 Task: In the Contact  Julia_Wilson@autoliv.com, Create email and send with subject: 'Welcome to a New Paradigm: Introducing Our Visionary Solution', and with mail content 'Good Morning!_x000D_
Ignite your passion for success. Our groundbreaking solution will unleash your potential and open doors to endless opportunities in your industry._x000D_
Best Regards', attach the document: Terms_and_conditions.doc and insert image: visitingcard.jpg. Below Best Regards, write Wechat and insert the URL: 'www.wechat.com'. Mark checkbox to create task to follow up : Tomorrow. Logged in from softage.5@softage.net
Action: Mouse moved to (109, 68)
Screenshot: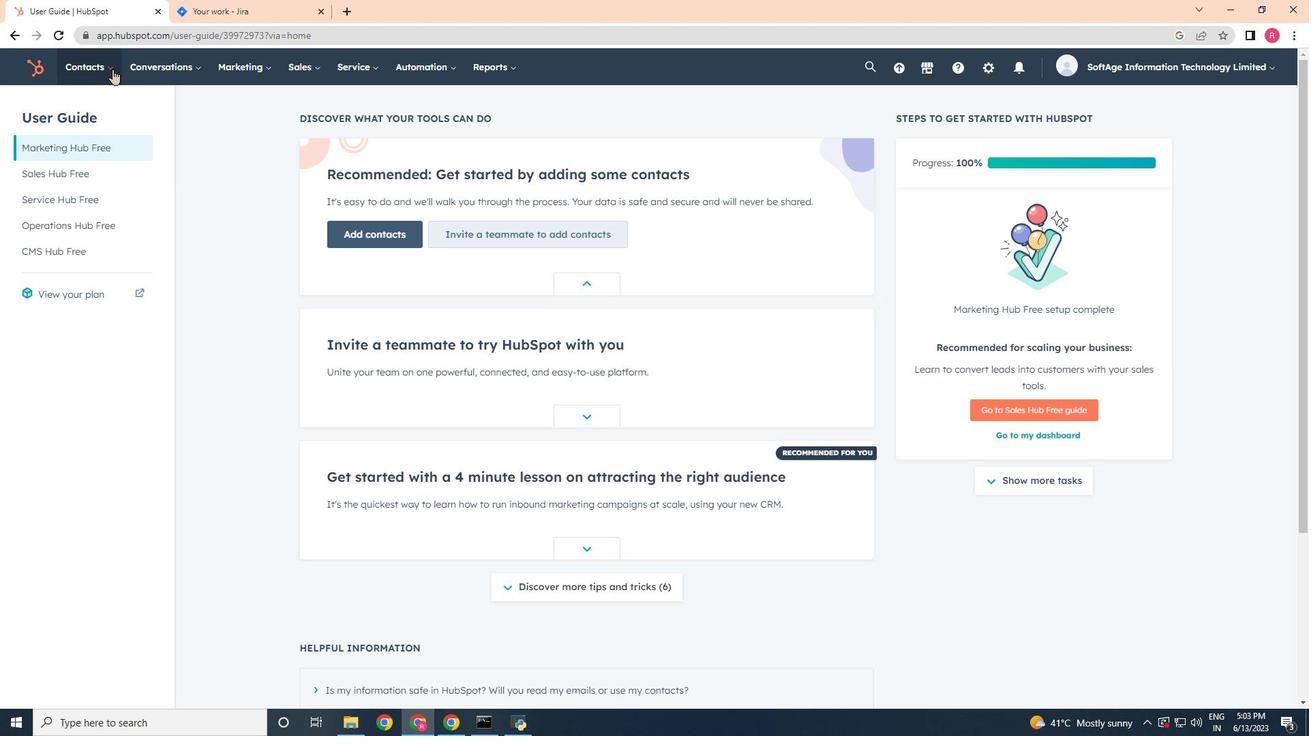 
Action: Mouse pressed left at (109, 68)
Screenshot: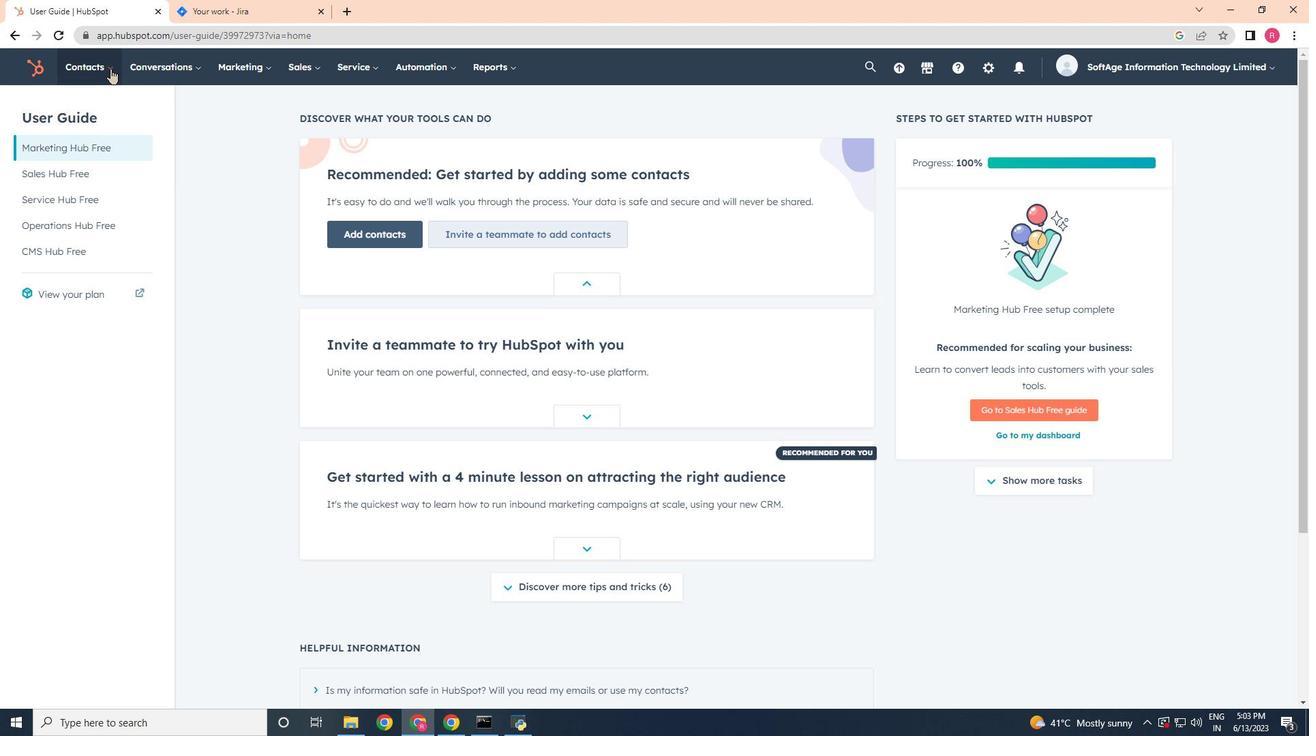 
Action: Mouse moved to (111, 103)
Screenshot: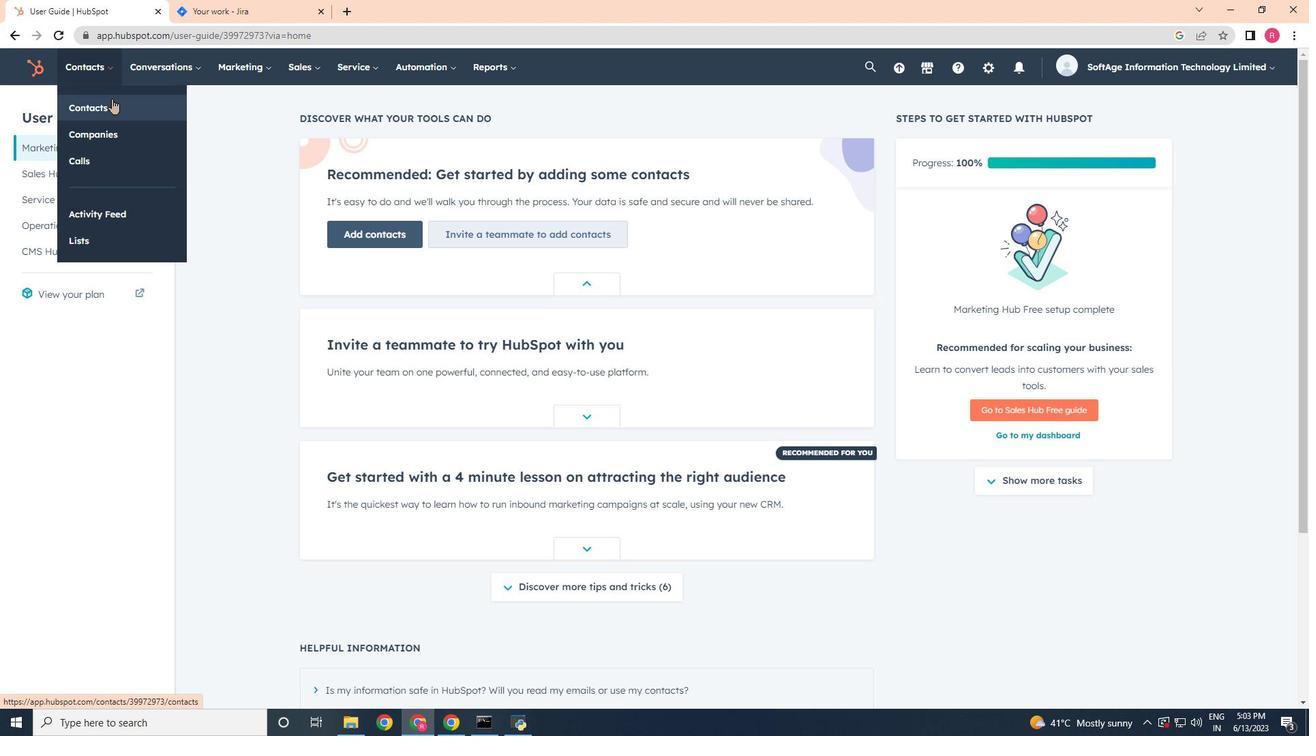 
Action: Mouse pressed left at (111, 103)
Screenshot: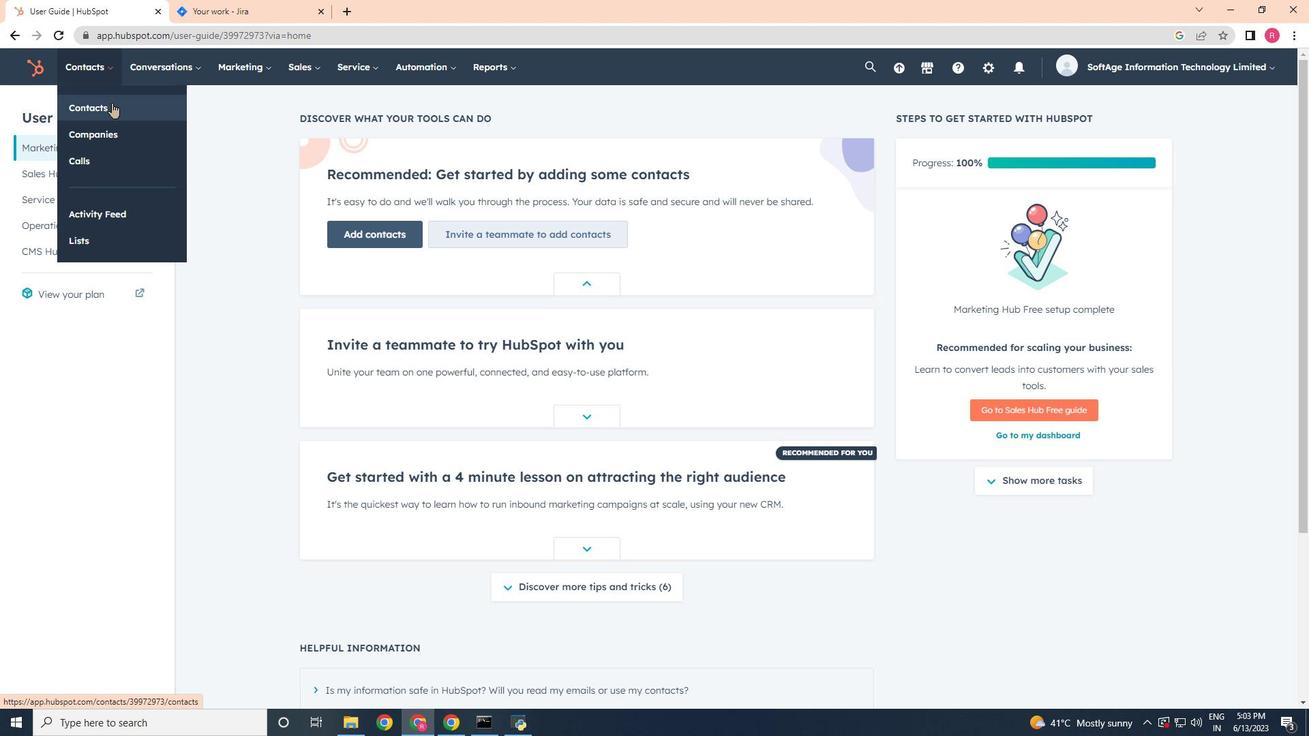 
Action: Mouse moved to (118, 217)
Screenshot: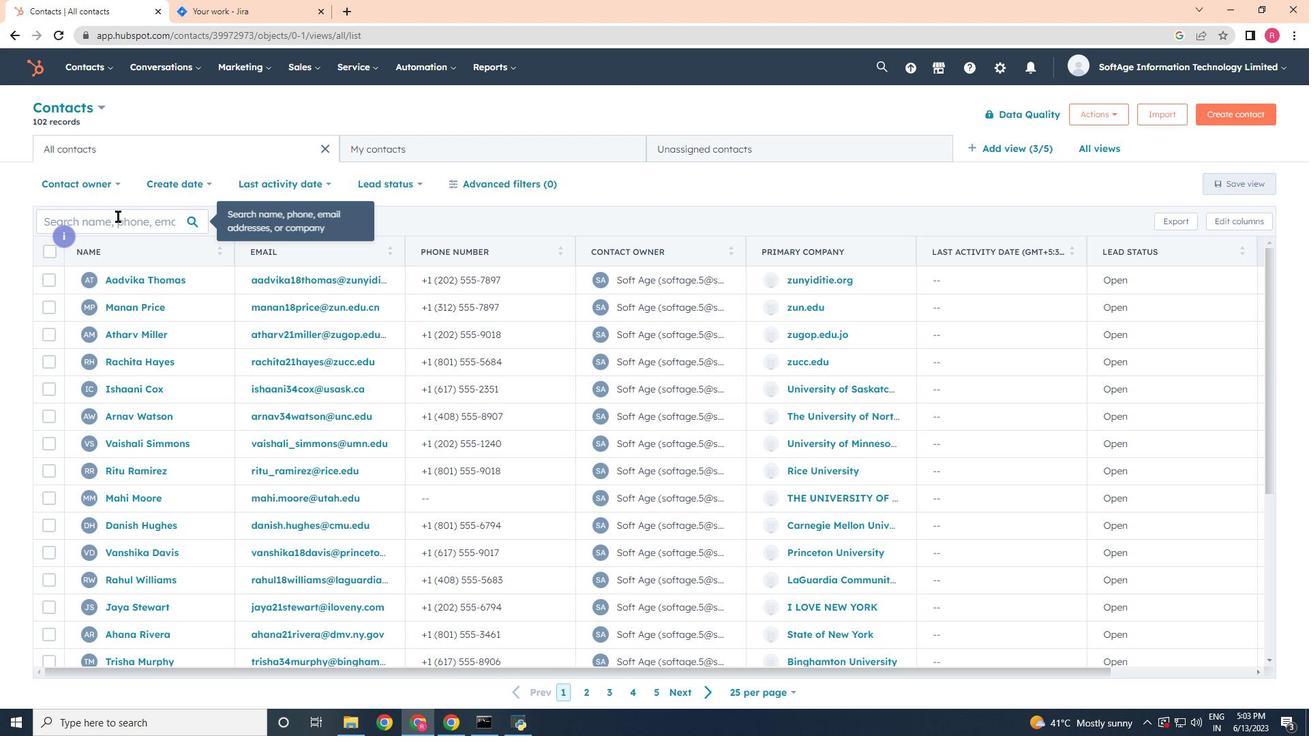 
Action: Mouse pressed left at (118, 217)
Screenshot: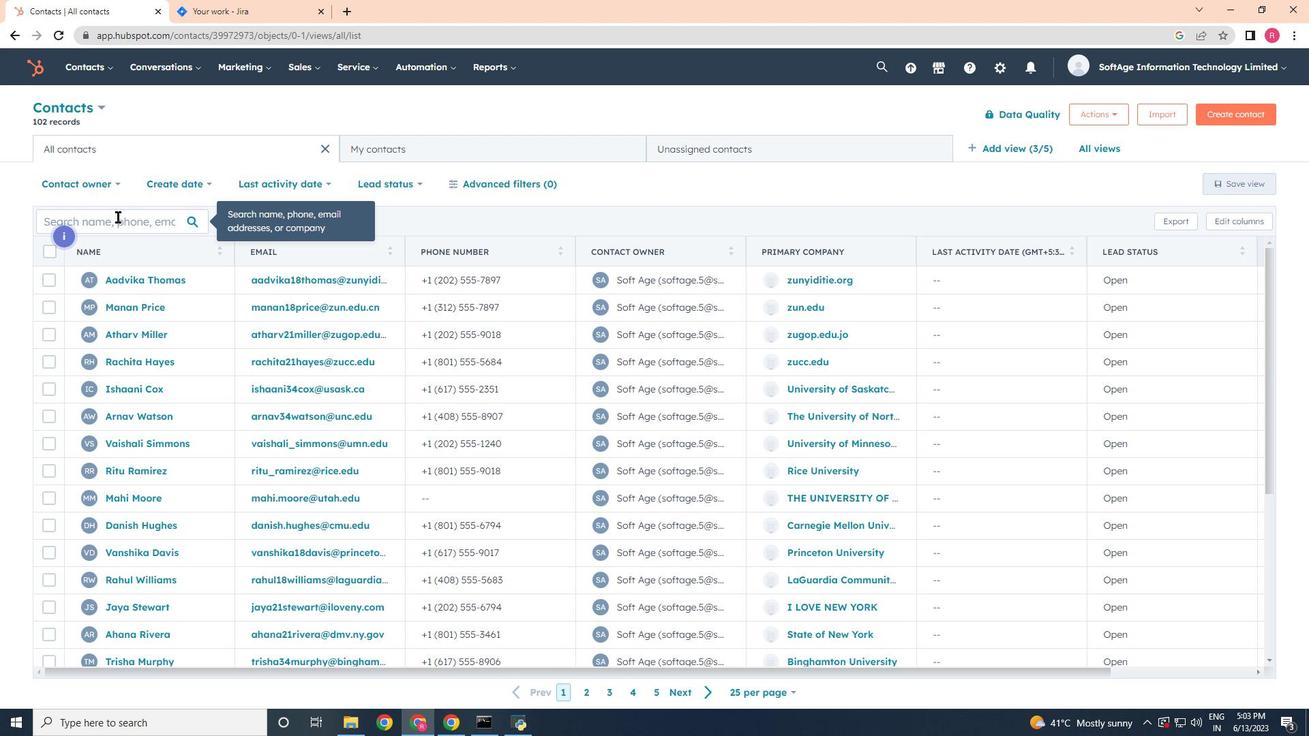 
Action: Mouse moved to (127, 229)
Screenshot: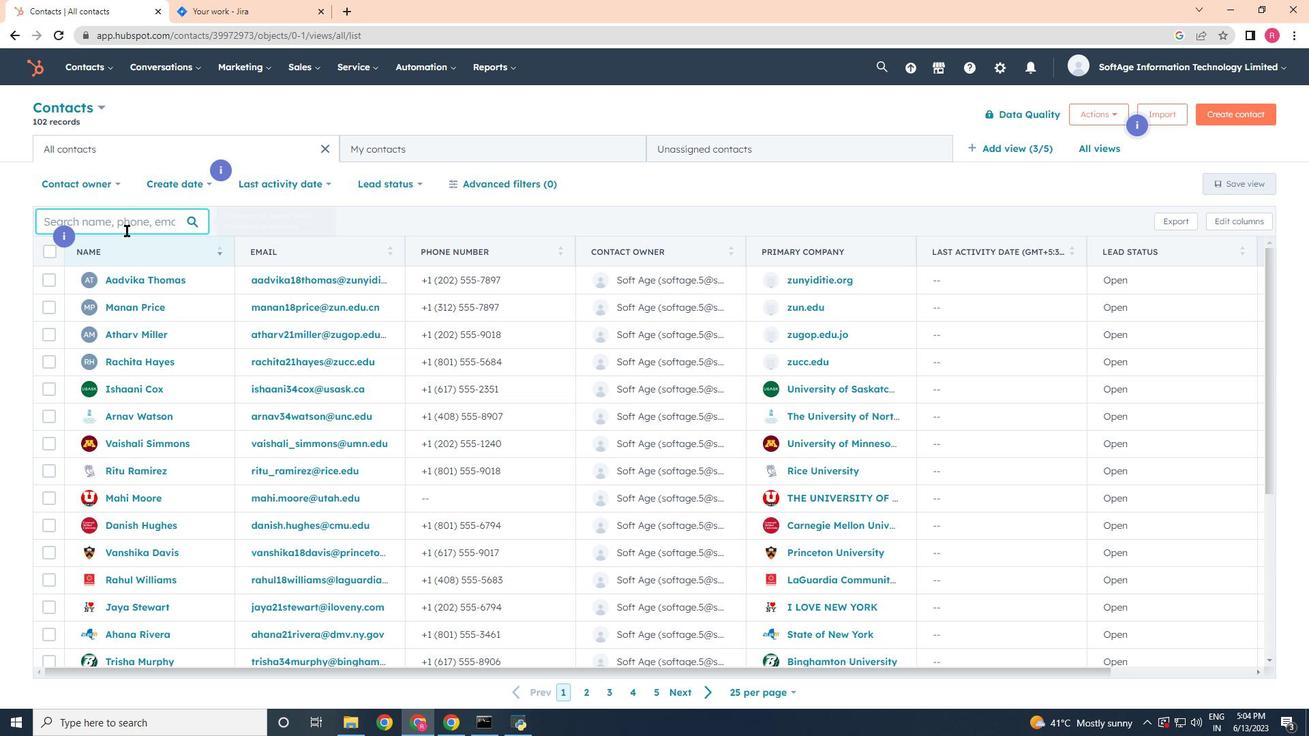 
Action: Key pressed <Key.shift>Julia<Key.shift>_<Key.shift>Wilson
Screenshot: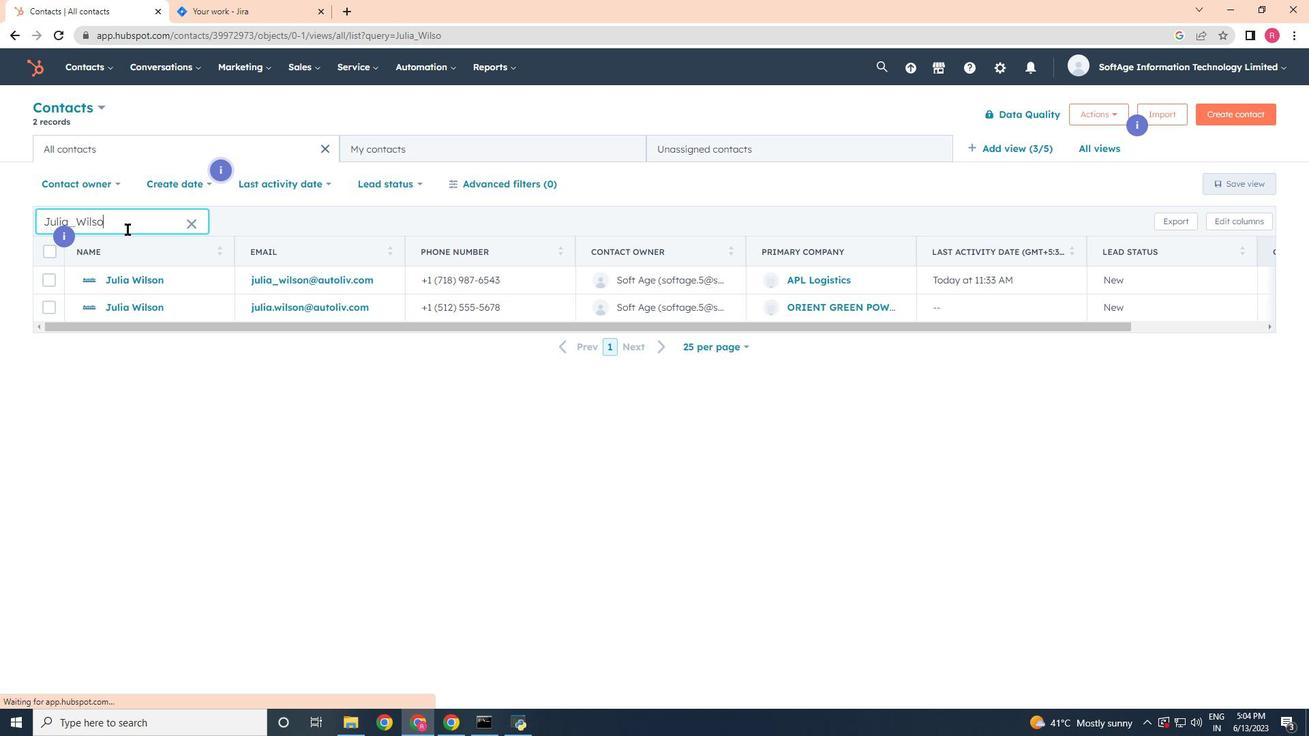 
Action: Mouse moved to (139, 276)
Screenshot: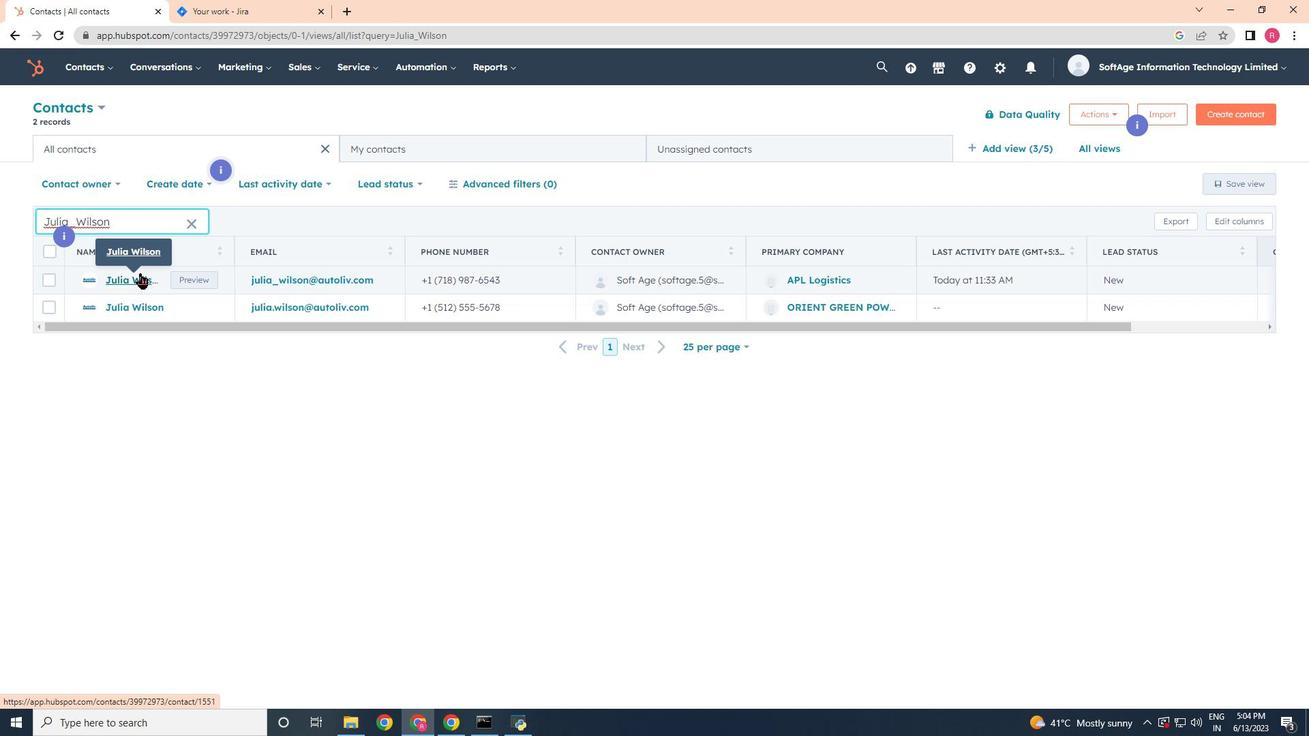 
Action: Mouse pressed left at (139, 276)
Screenshot: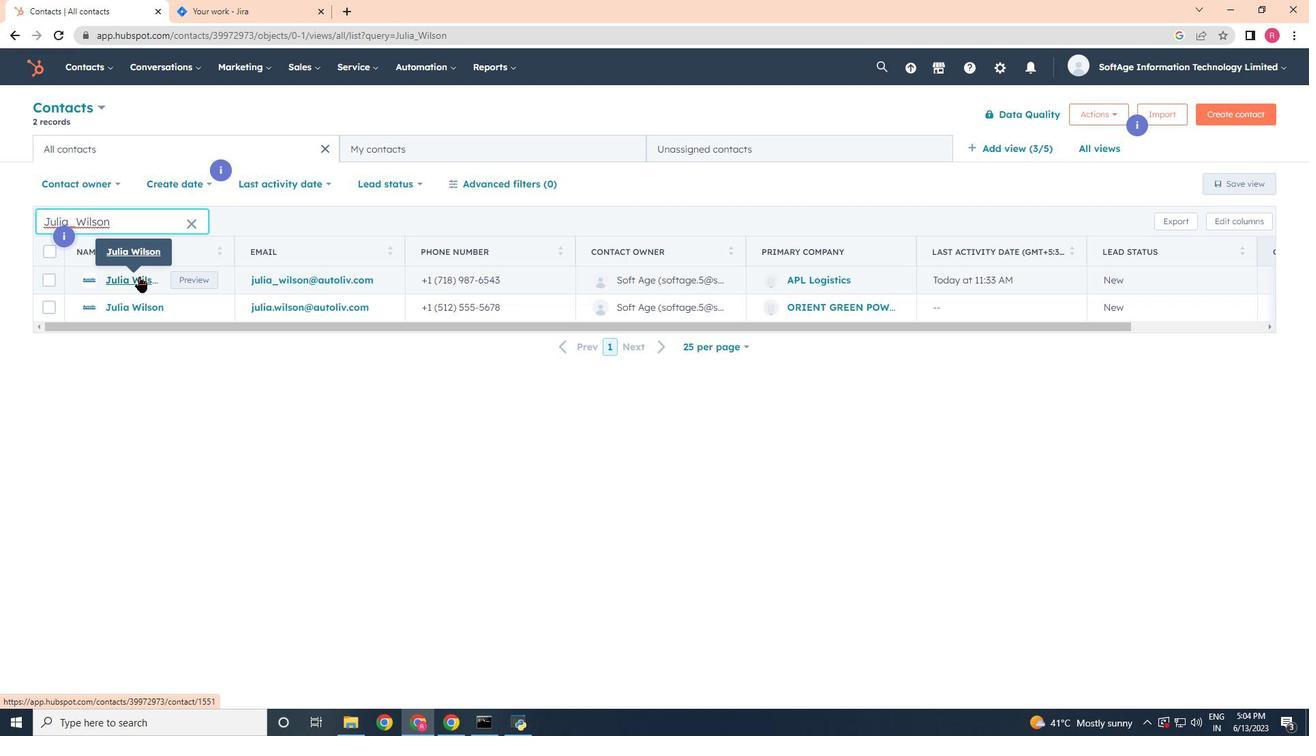 
Action: Mouse moved to (94, 230)
Screenshot: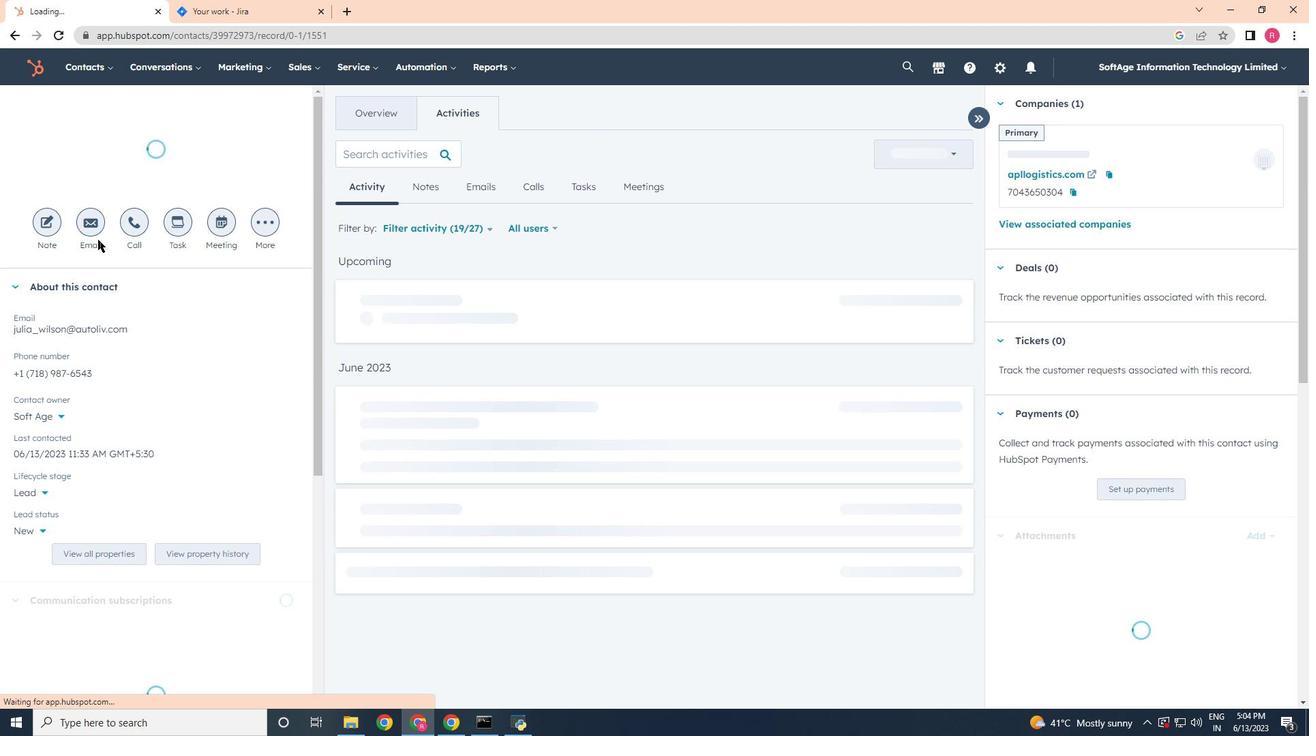 
Action: Mouse pressed left at (94, 230)
Screenshot: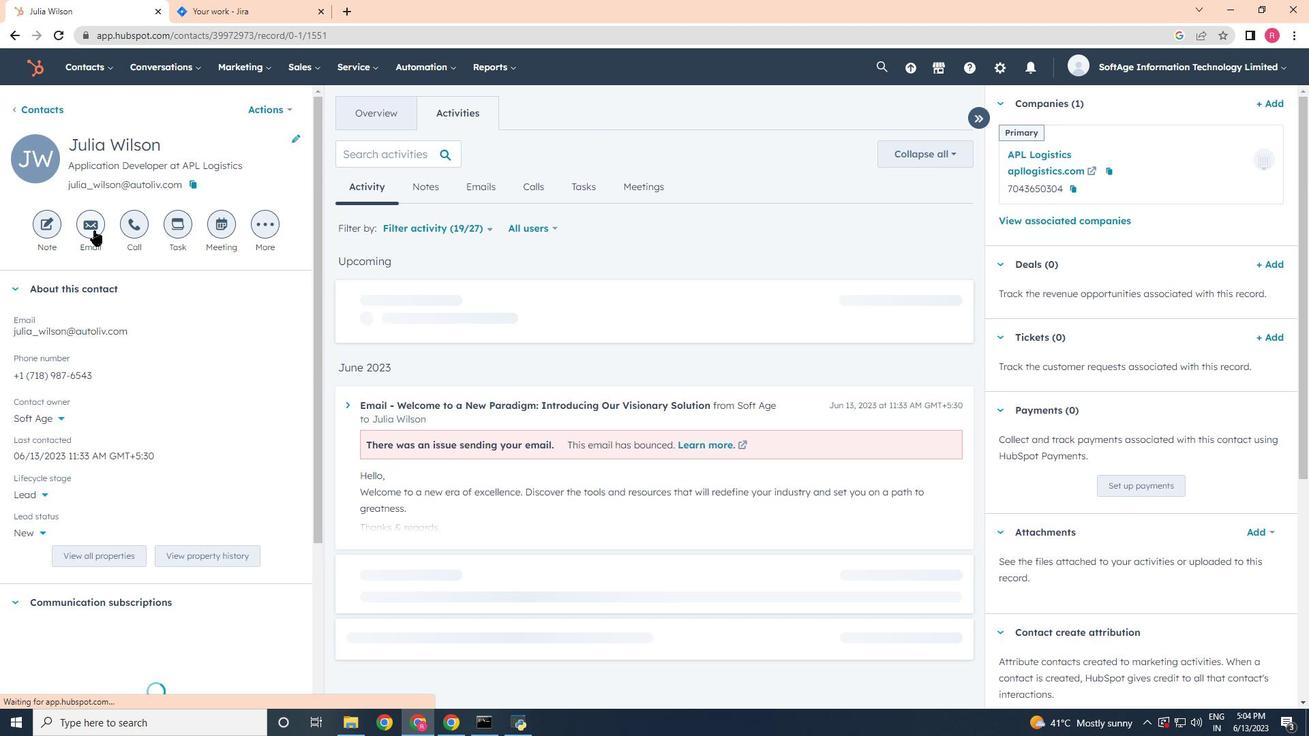 
Action: Mouse moved to (1155, 347)
Screenshot: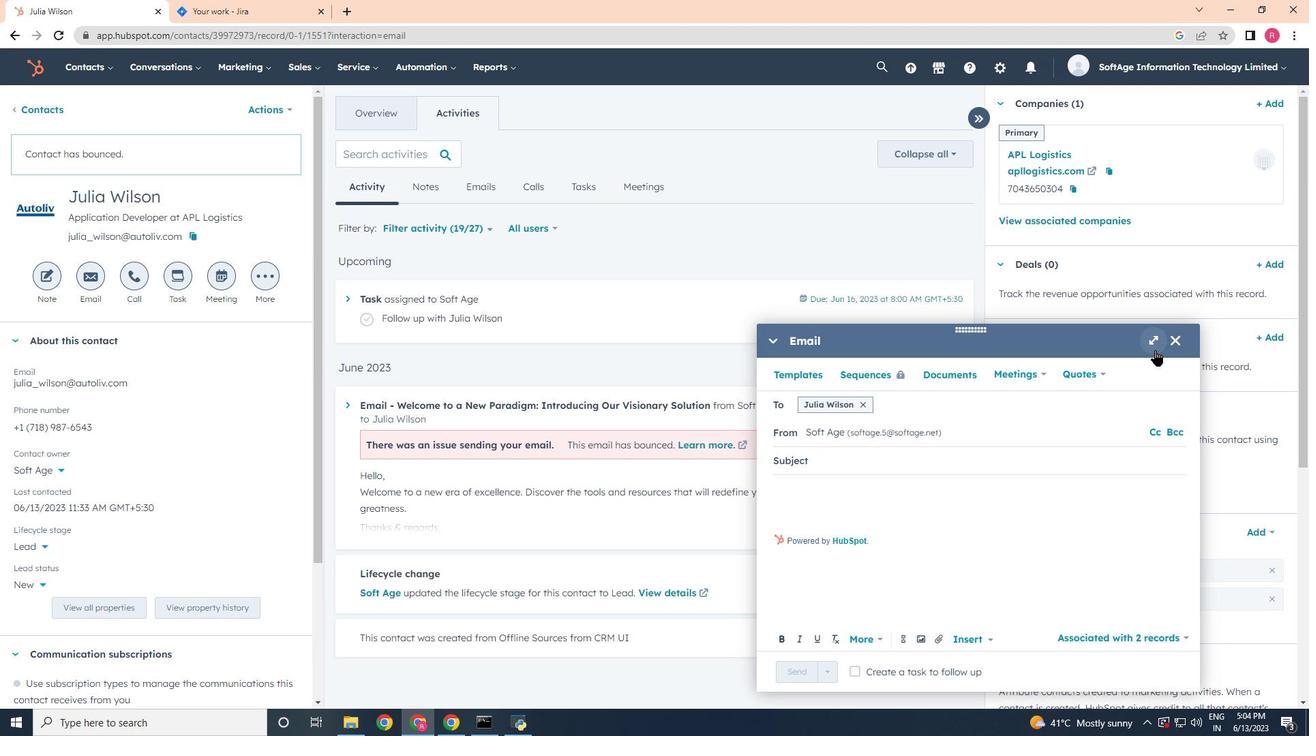 
Action: Mouse pressed left at (1155, 347)
Screenshot: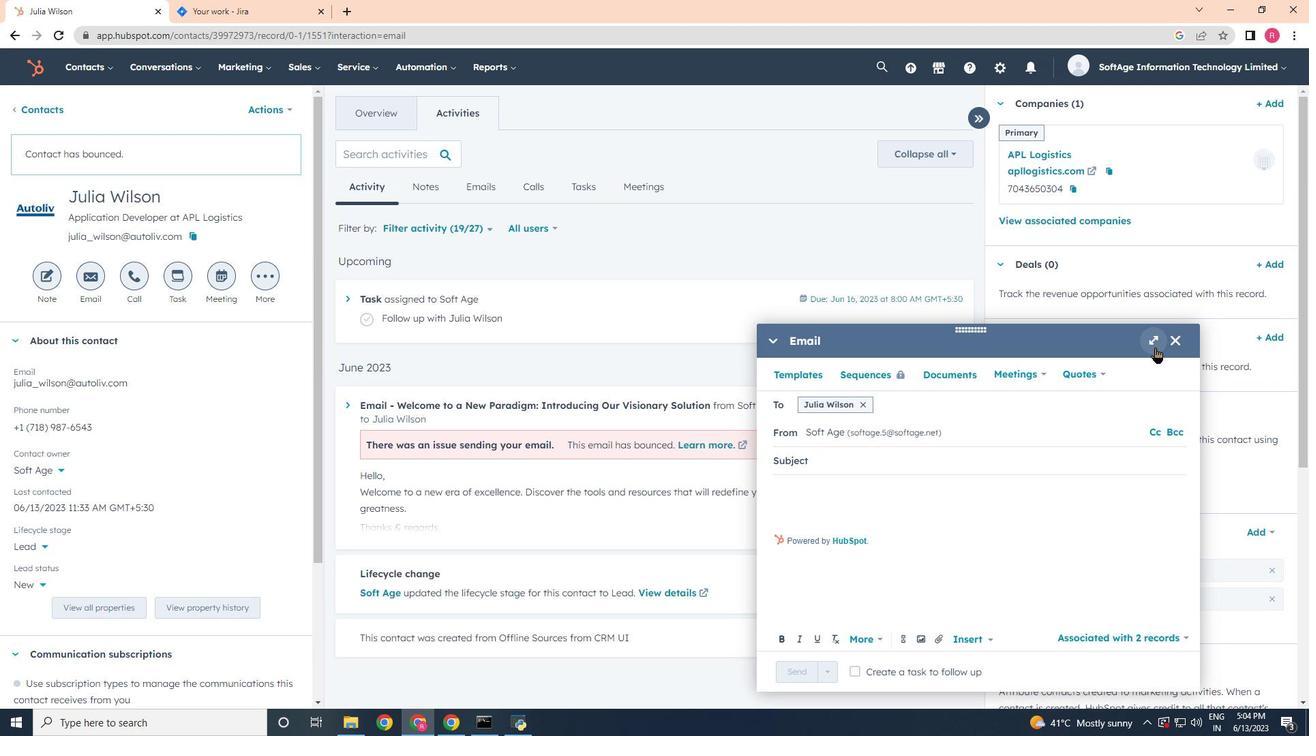 
Action: Mouse moved to (1112, 320)
Screenshot: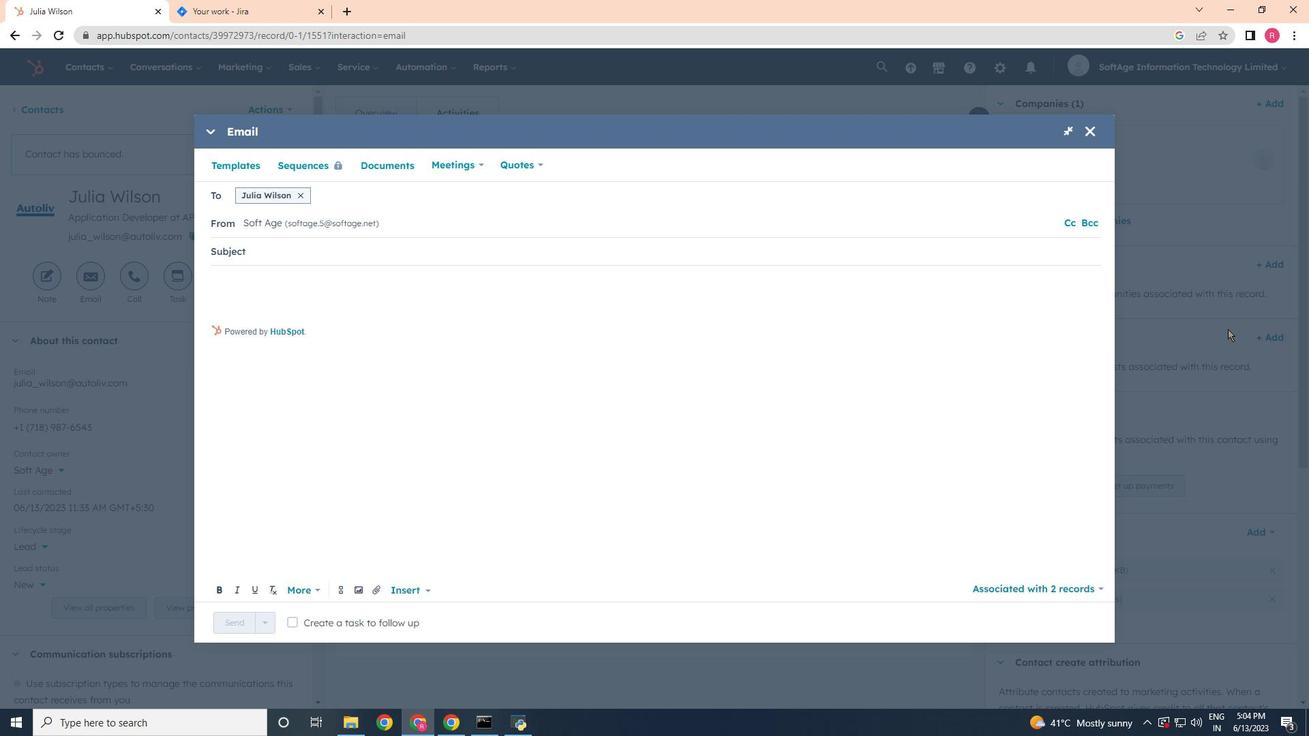 
Action: Key pressed <Key.shift>Welocme<Key.space><Key.backspace><Key.backspace><Key.backspace><Key.backspace><Key.backspace>come<Key.space>to<Key.space>a<Key.space><Key.shift>New<Key.space><Key.shift>Paradigm<Key.shift_r>:<Key.space><Key.shift>Introducing<Key.space><Key.shift>Our<Key.space><Key.shift>Visionary<Key.space><Key.shift>Solution<Key.space>
Screenshot: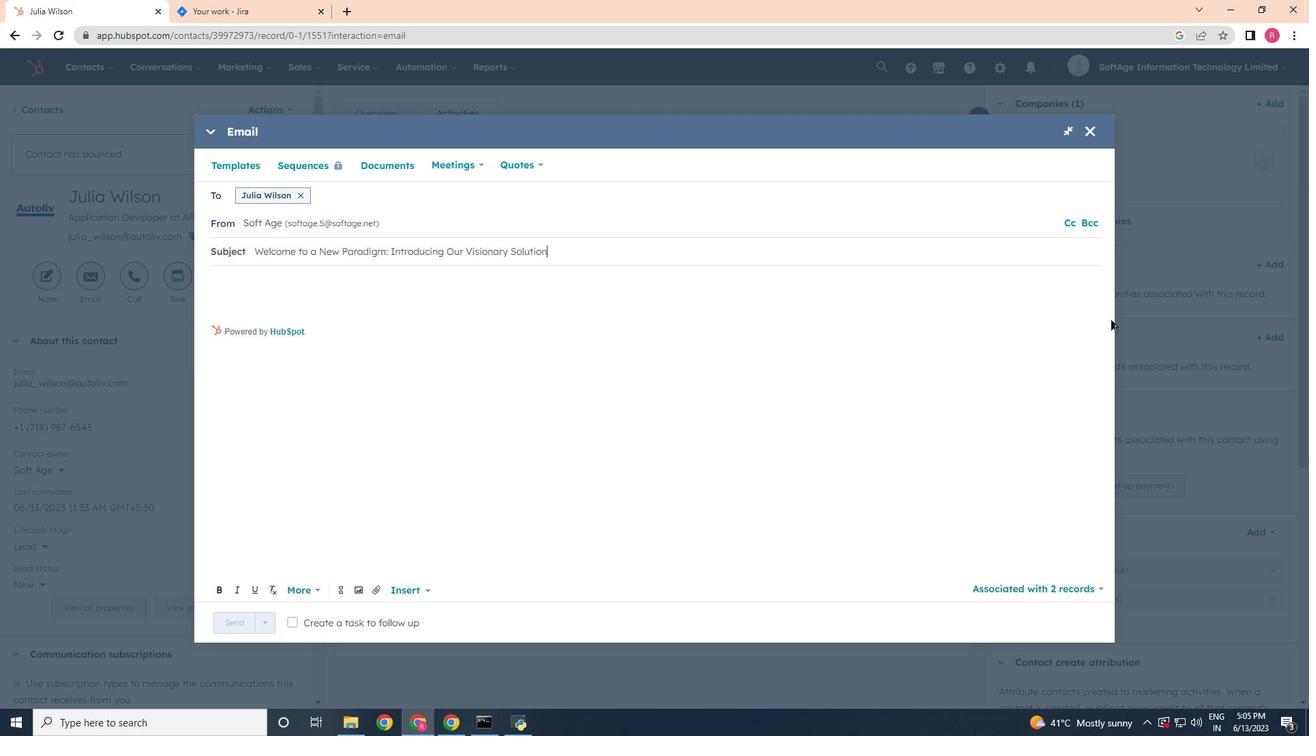 
Action: Mouse moved to (306, 281)
Screenshot: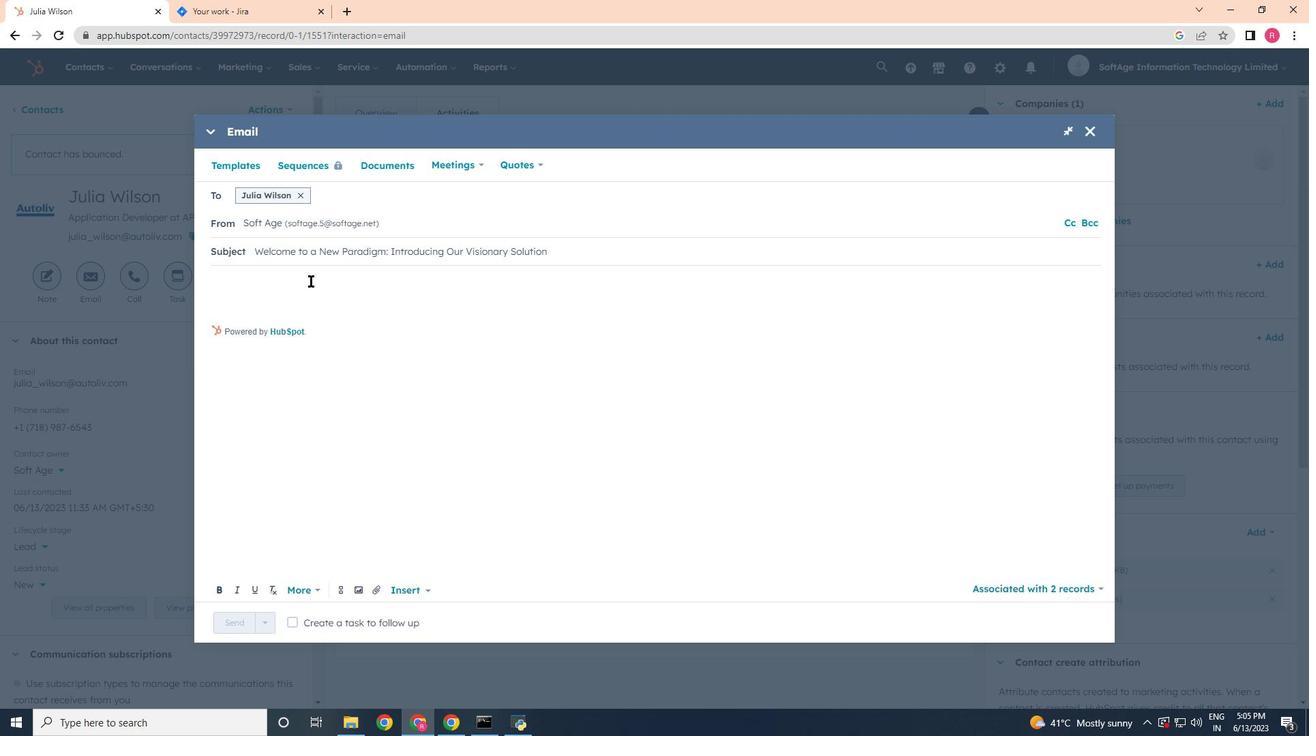 
Action: Mouse pressed left at (306, 281)
Screenshot: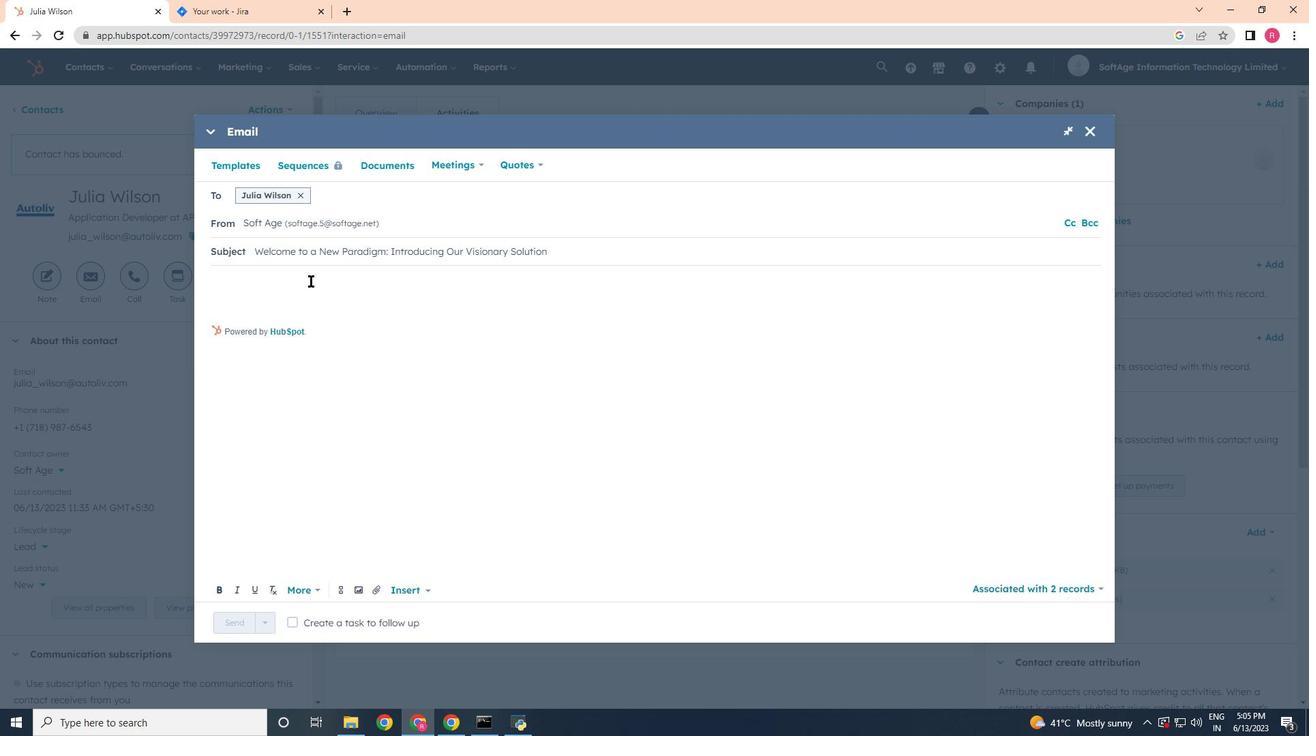 
Action: Mouse moved to (305, 281)
Screenshot: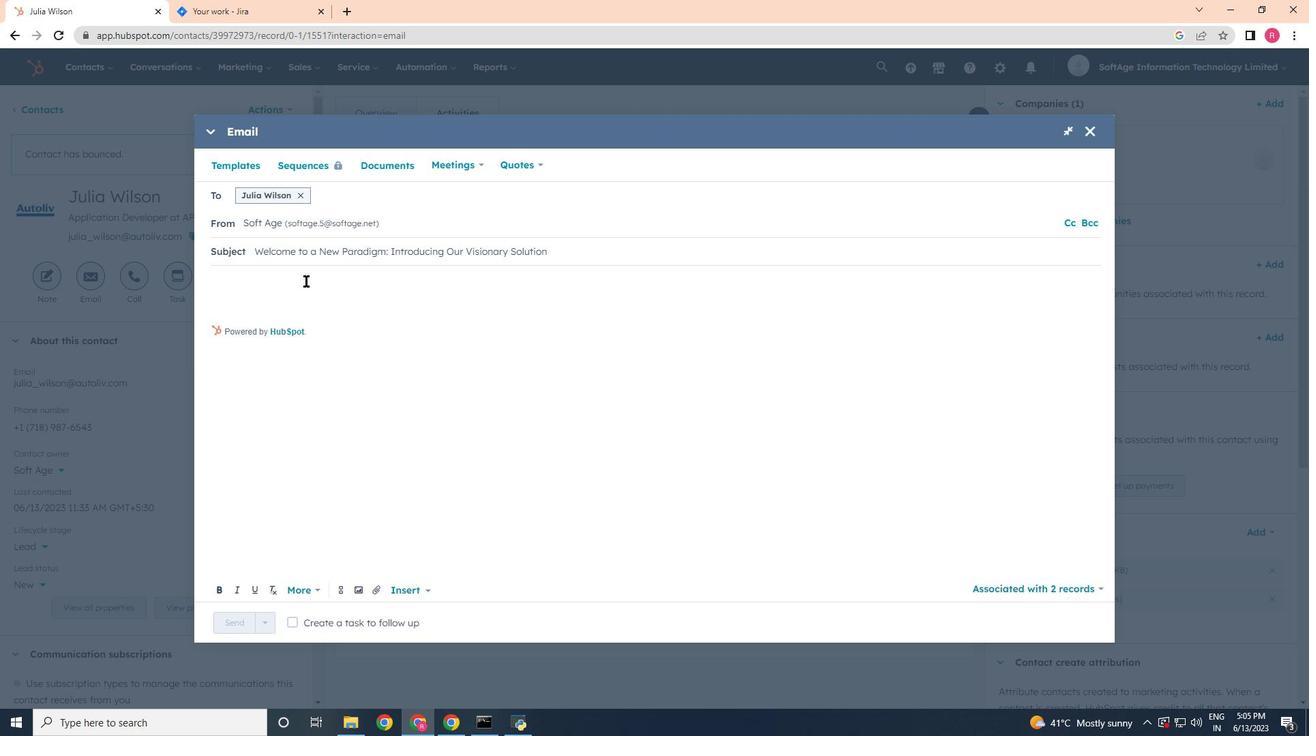 
Action: Key pressed <Key.backspace><Key.backspace><Key.shift>Good<Key.space><Key.shift>Morning<Key.shift>!<Key.enter><Key.enter><Key.shift>Ignite<Key.space><Key.backspace>e<Key.backspace><Key.backspace><Key.backspace>te<Key.space>your<Key.space><Key.space><Key.shift>Pa<Key.backspace><Key.backspace><Key.backspace>passij<Key.space><Key.backspace><Key.backspace>on<Key.space>for<Key.space>sucess.<Key.space><Key.shift>Our<Key.space><Key.shift>groundbreaking<Key.space>
Screenshot: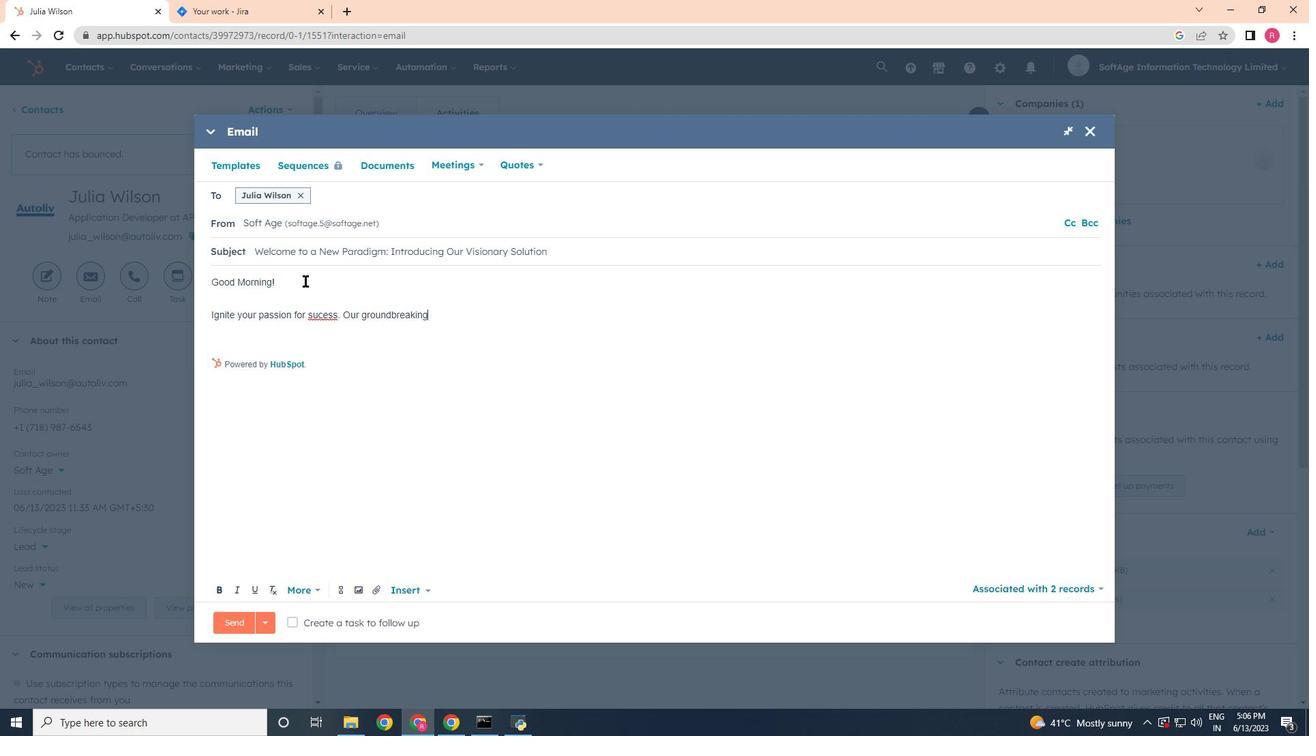 
Action: Mouse moved to (327, 291)
Screenshot: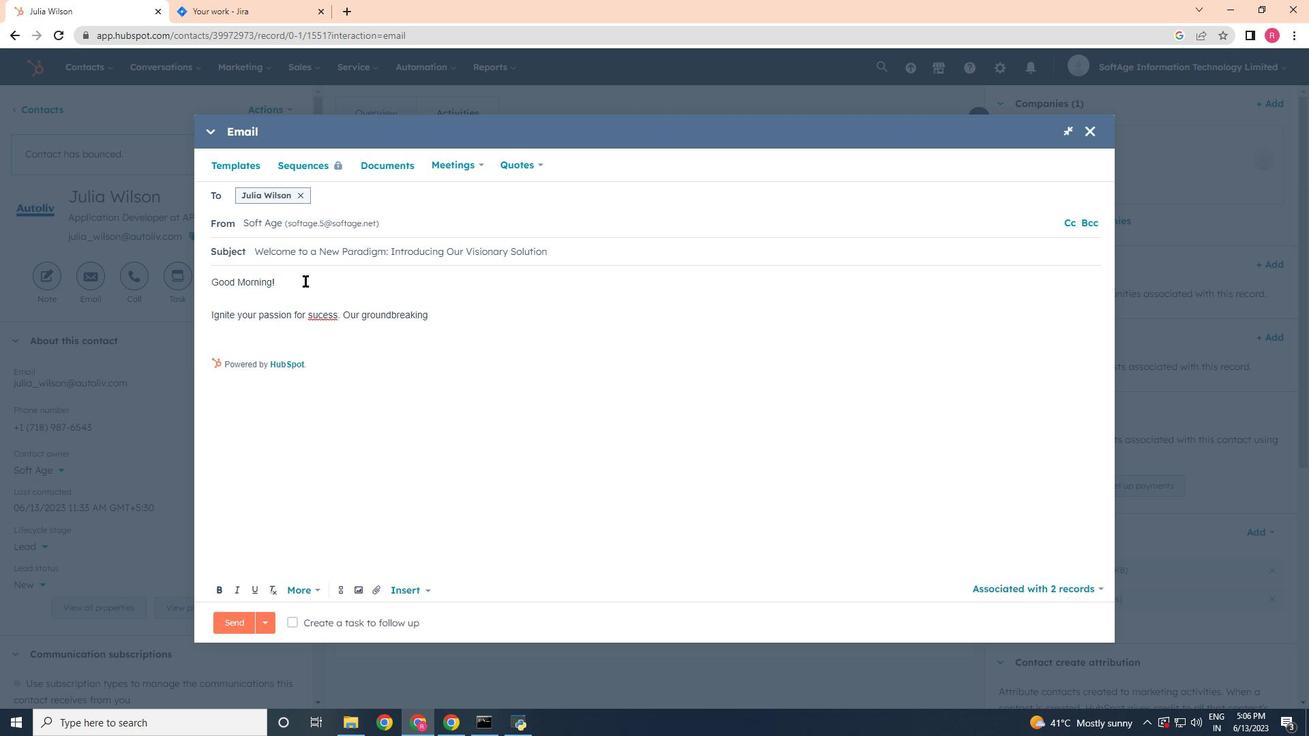 
Action: Mouse scrolled (327, 290) with delta (0, 0)
Screenshot: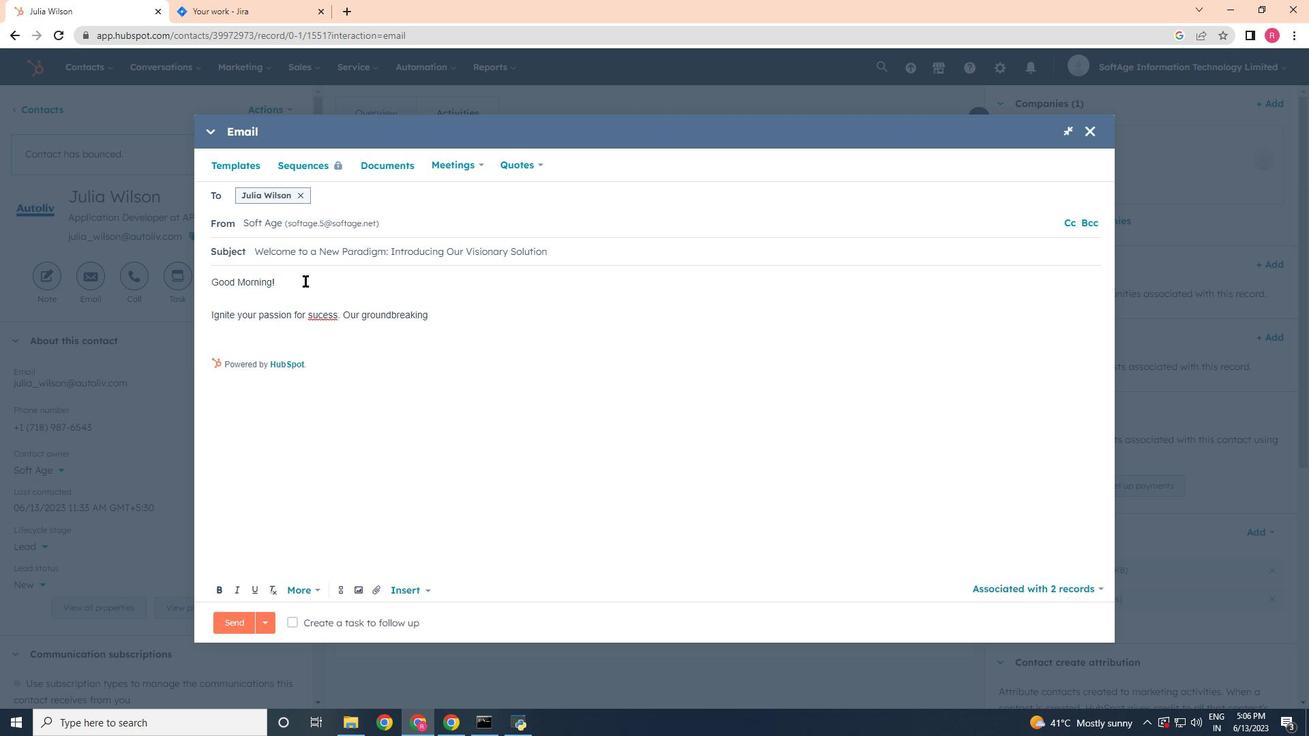 
Action: Mouse moved to (321, 319)
Screenshot: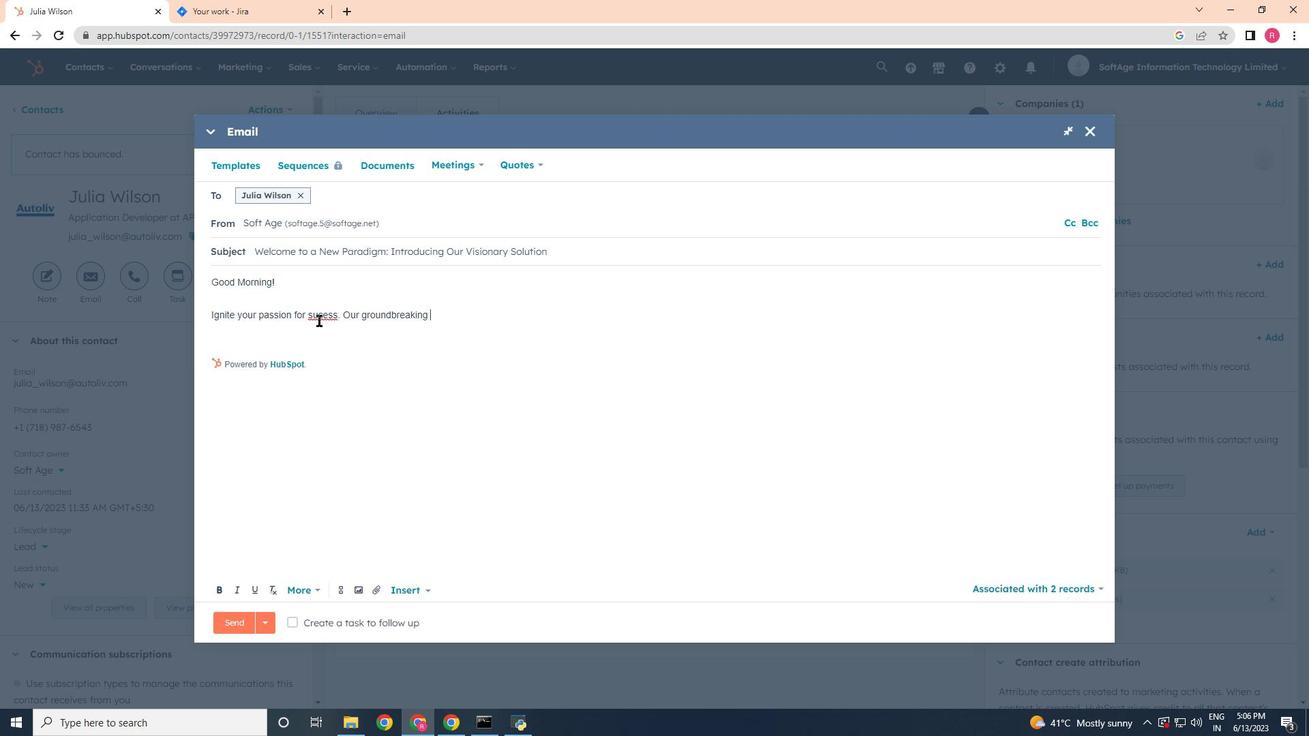 
Action: Mouse pressed left at (321, 319)
Screenshot: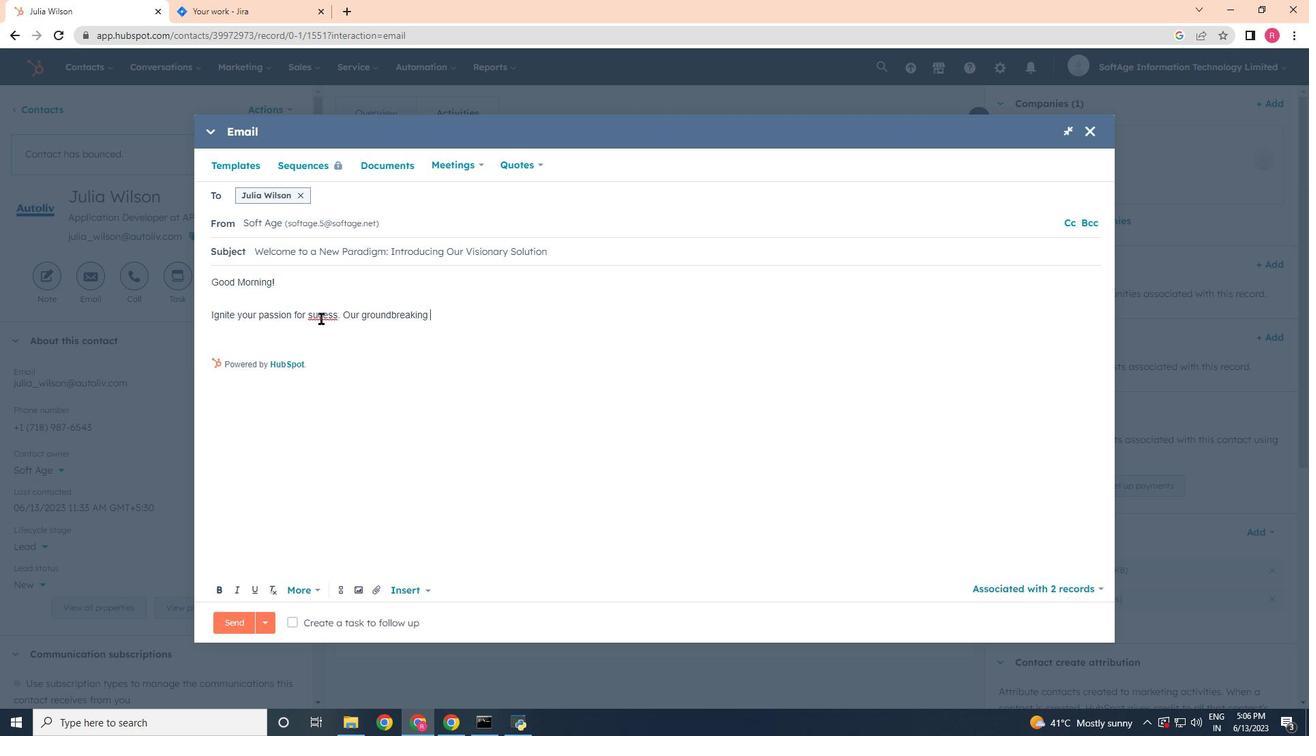 
Action: Mouse moved to (331, 317)
Screenshot: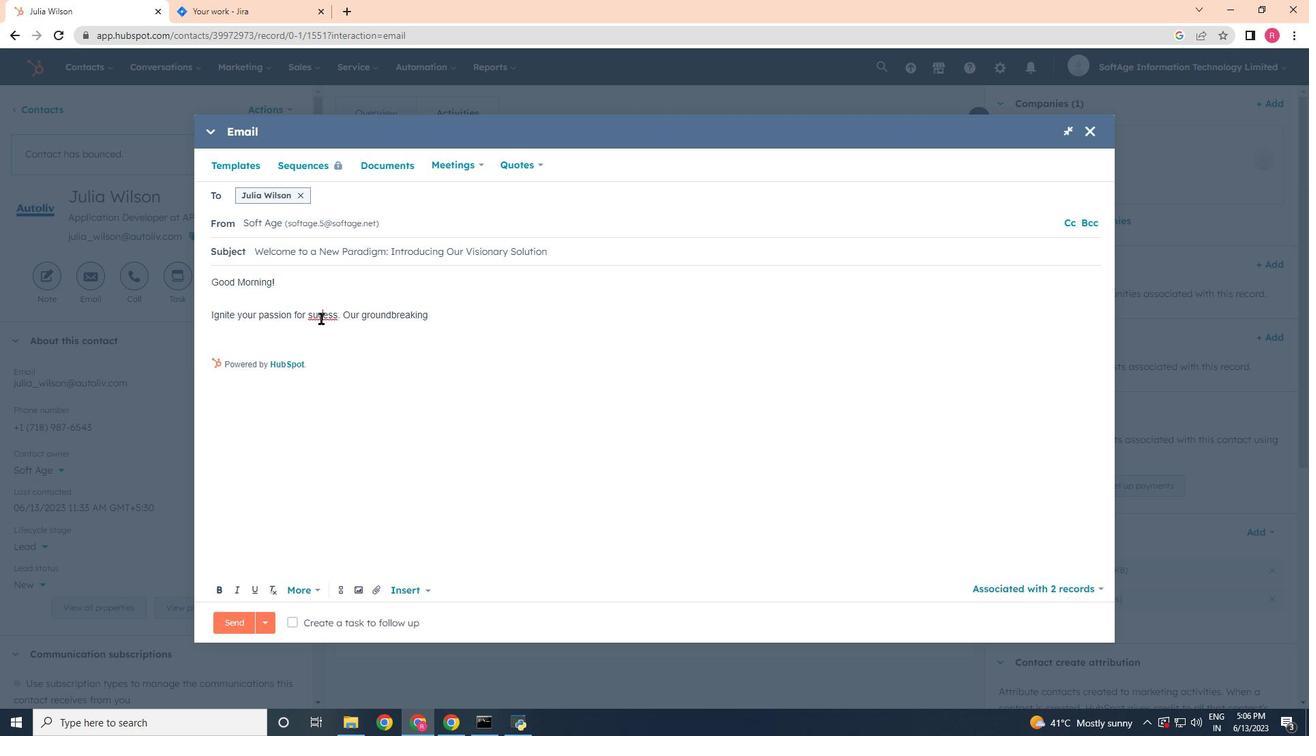 
Action: Key pressed c
Screenshot: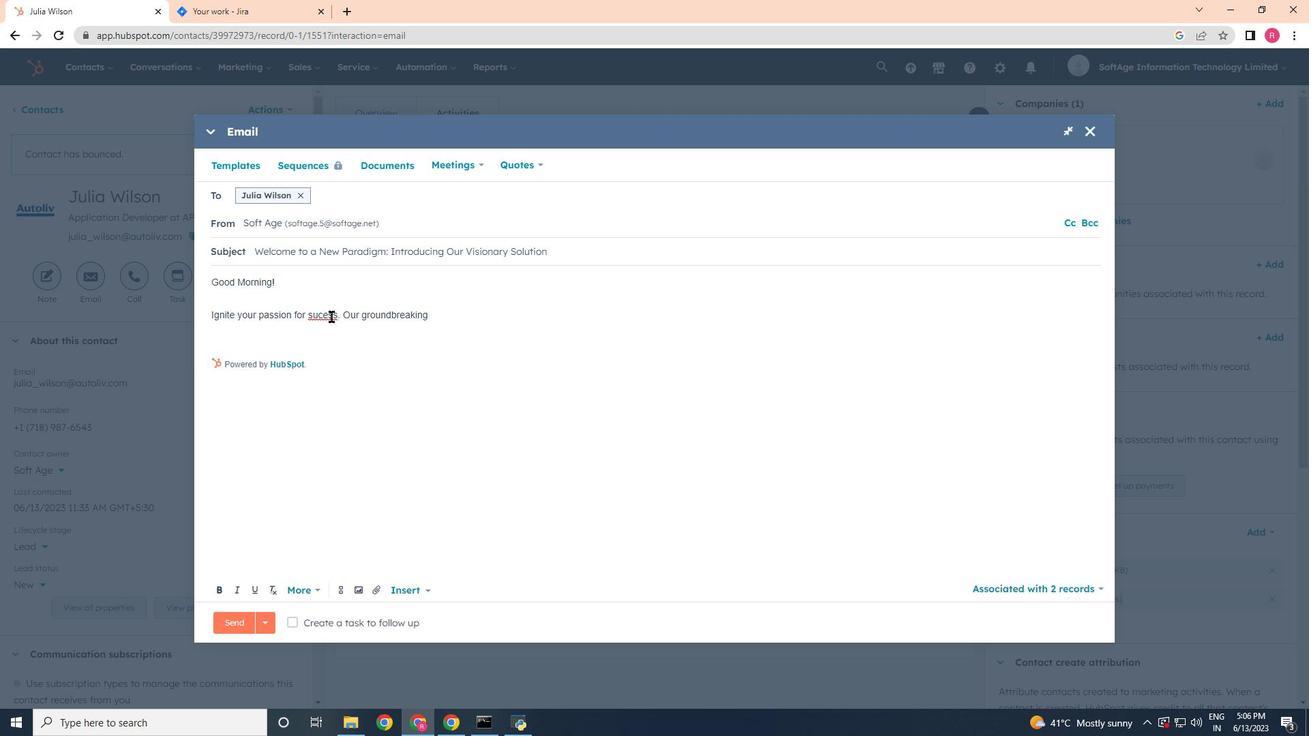 
Action: Mouse moved to (463, 316)
Screenshot: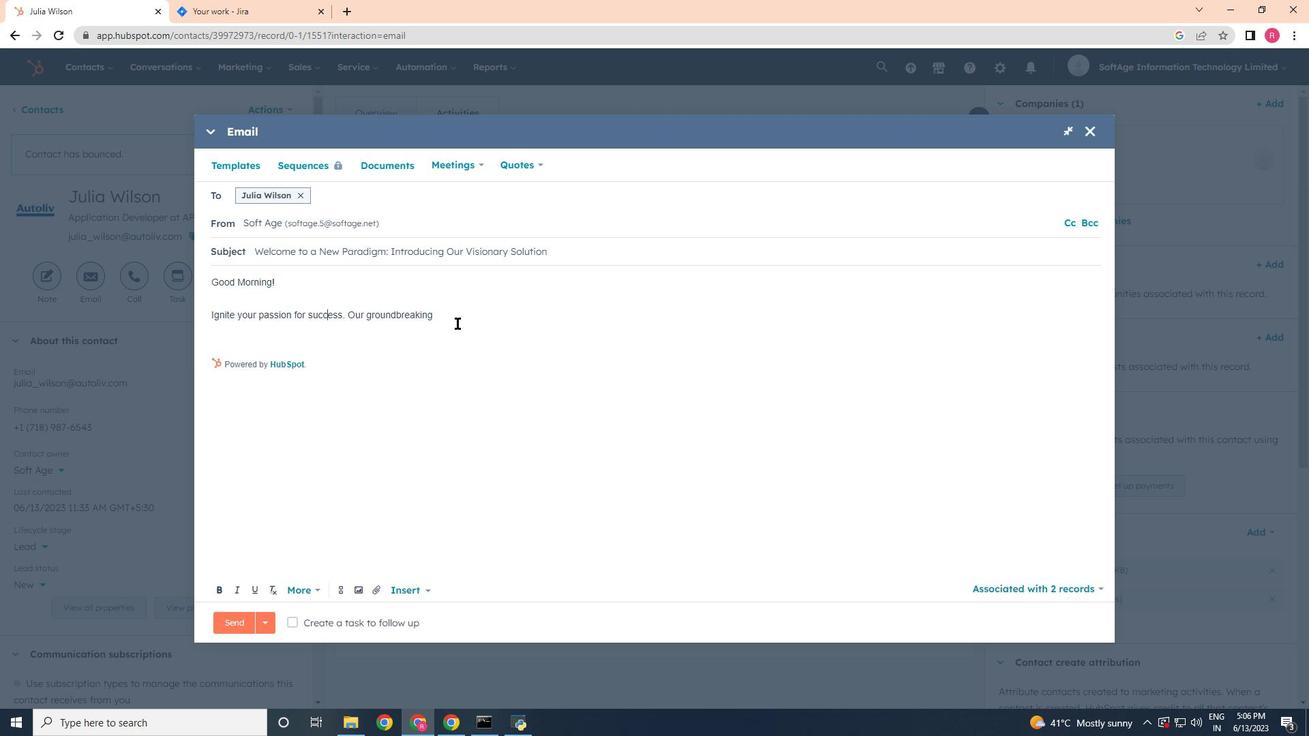 
Action: Mouse pressed left at (463, 316)
Screenshot: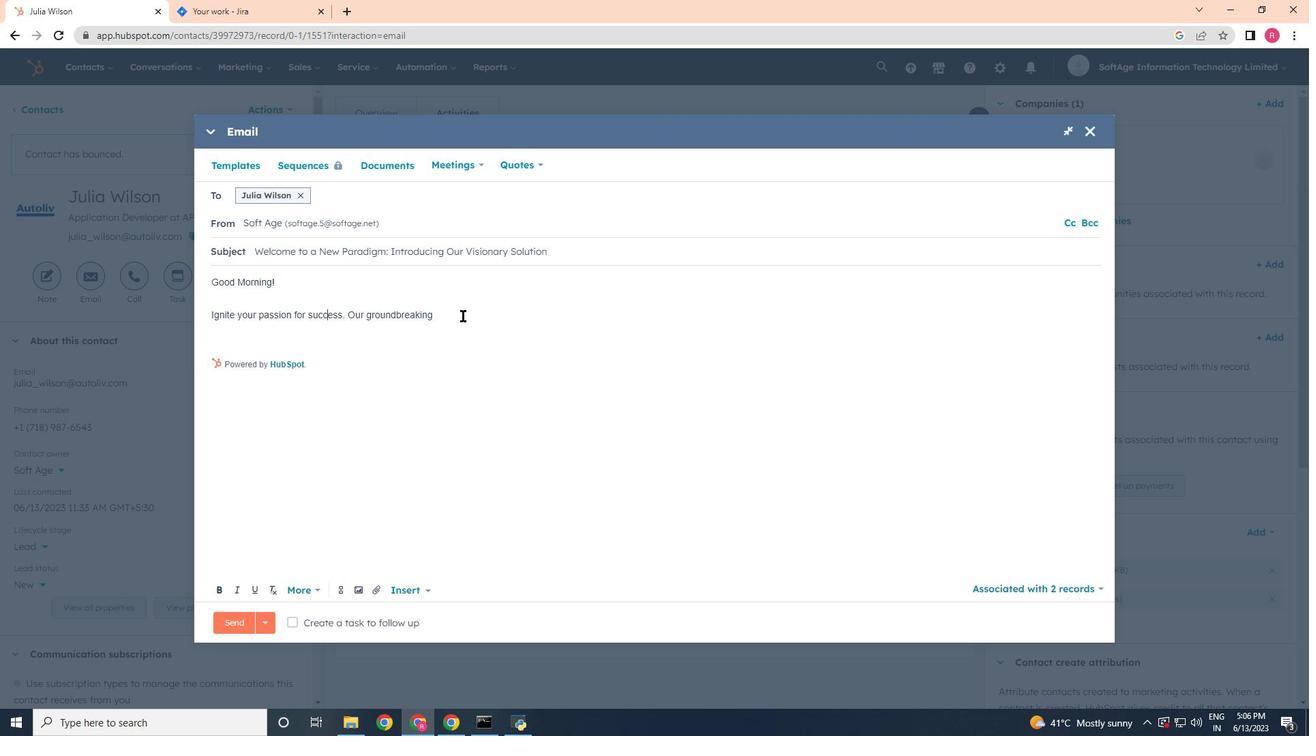 
Action: Key pressed solution<Key.space>will<Key.space>unless<Key.backspace><Key.backspace><Key.backspace>eash<Key.space>your<Key.space>potention<Key.space><Key.backspace><Key.backspace><Key.backspace><Key.backspace><Key.backspace><Key.backspace><Key.backspace><Key.backspace>tential<Key.space><Key.space>and<Key.space>doors<Key.space>to<Key.space>endless<Key.space>opportunities<Key.space>in<Key.space>your<Key.space>industo<Key.backspace>ry.<Key.enter><Key.enter><Key.shift>Best<Key.space><Key.shift><Key.shift><Key.shift><Key.shift>Regards<Key.backspace><Key.backspace><Key.backspace>rda<Key.backspace>s,<Key.enter>
Screenshot: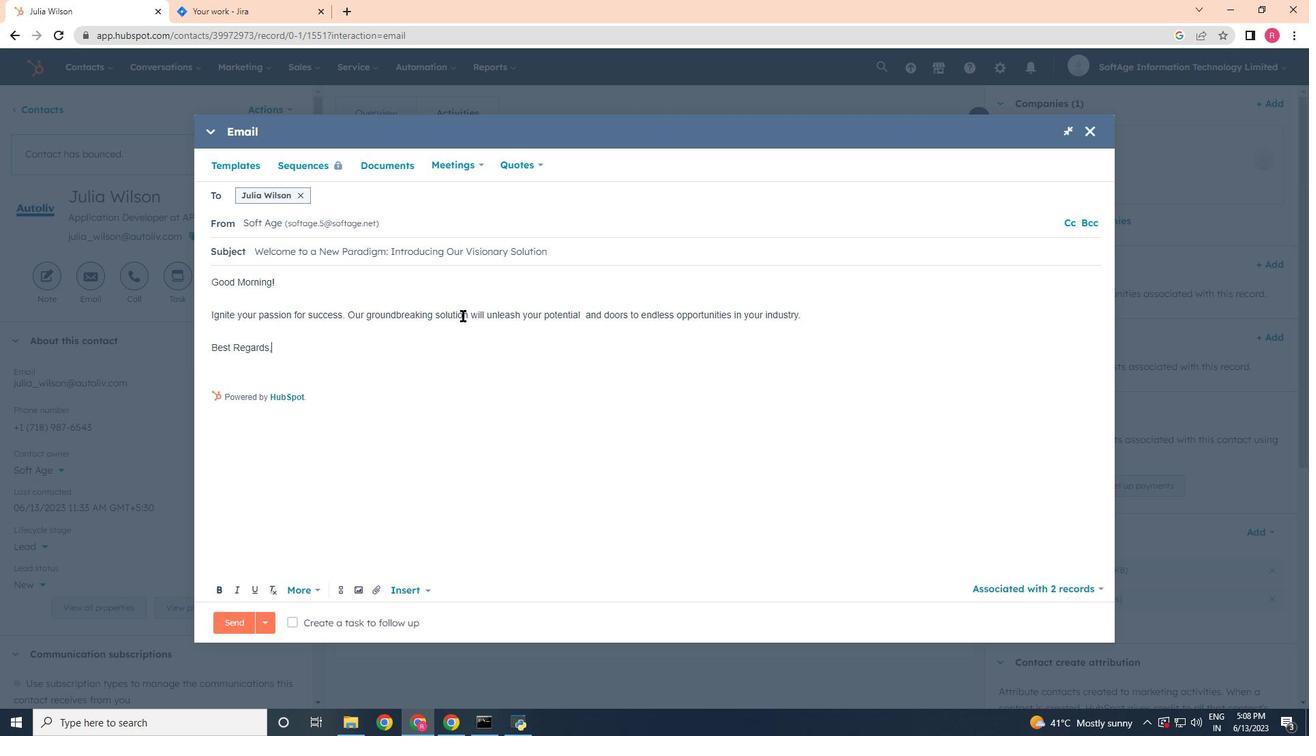 
Action: Mouse moved to (374, 591)
Screenshot: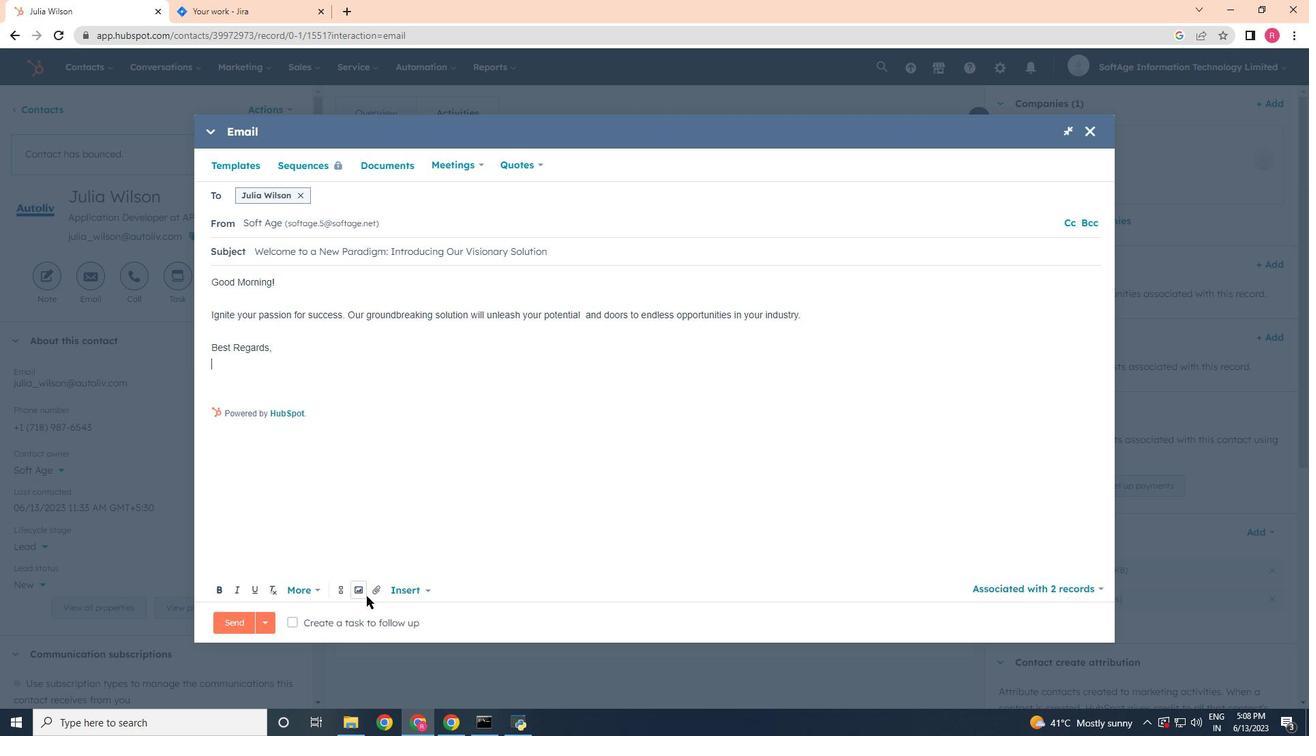 
Action: Mouse pressed left at (374, 591)
Screenshot: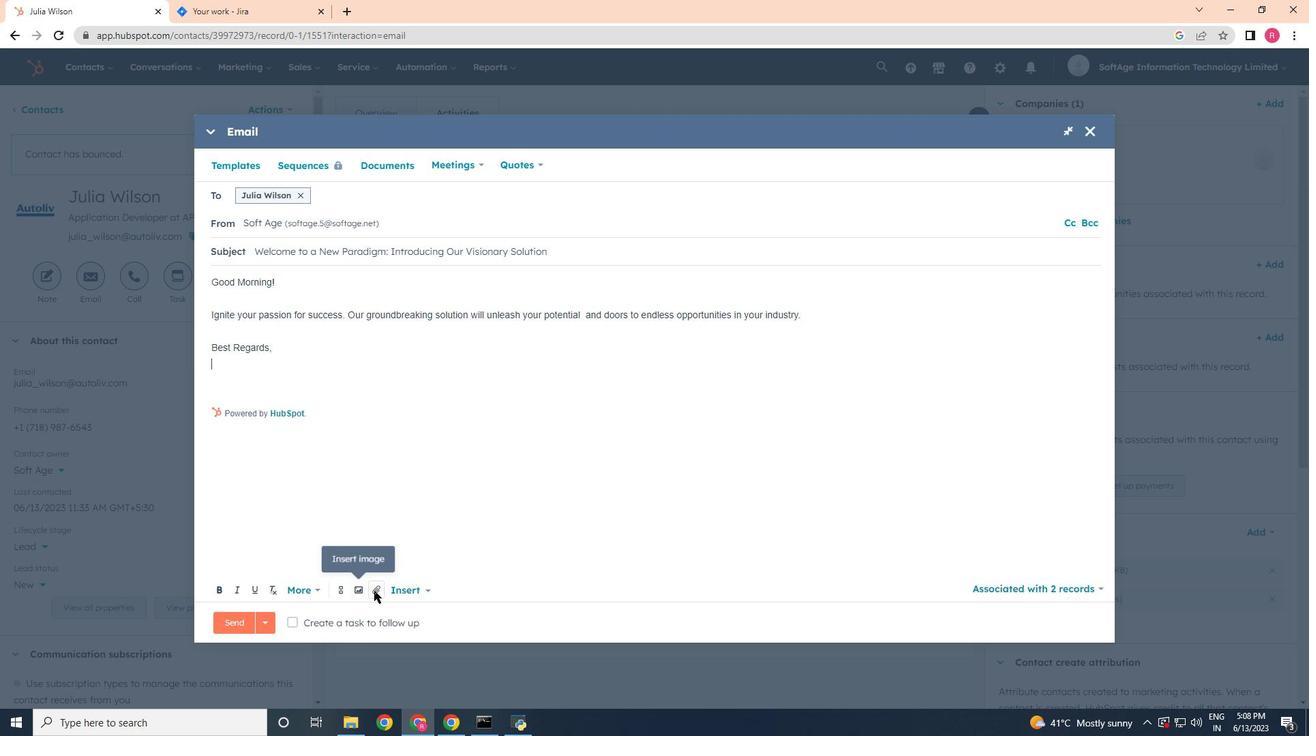 
Action: Mouse moved to (434, 560)
Screenshot: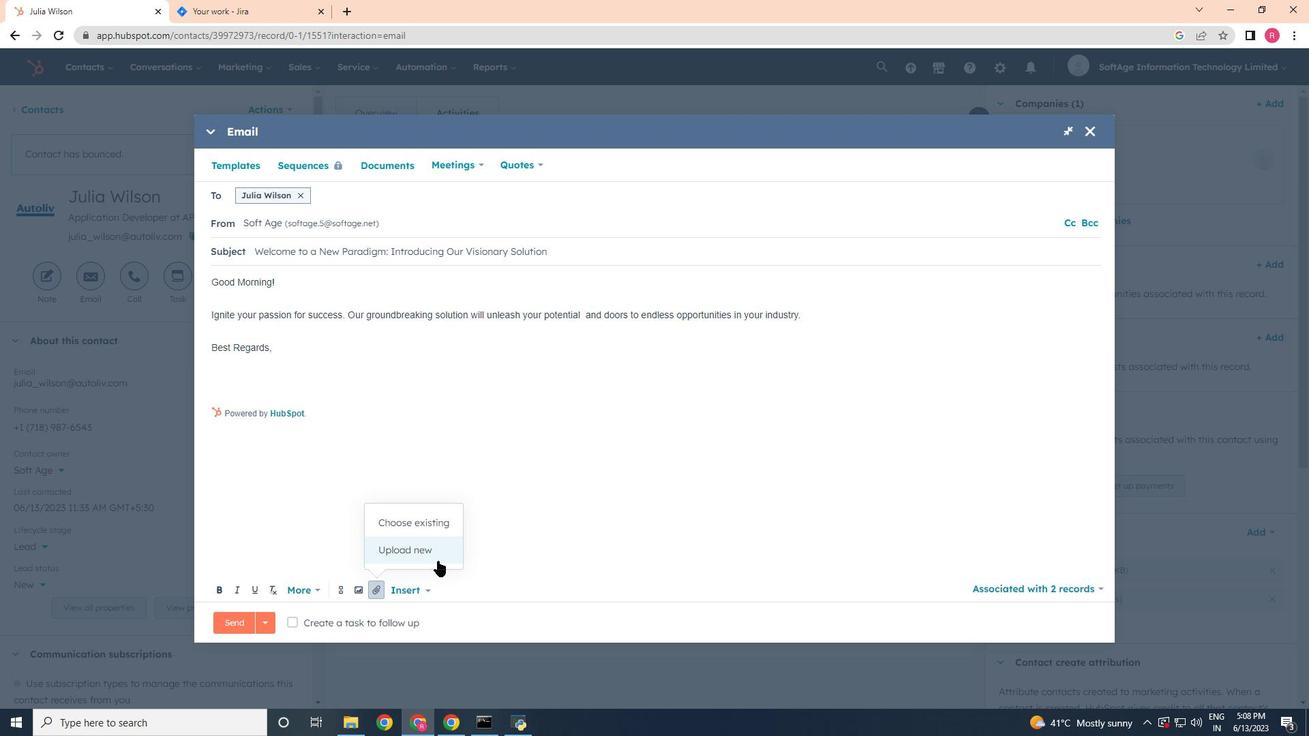 
Action: Mouse pressed left at (434, 560)
Screenshot: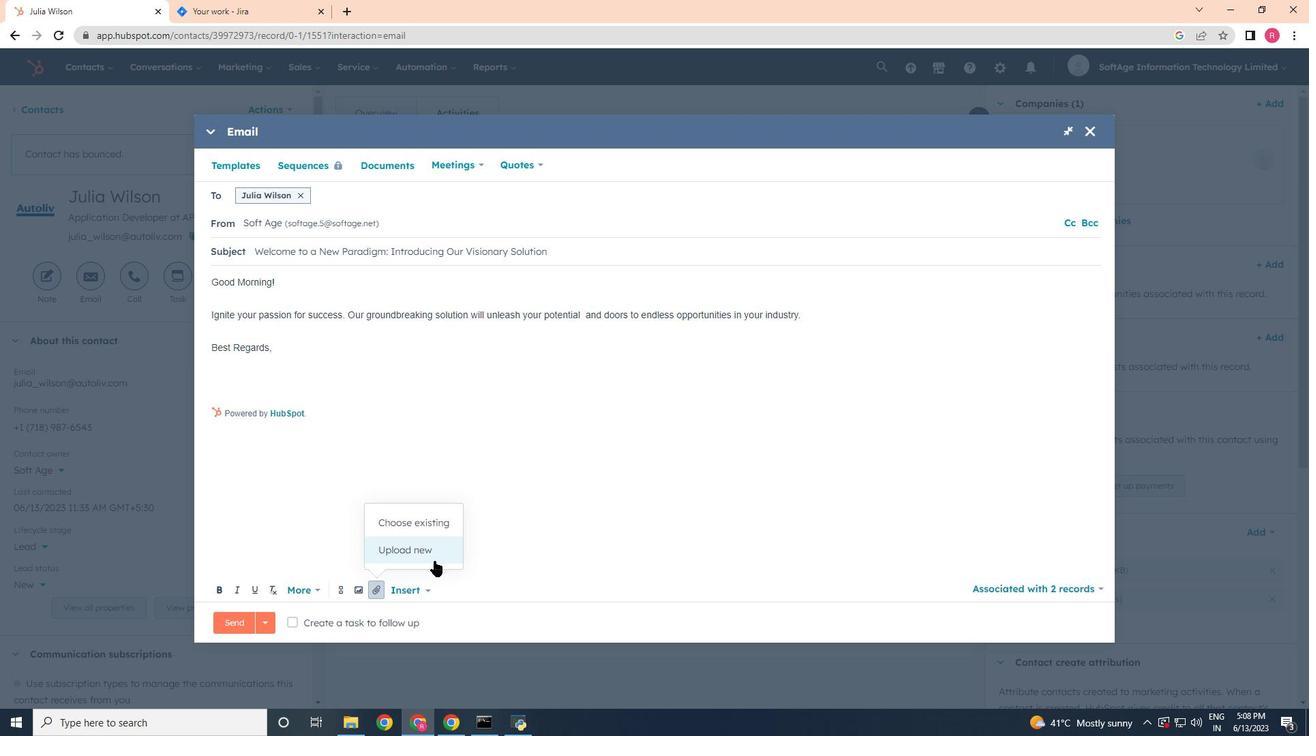 
Action: Mouse moved to (249, 139)
Screenshot: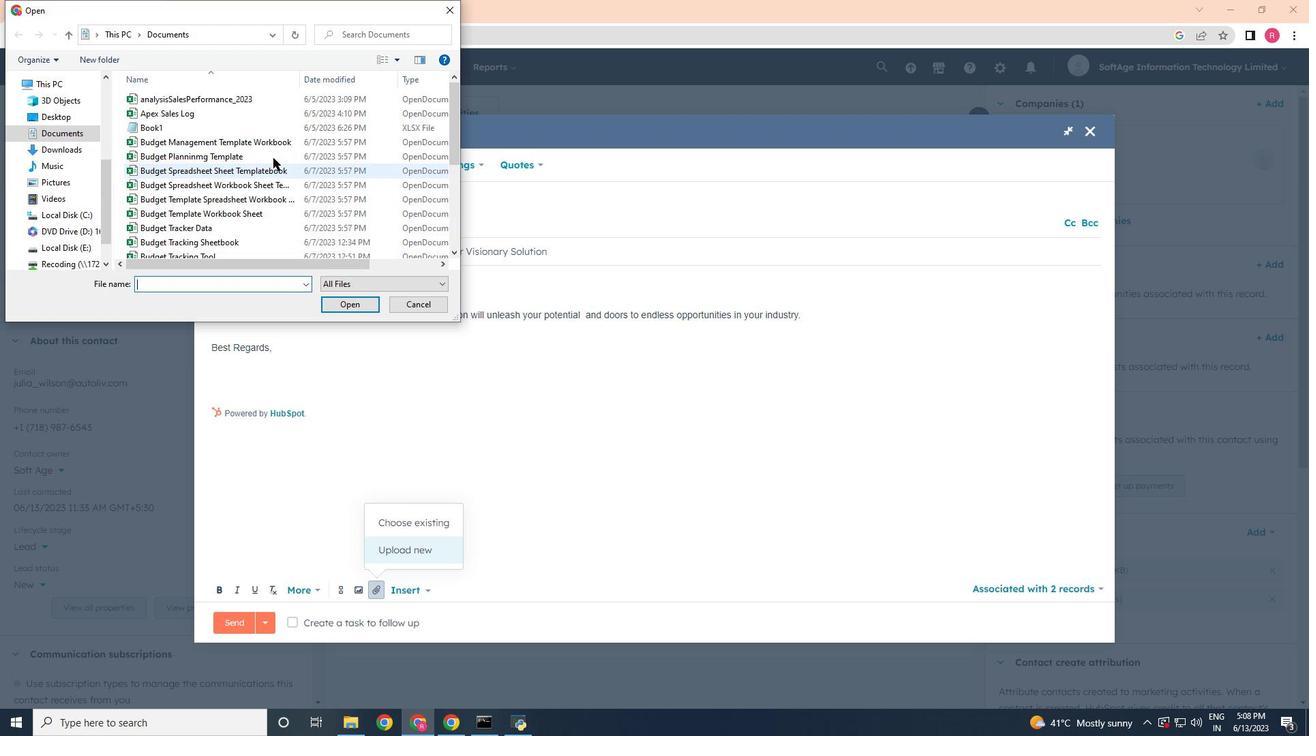 
Action: Mouse scrolled (249, 138) with delta (0, 0)
Screenshot: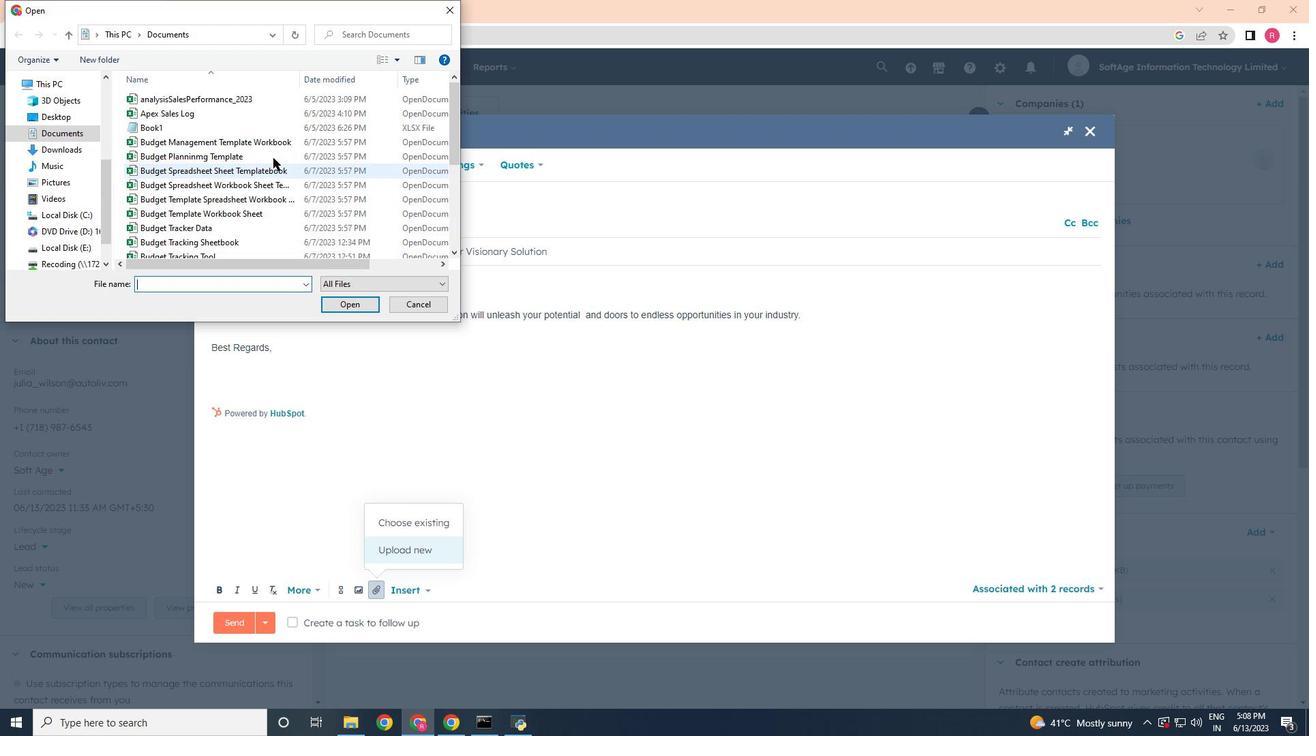 
Action: Mouse moved to (248, 142)
Screenshot: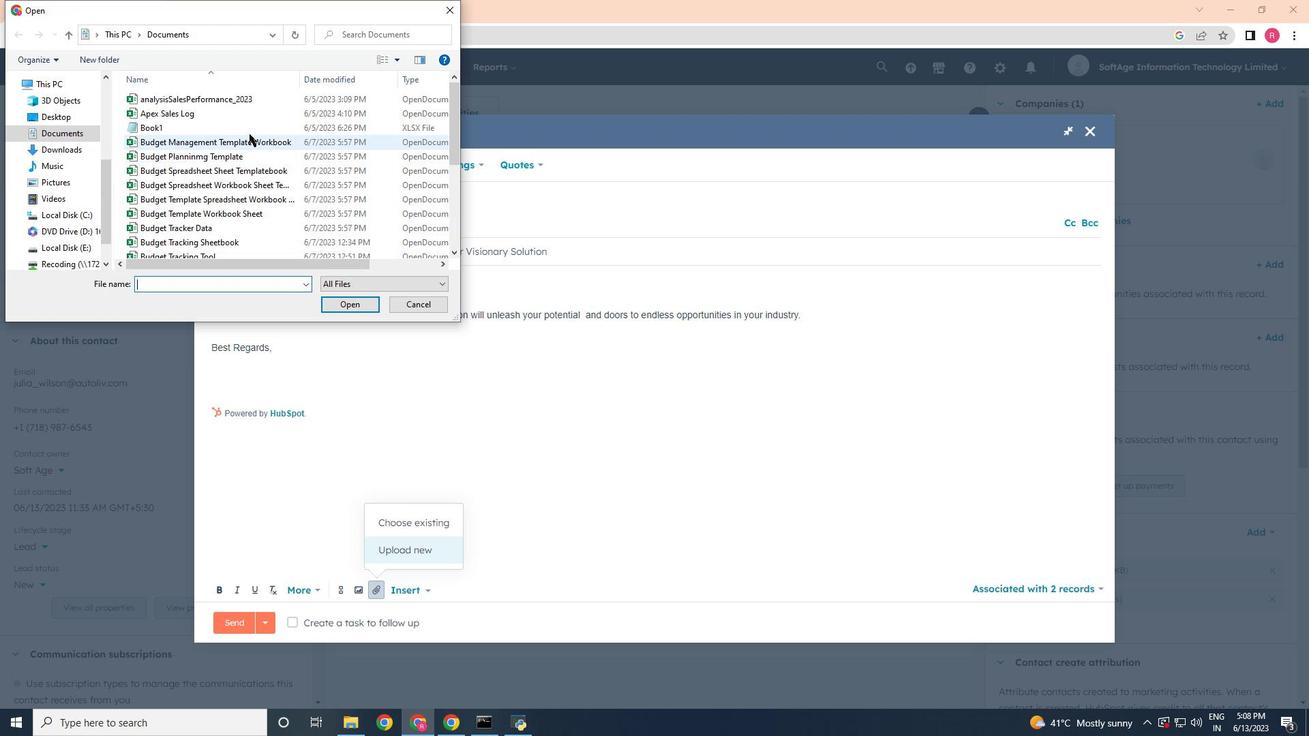 
Action: Mouse scrolled (248, 141) with delta (0, 0)
Screenshot: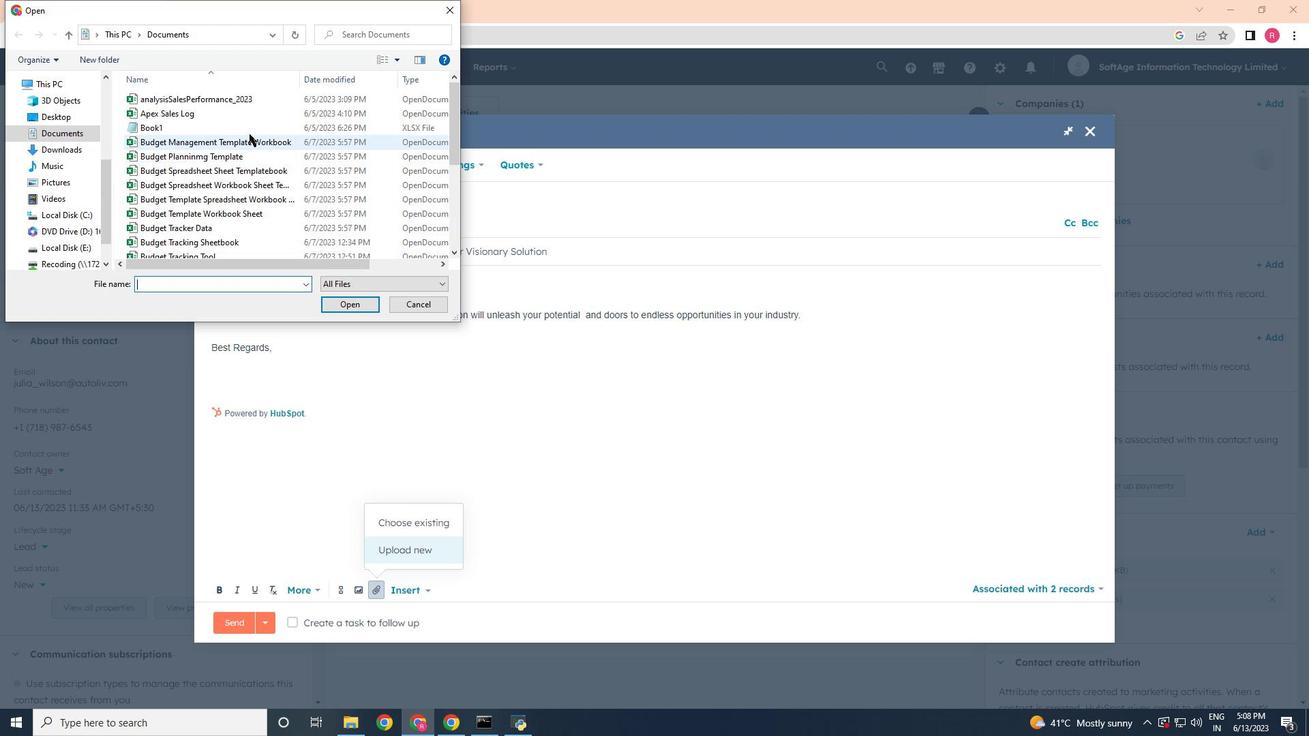 
Action: Mouse moved to (247, 143)
Screenshot: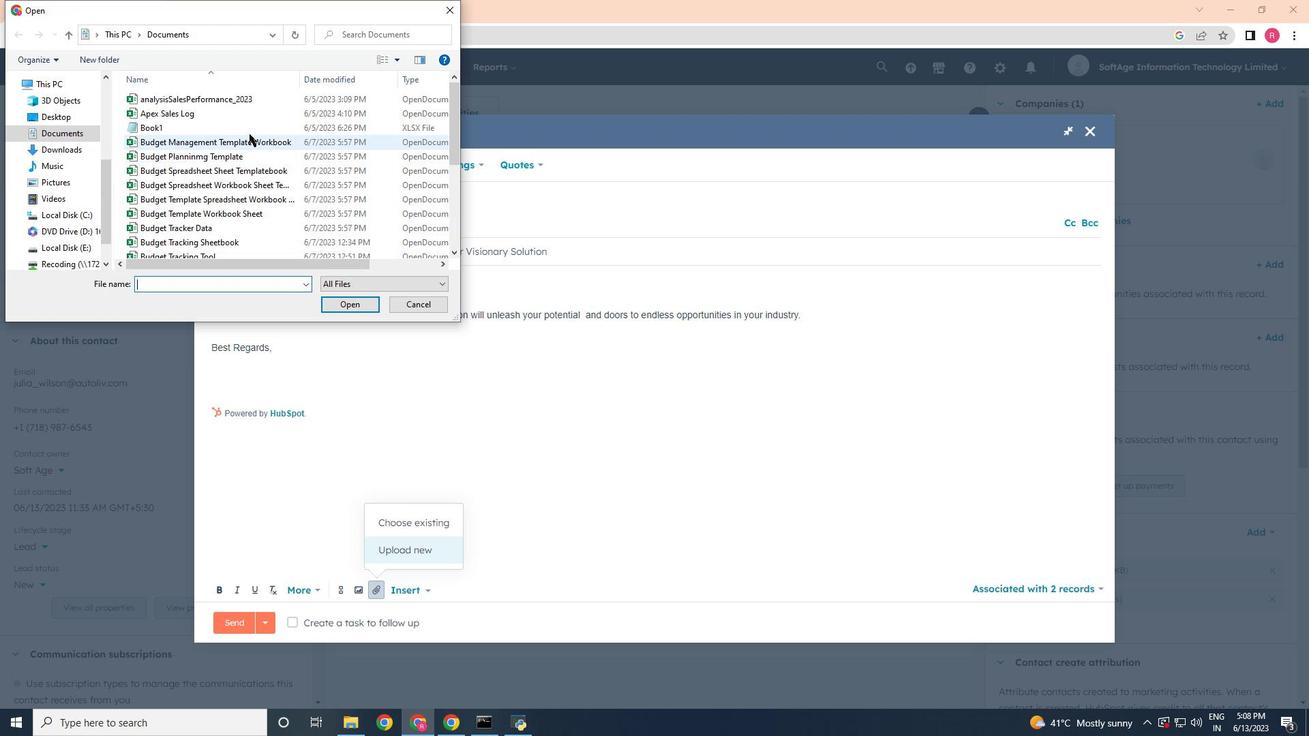 
Action: Mouse scrolled (247, 142) with delta (0, 0)
Screenshot: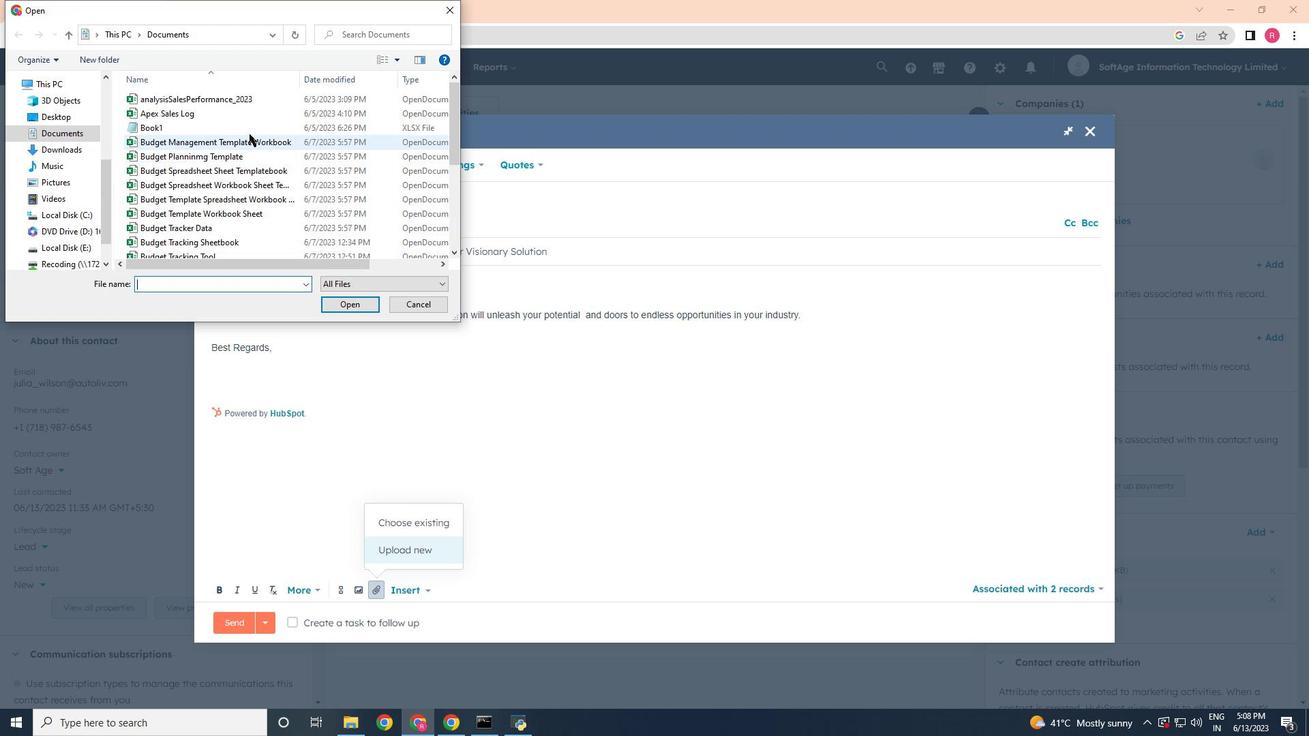 
Action: Mouse moved to (247, 143)
Screenshot: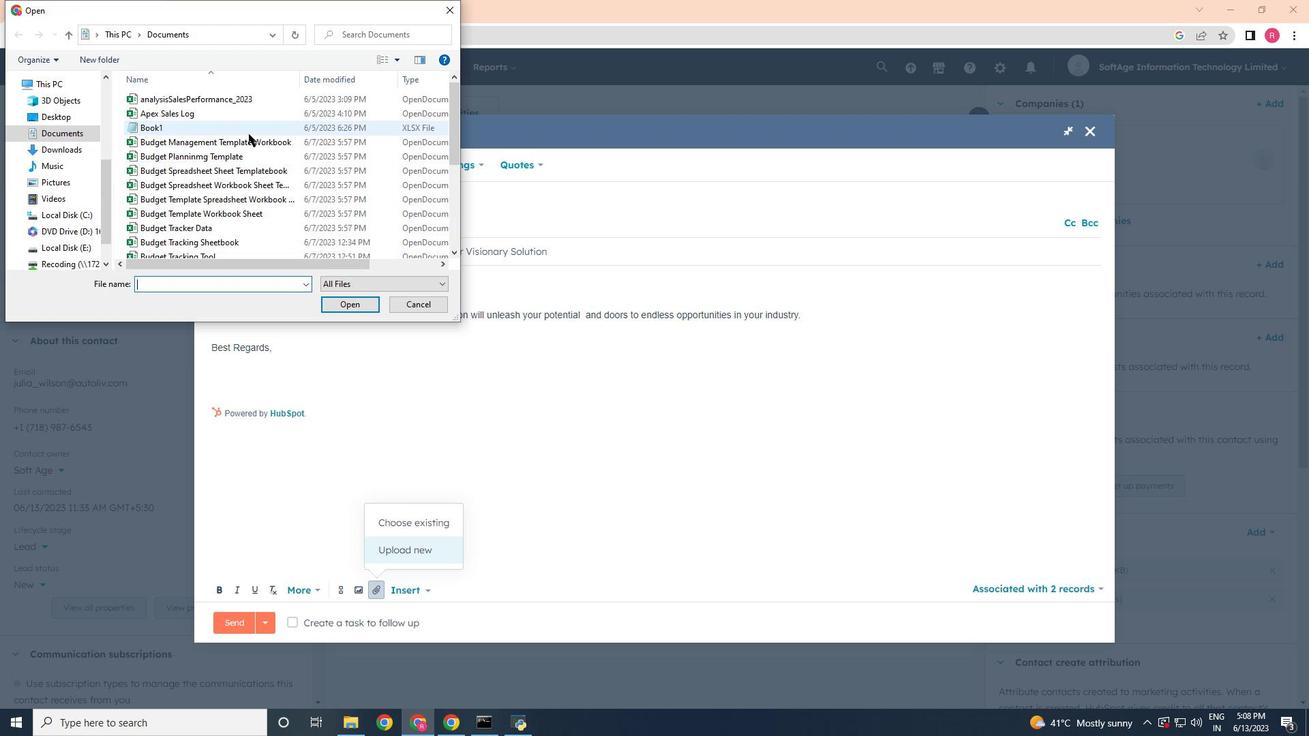 
Action: Mouse scrolled (247, 143) with delta (0, 0)
Screenshot: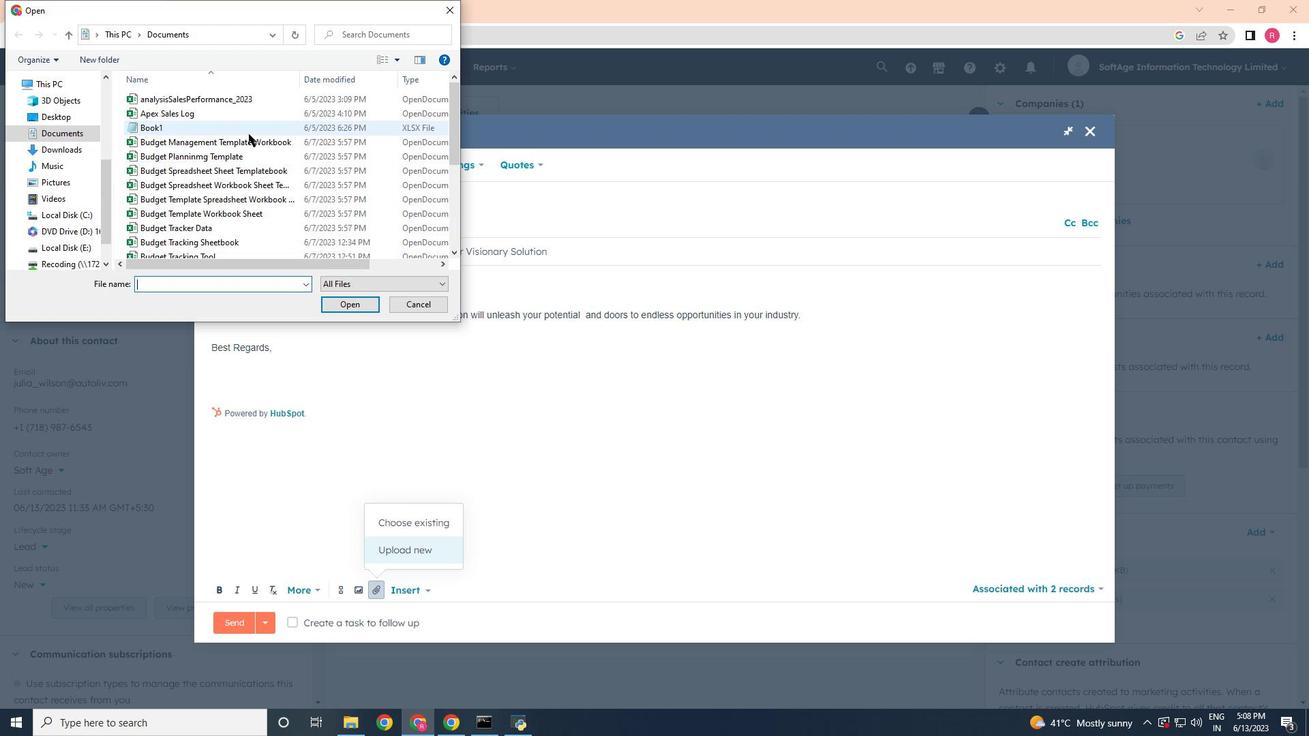 
Action: Mouse moved to (247, 145)
Screenshot: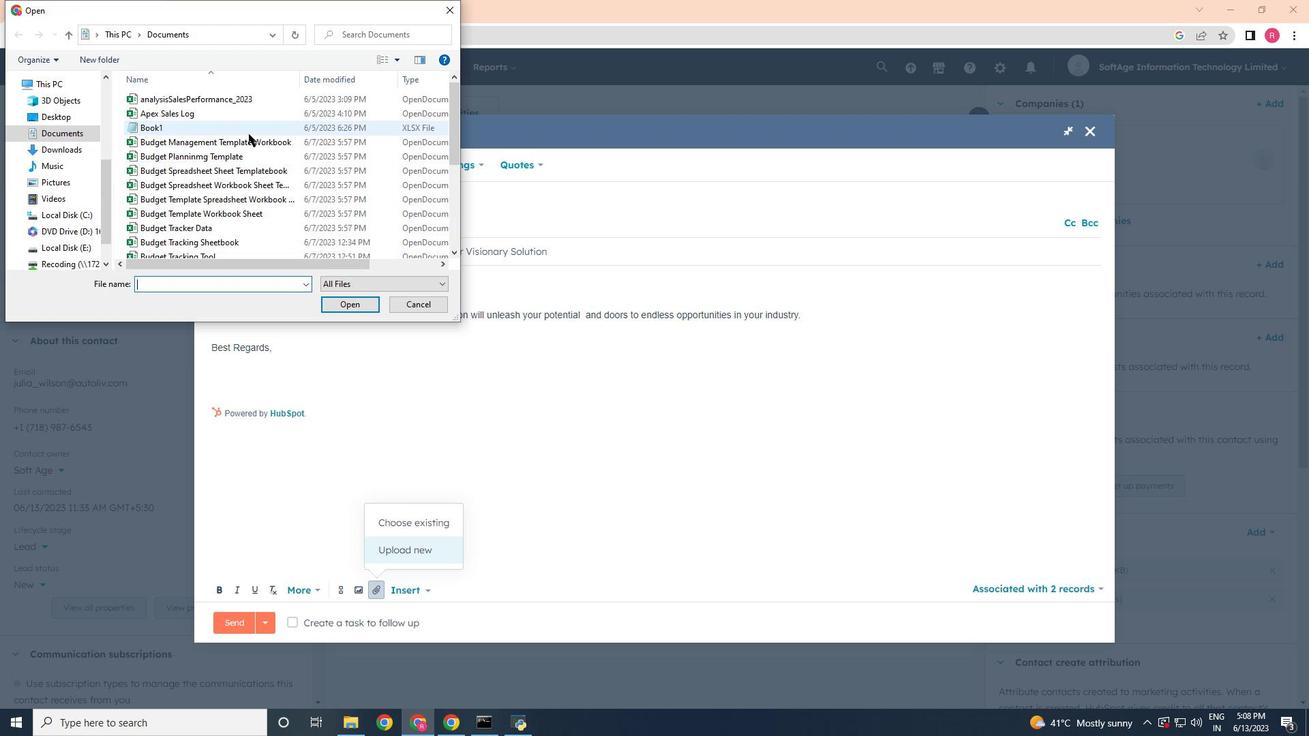 
Action: Mouse scrolled (247, 144) with delta (0, 0)
Screenshot: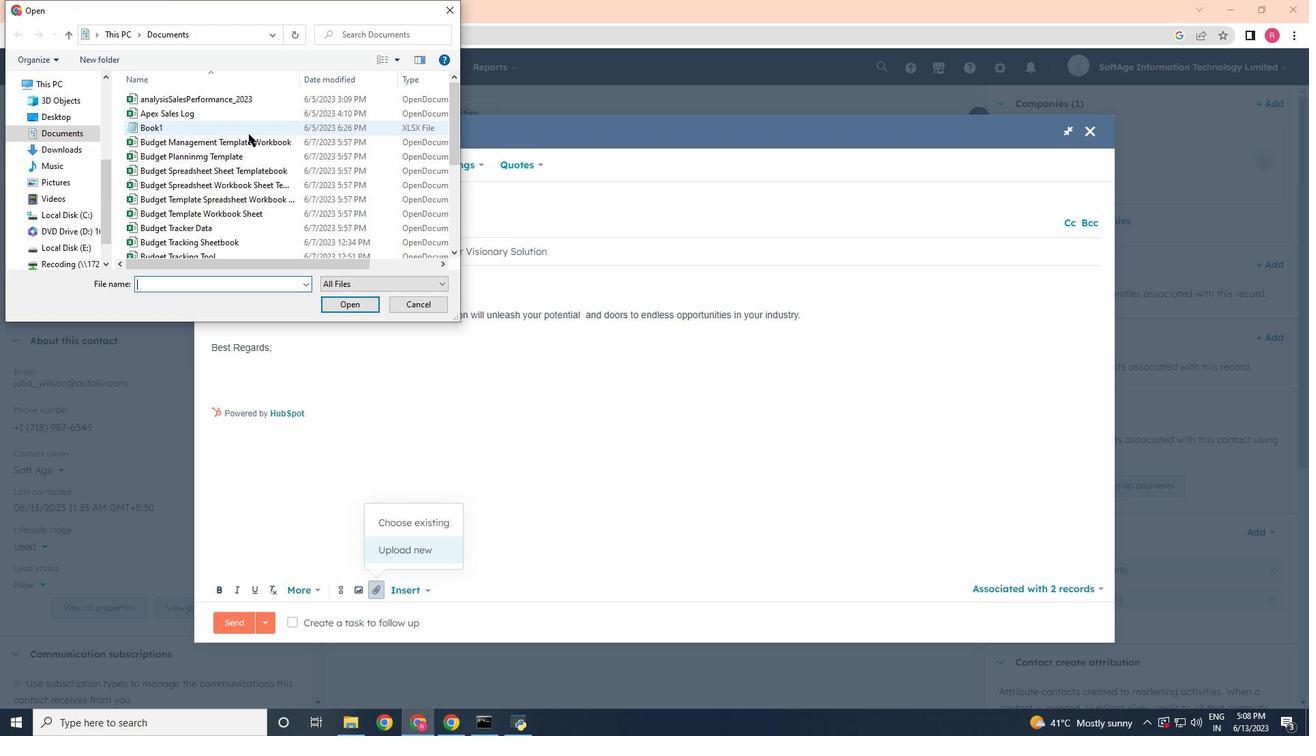 
Action: Mouse moved to (247, 145)
Screenshot: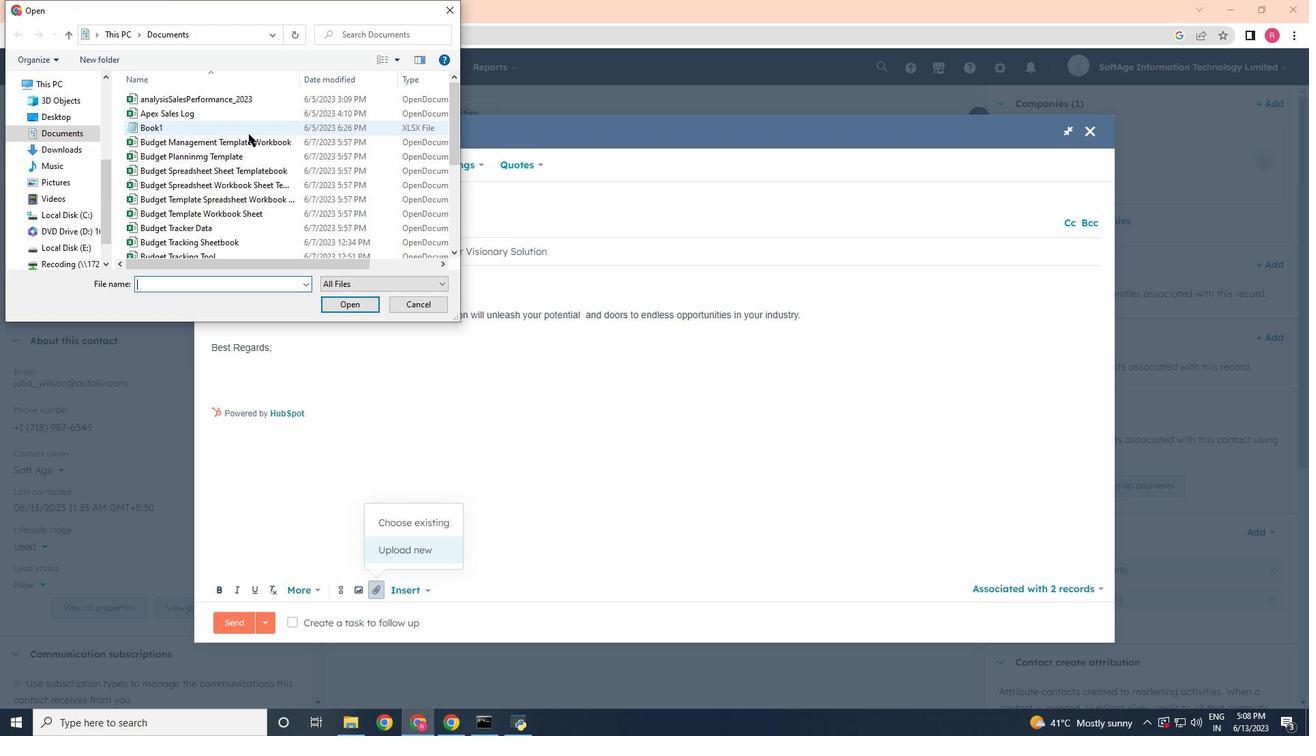
Action: Mouse scrolled (247, 144) with delta (0, 0)
Screenshot: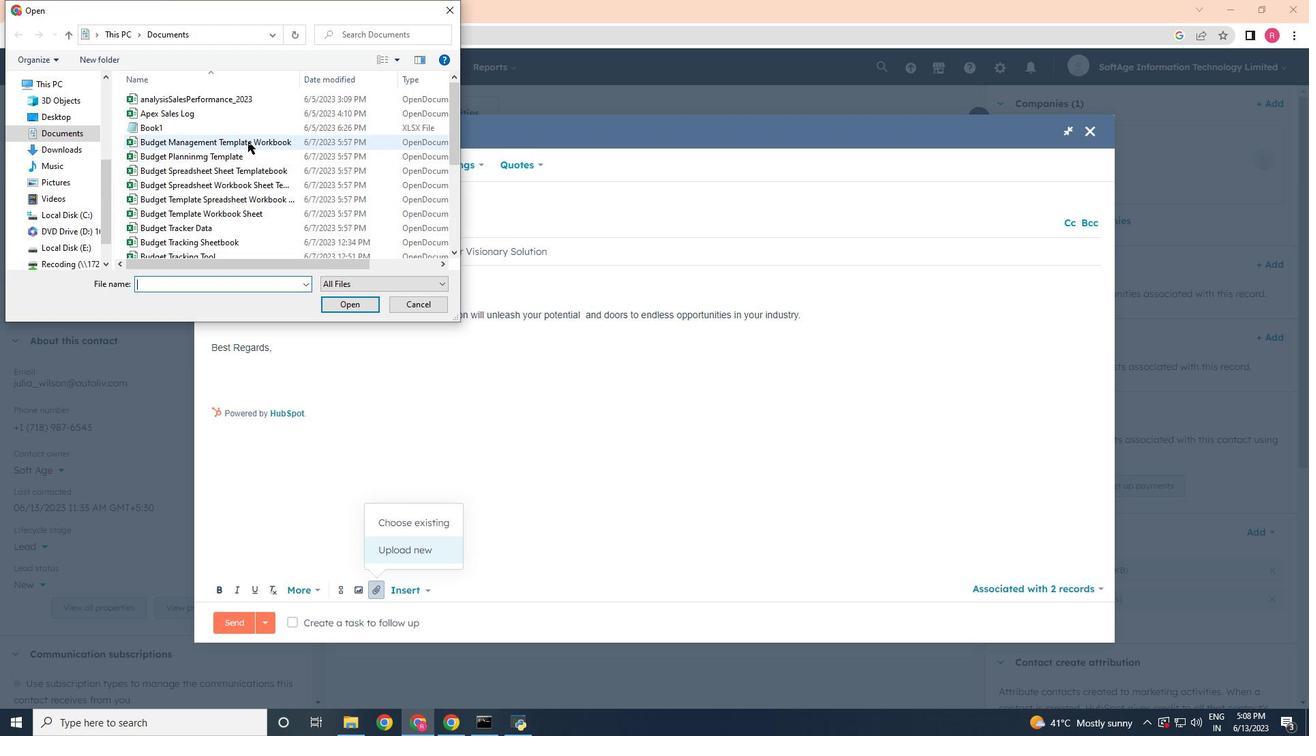 
Action: Mouse moved to (247, 148)
Screenshot: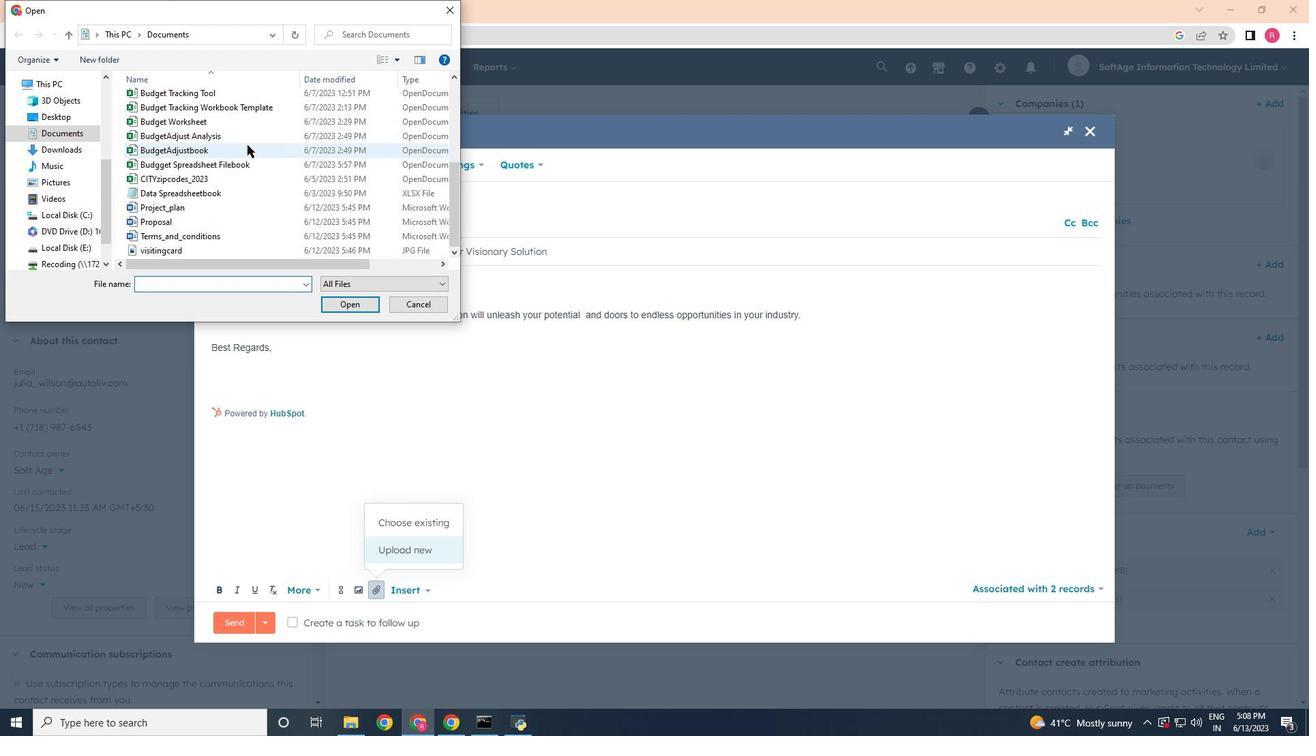 
Action: Mouse scrolled (247, 147) with delta (0, 0)
Screenshot: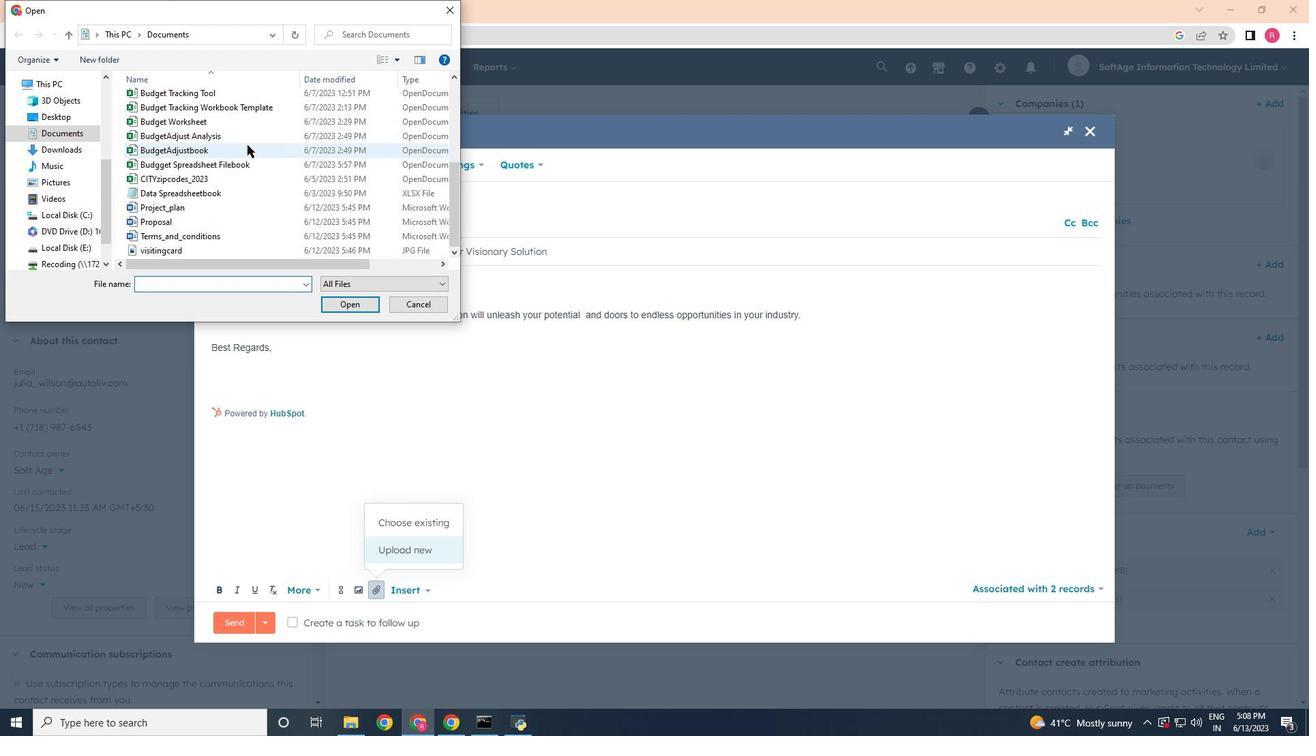 
Action: Mouse moved to (247, 156)
Screenshot: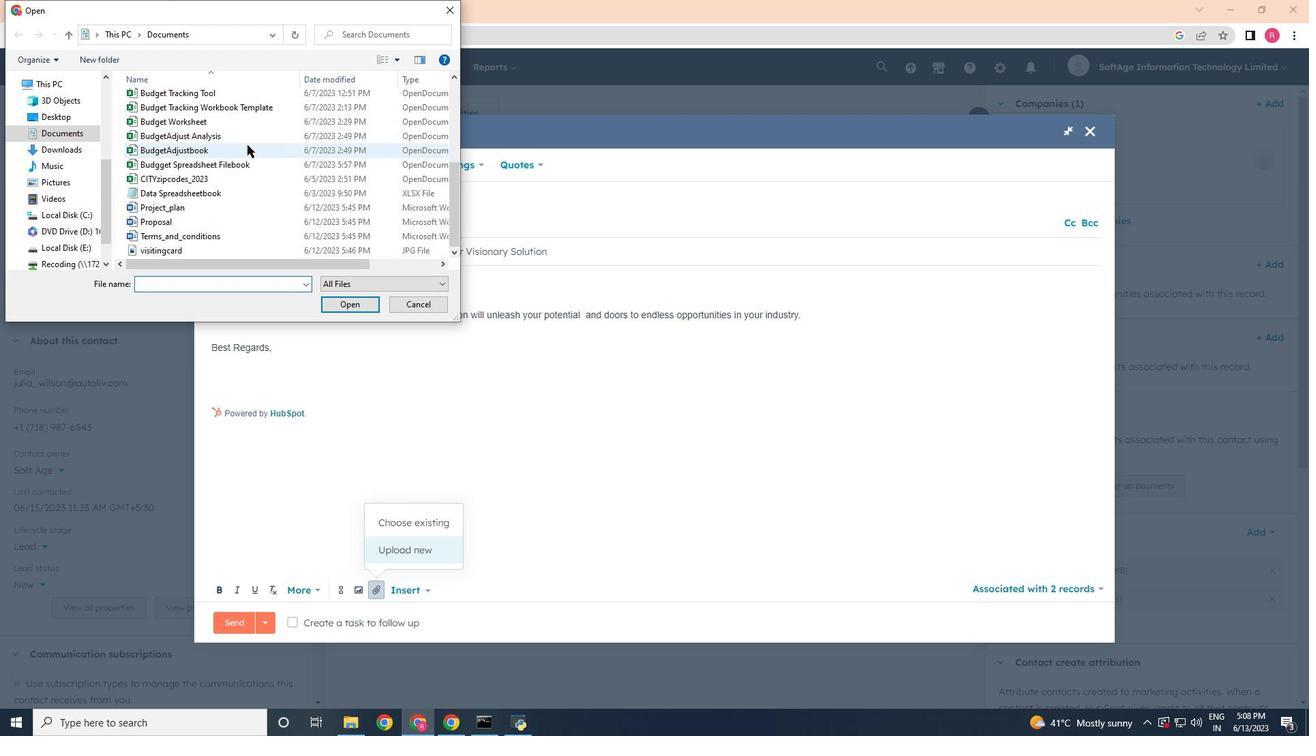 
Action: Mouse scrolled (247, 155) with delta (0, 0)
Screenshot: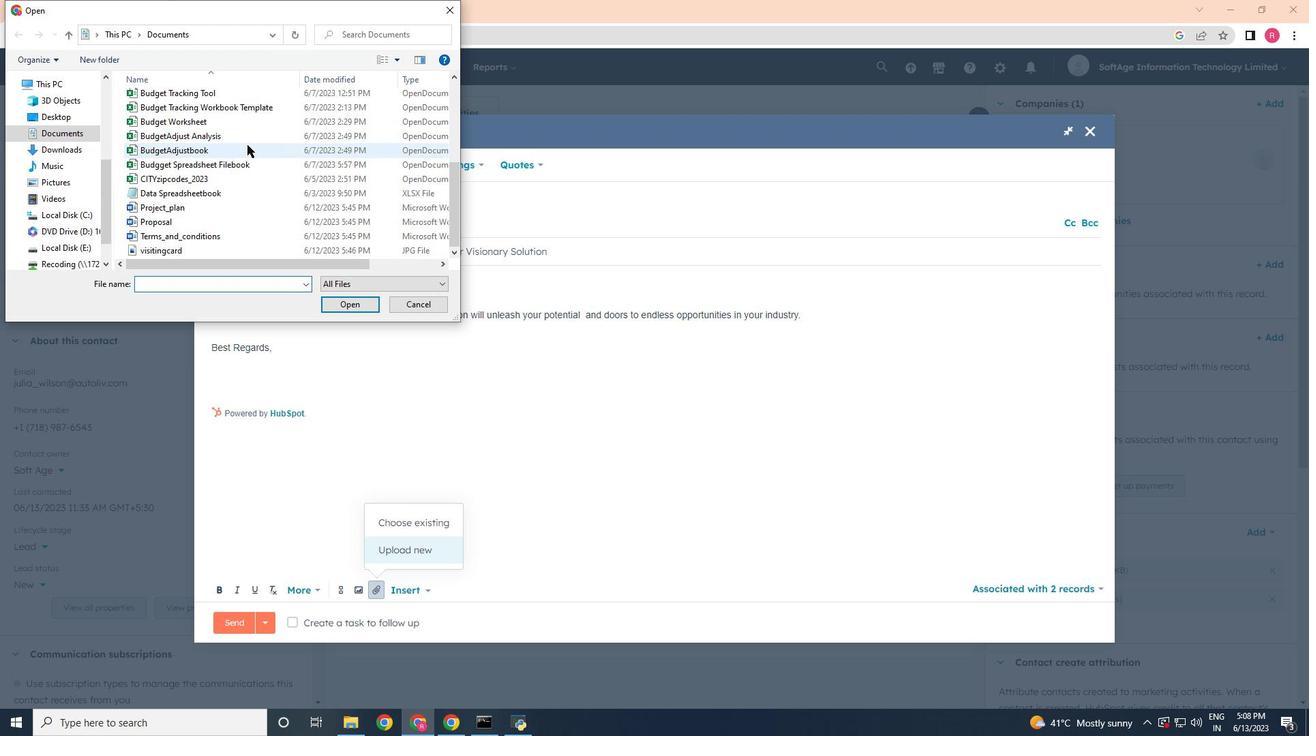 
Action: Mouse moved to (246, 165)
Screenshot: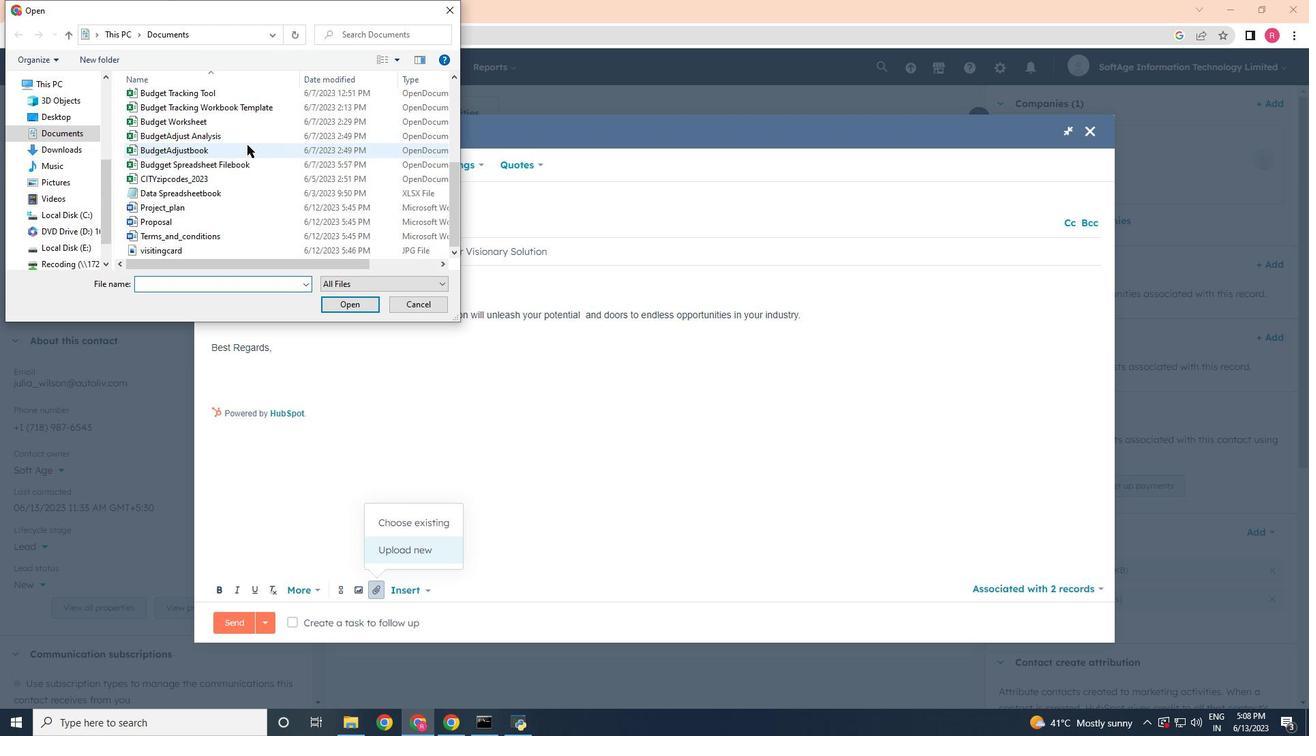 
Action: Mouse scrolled (246, 166) with delta (0, 0)
Screenshot: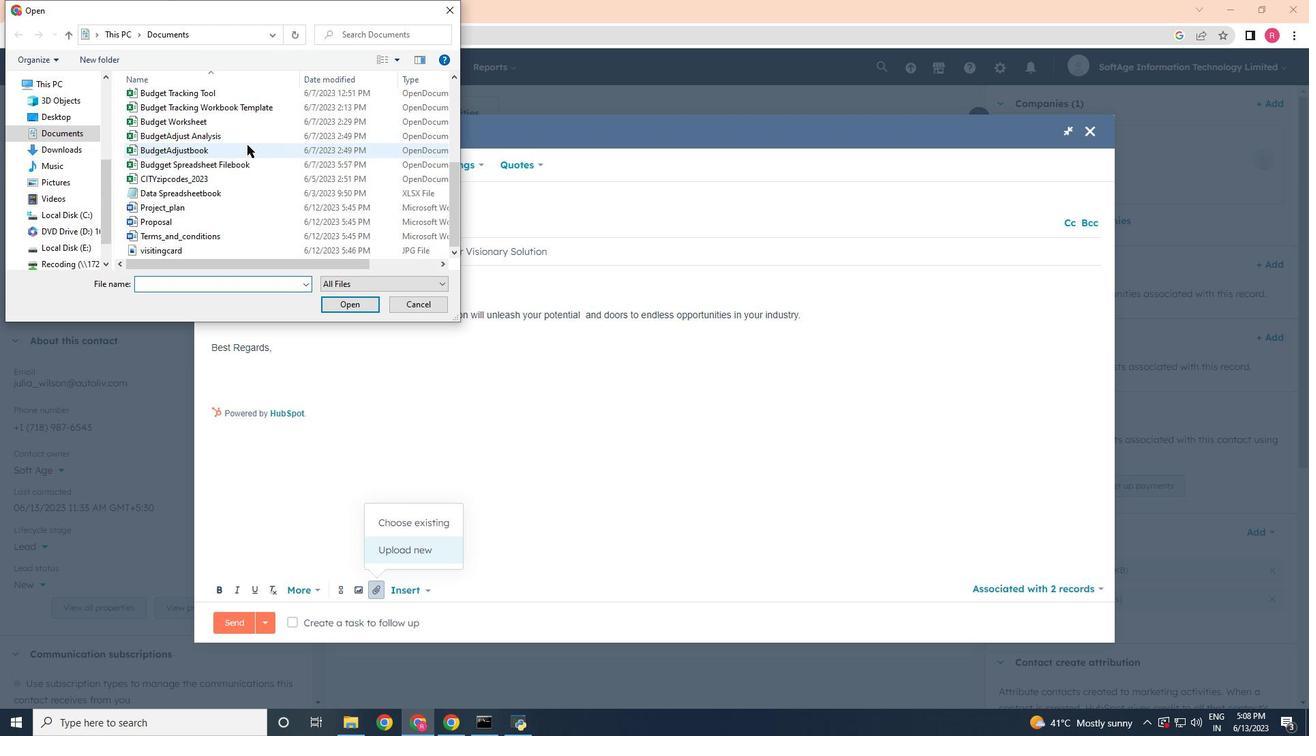 
Action: Mouse moved to (225, 251)
Screenshot: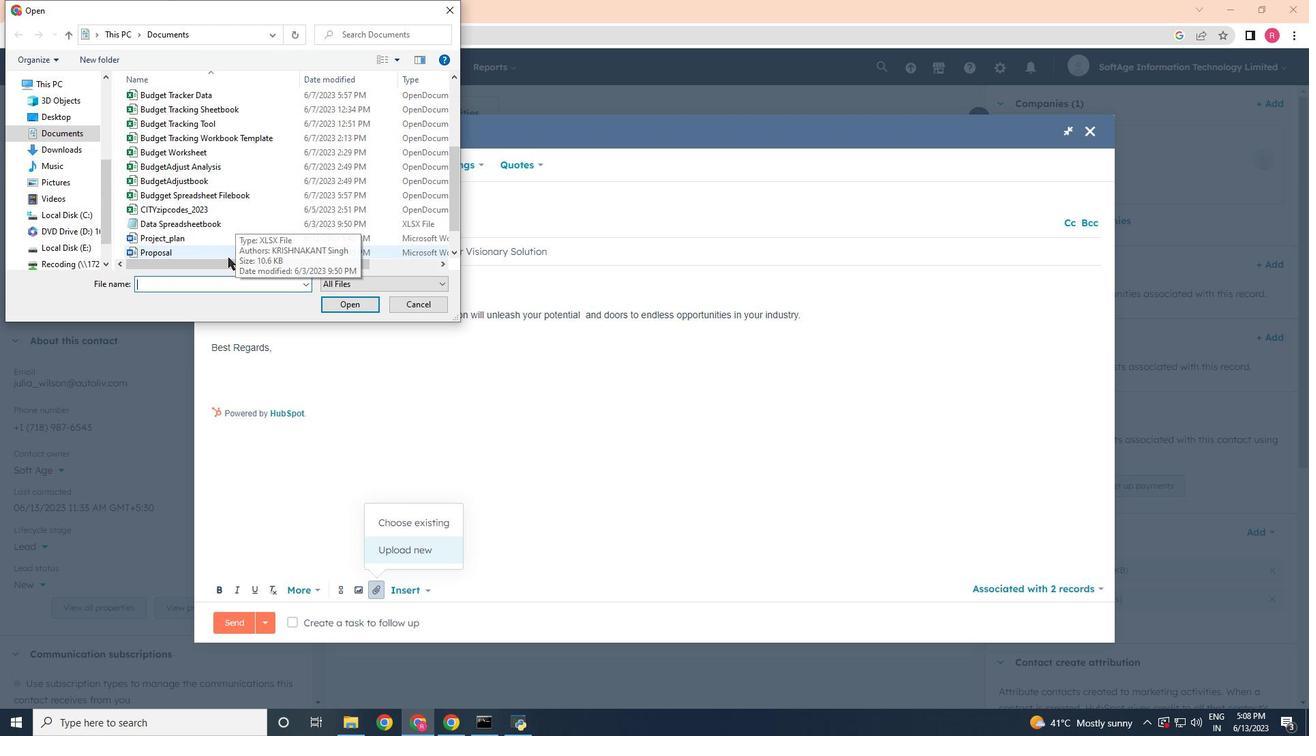 
Action: Mouse scrolled (225, 250) with delta (0, 0)
Screenshot: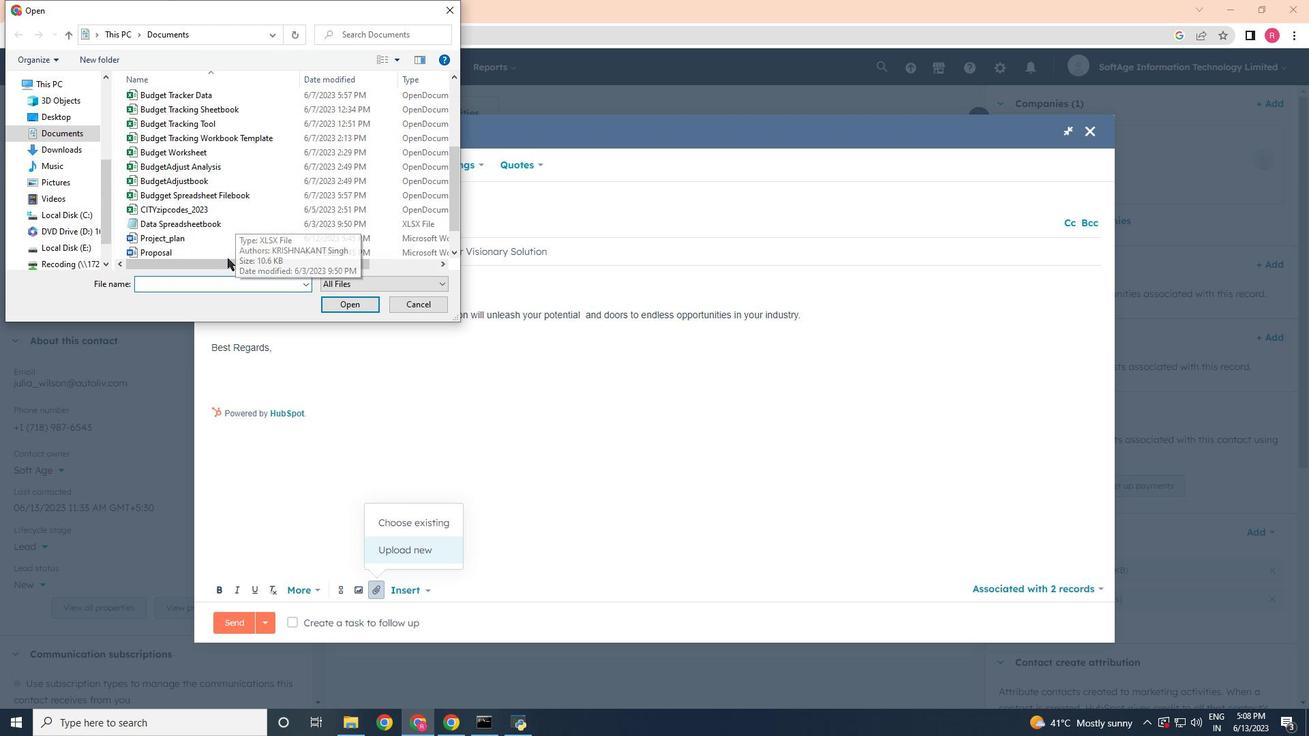 
Action: Mouse scrolled (225, 250) with delta (0, 0)
Screenshot: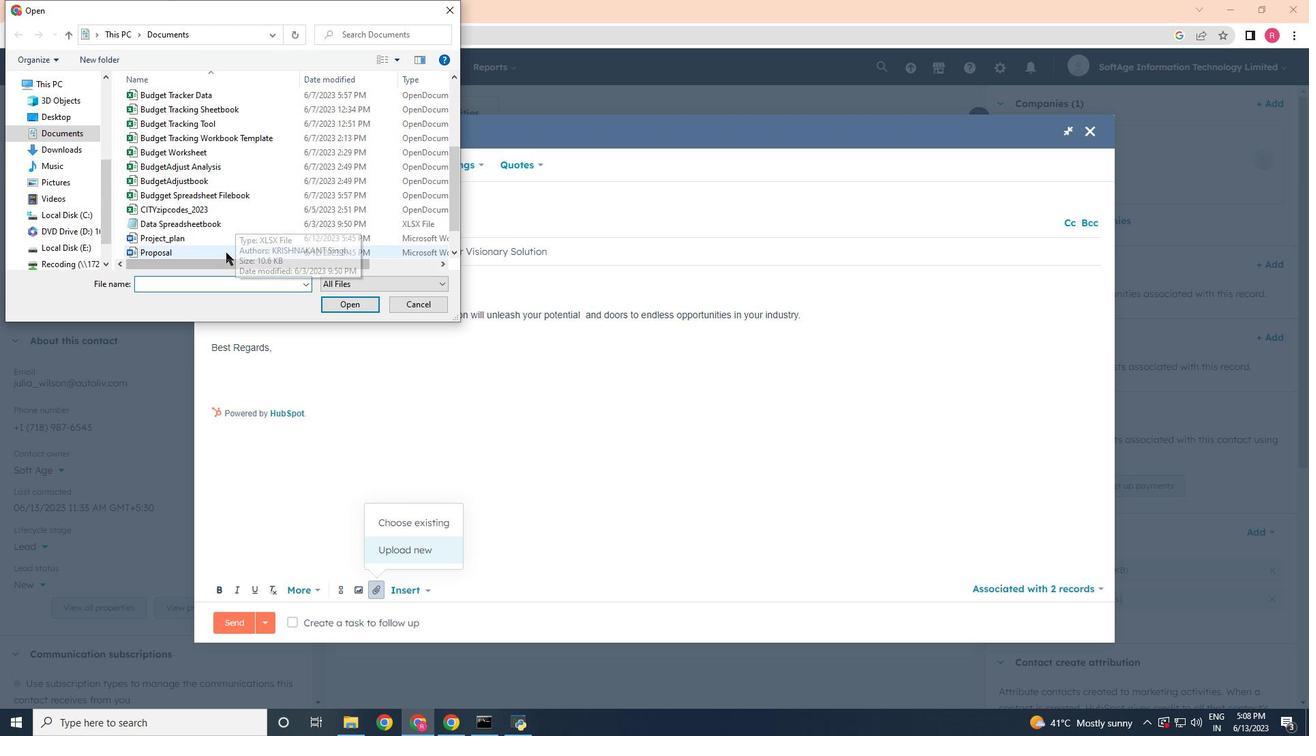 
Action: Mouse moved to (225, 251)
Screenshot: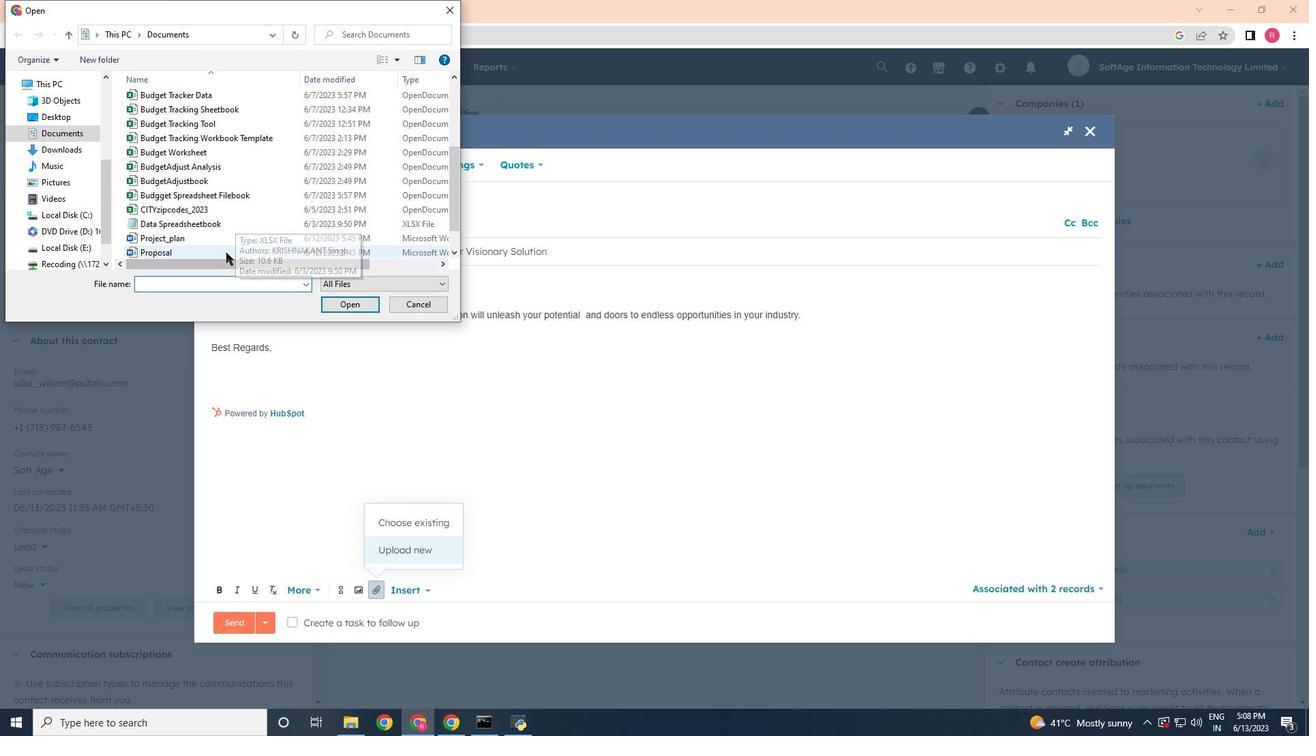 
Action: Mouse scrolled (225, 250) with delta (0, 0)
Screenshot: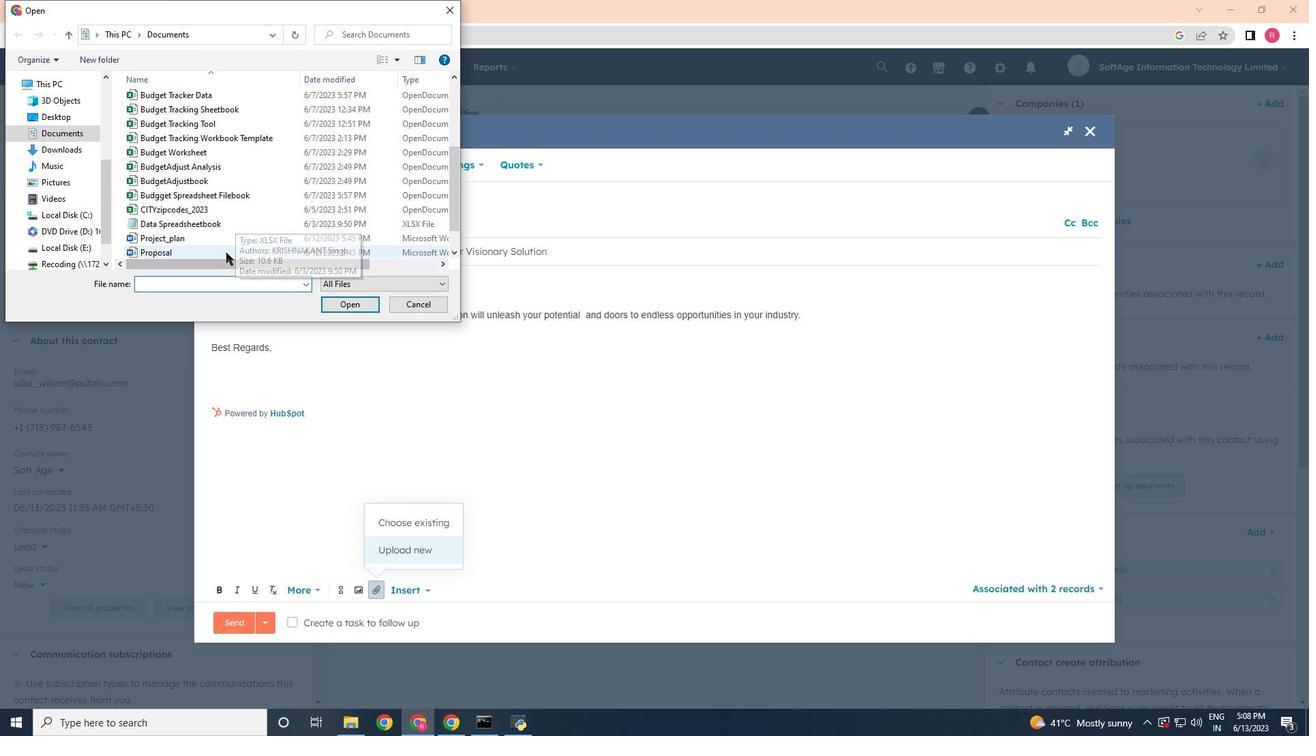 
Action: Mouse moved to (224, 250)
Screenshot: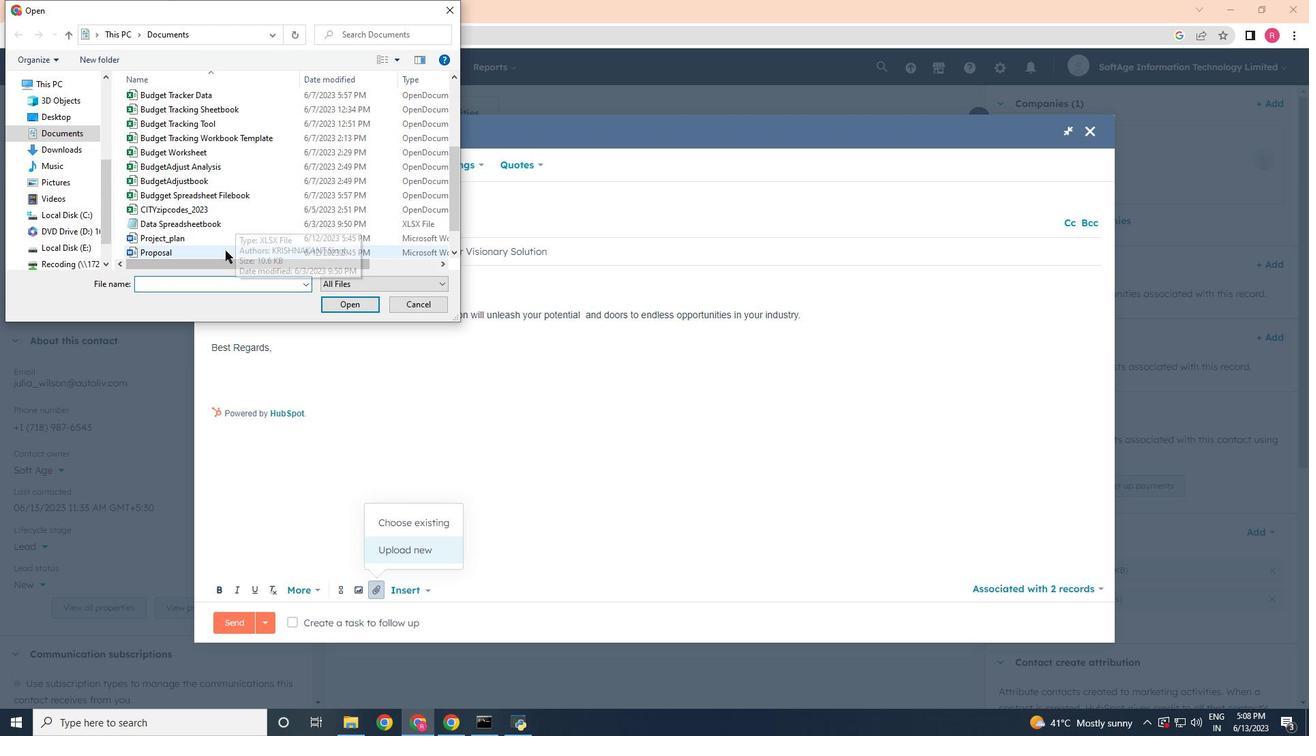 
Action: Mouse scrolled (224, 249) with delta (0, 0)
Screenshot: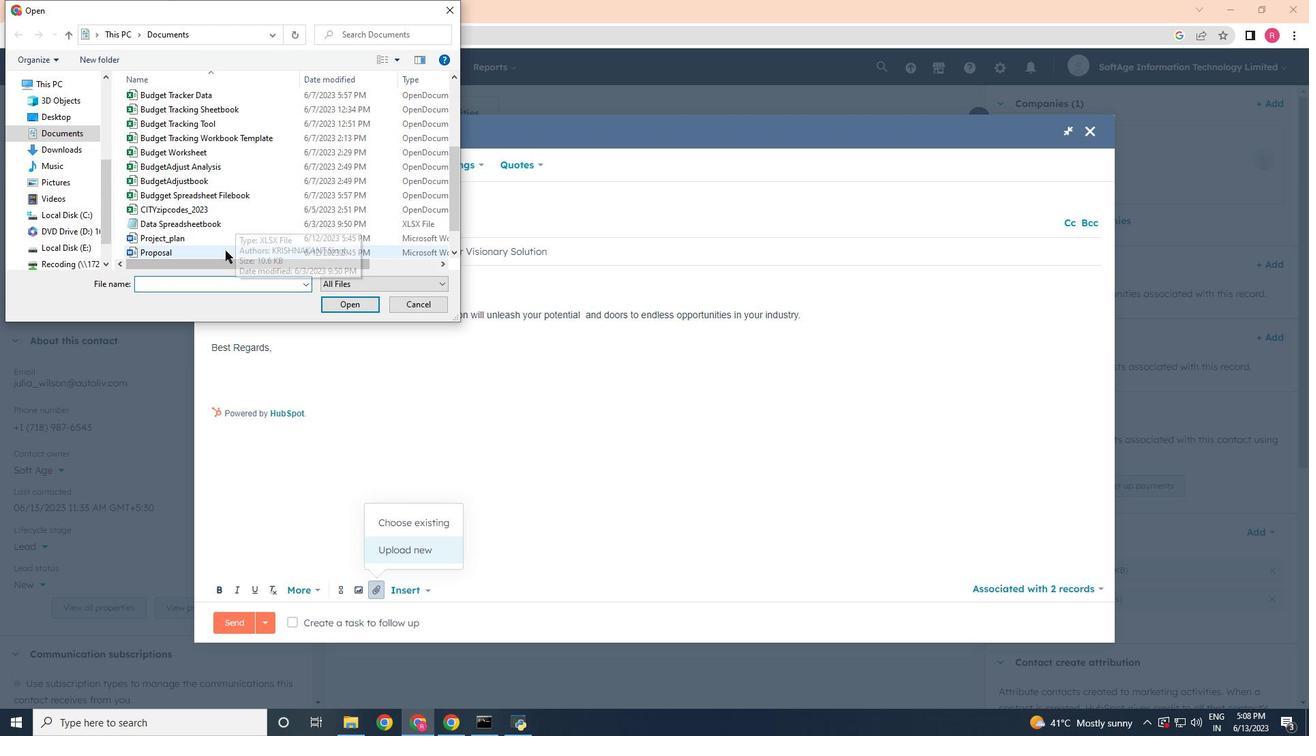 
Action: Mouse moved to (221, 248)
Screenshot: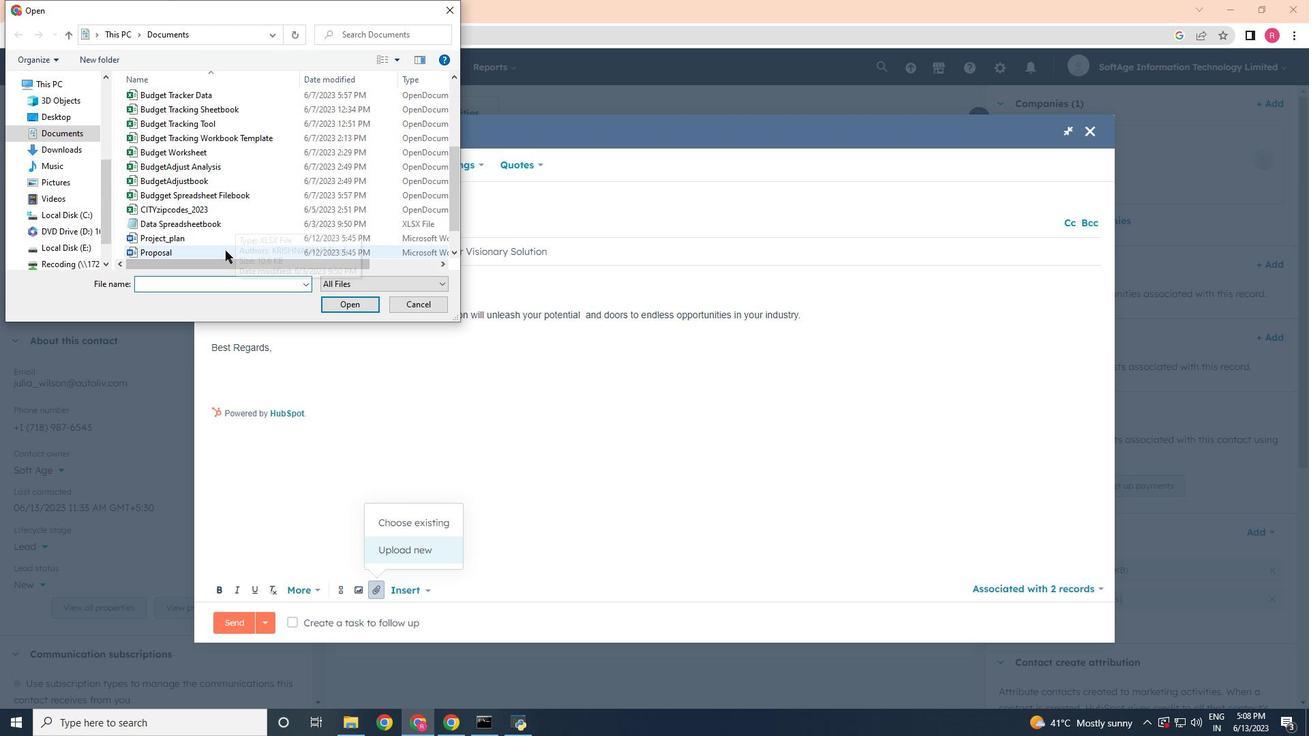
Action: Mouse scrolled (221, 247) with delta (0, 0)
Screenshot: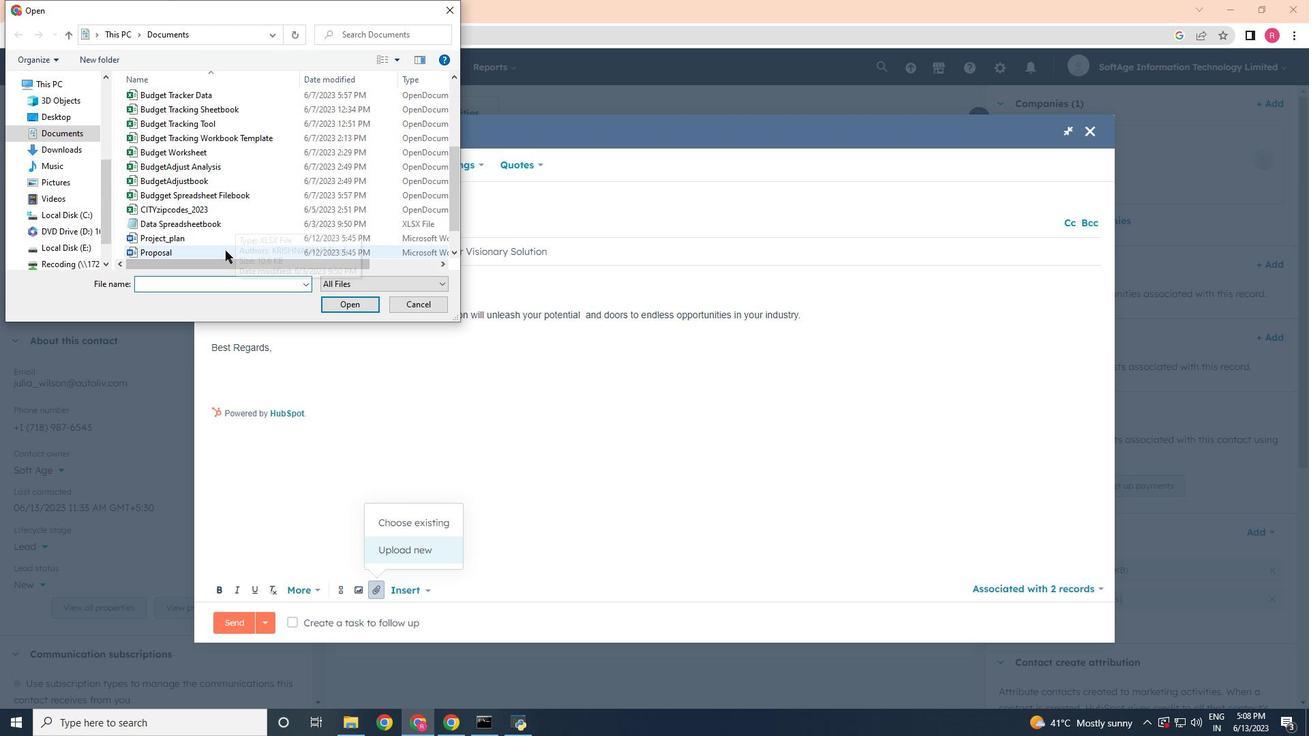 
Action: Mouse moved to (218, 238)
Screenshot: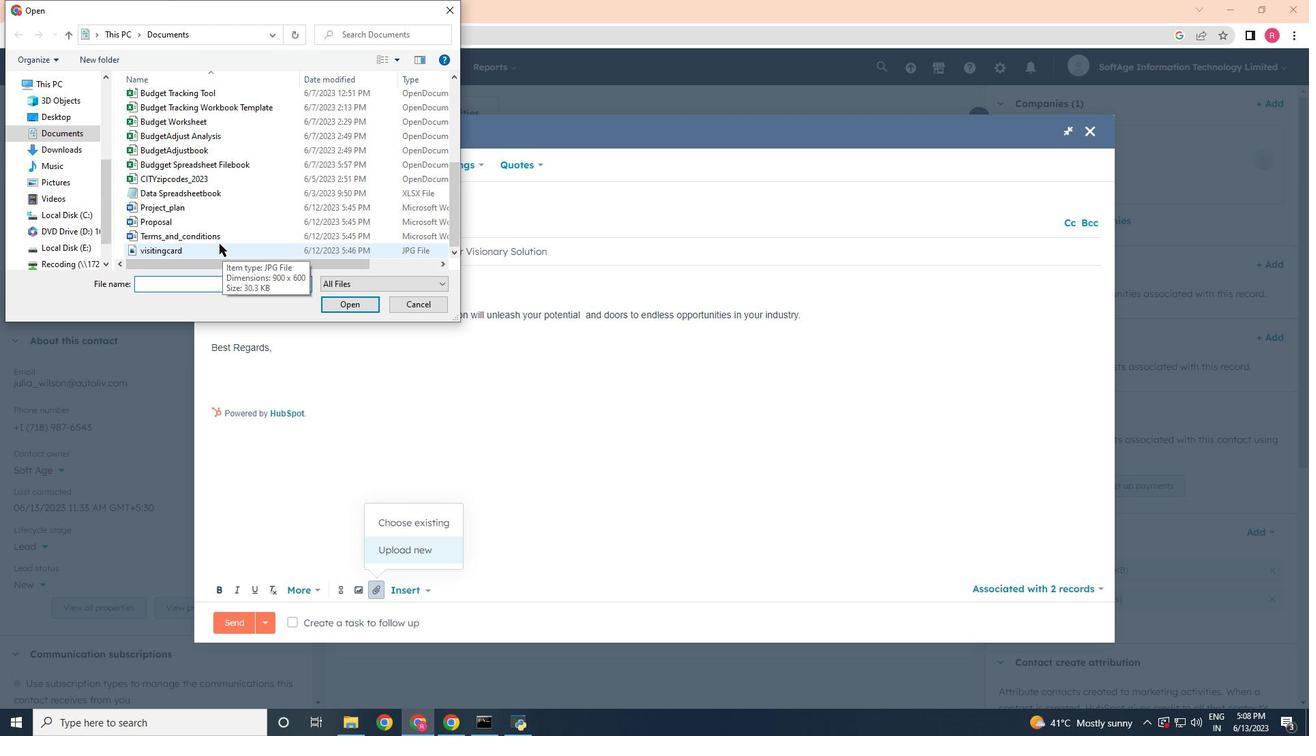 
Action: Mouse pressed left at (218, 238)
Screenshot: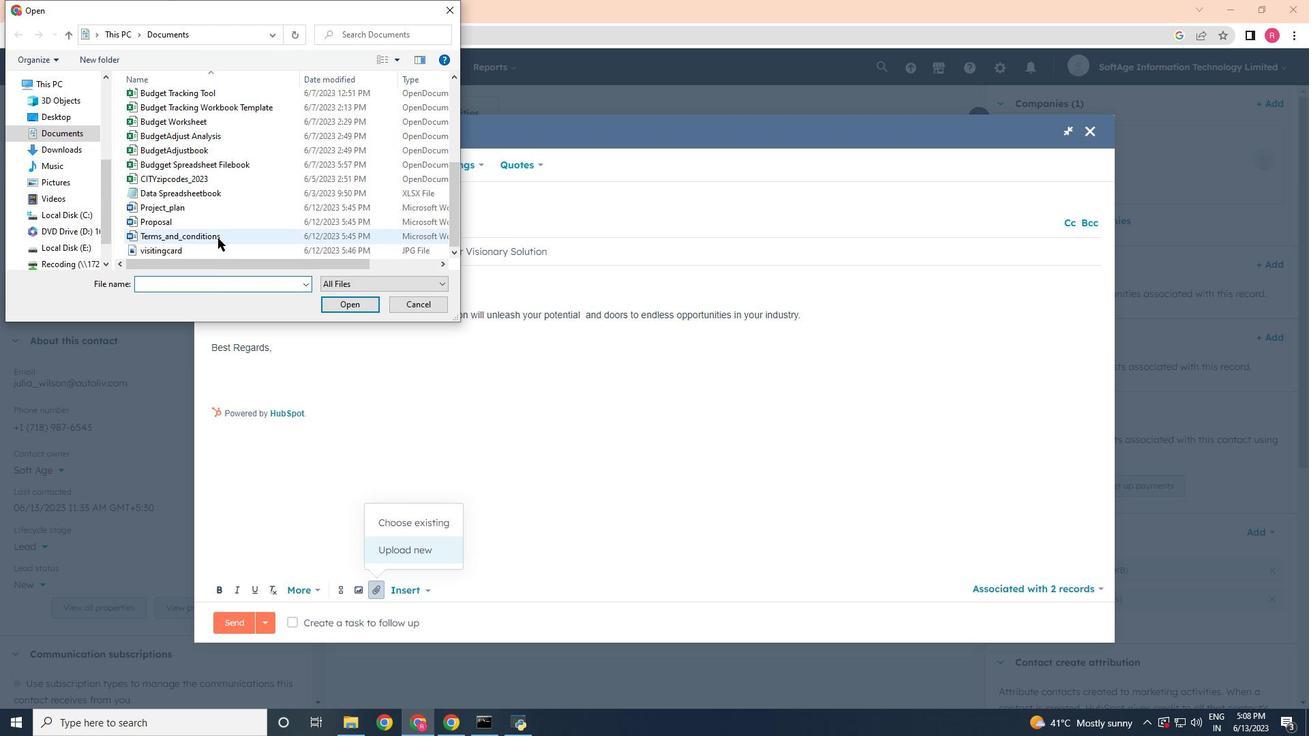 
Action: Mouse moved to (360, 302)
Screenshot: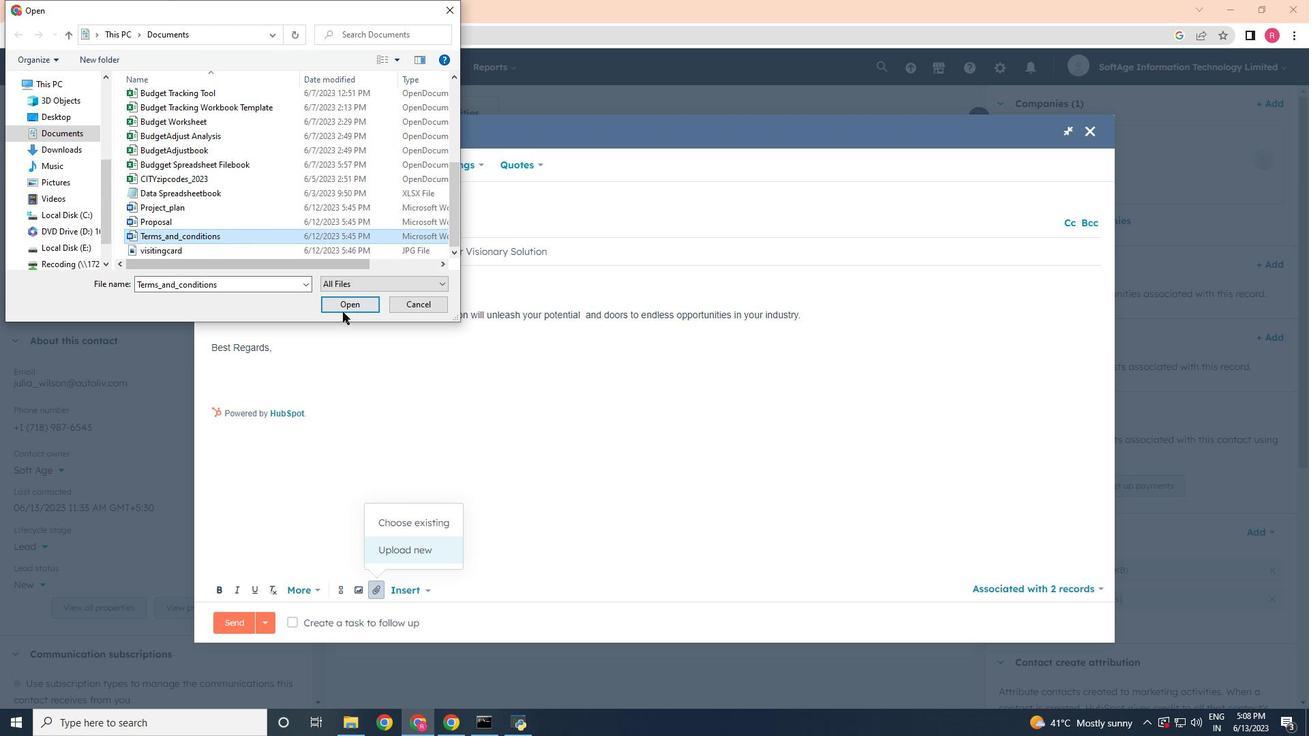 
Action: Mouse pressed left at (360, 302)
Screenshot: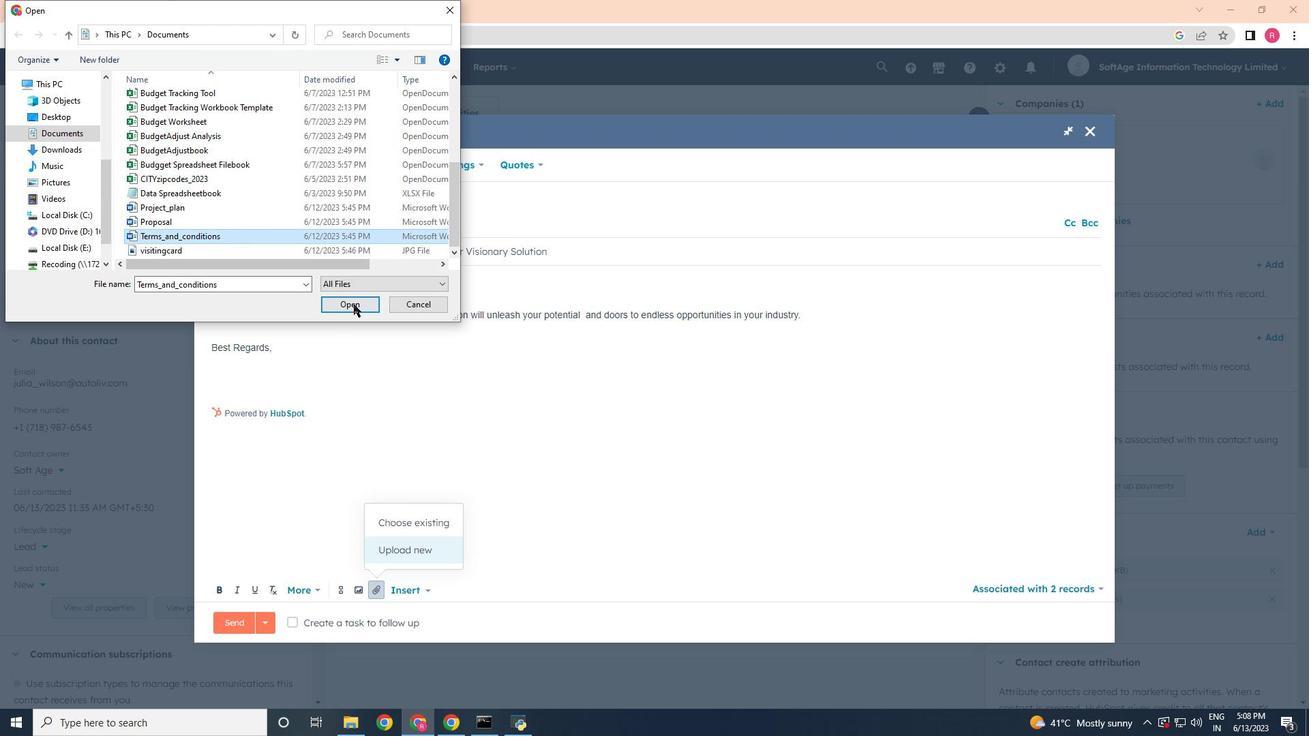 
Action: Mouse moved to (382, 557)
Screenshot: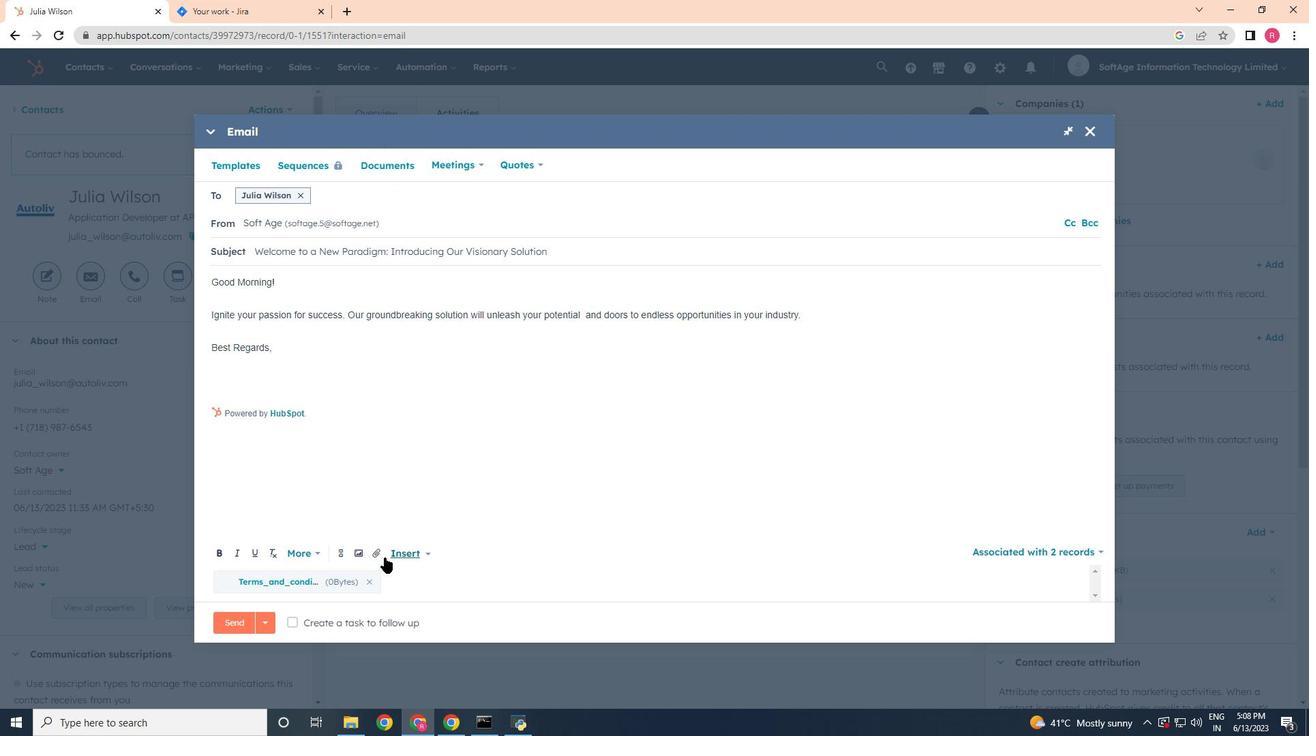 
Action: Mouse pressed left at (382, 557)
Screenshot: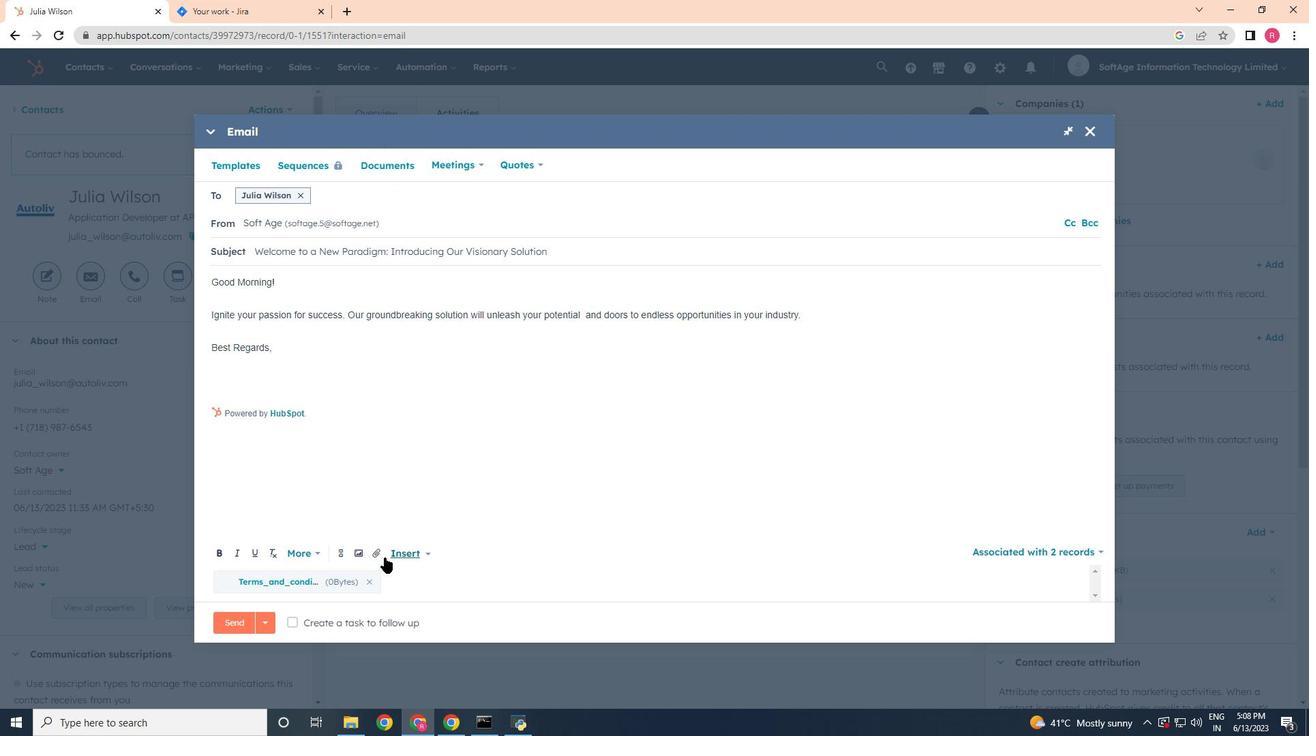 
Action: Mouse moved to (395, 515)
Screenshot: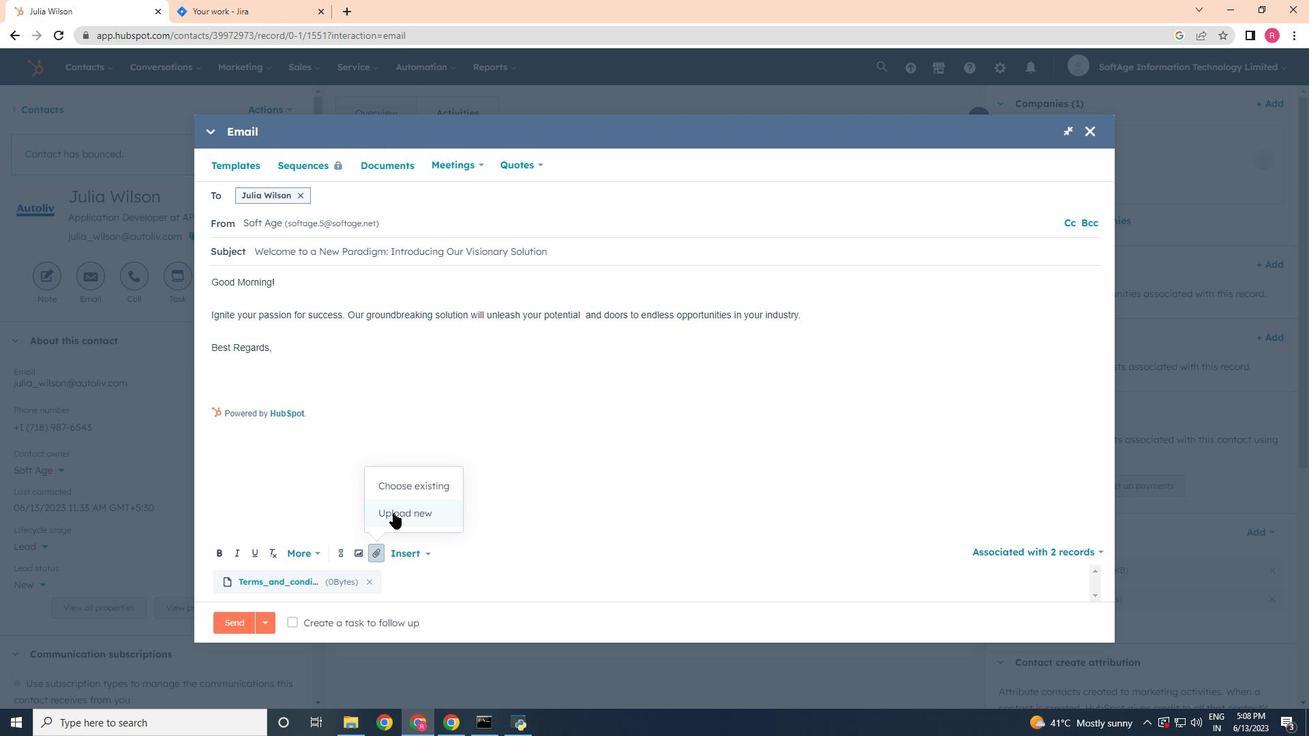 
Action: Mouse pressed left at (395, 515)
Screenshot: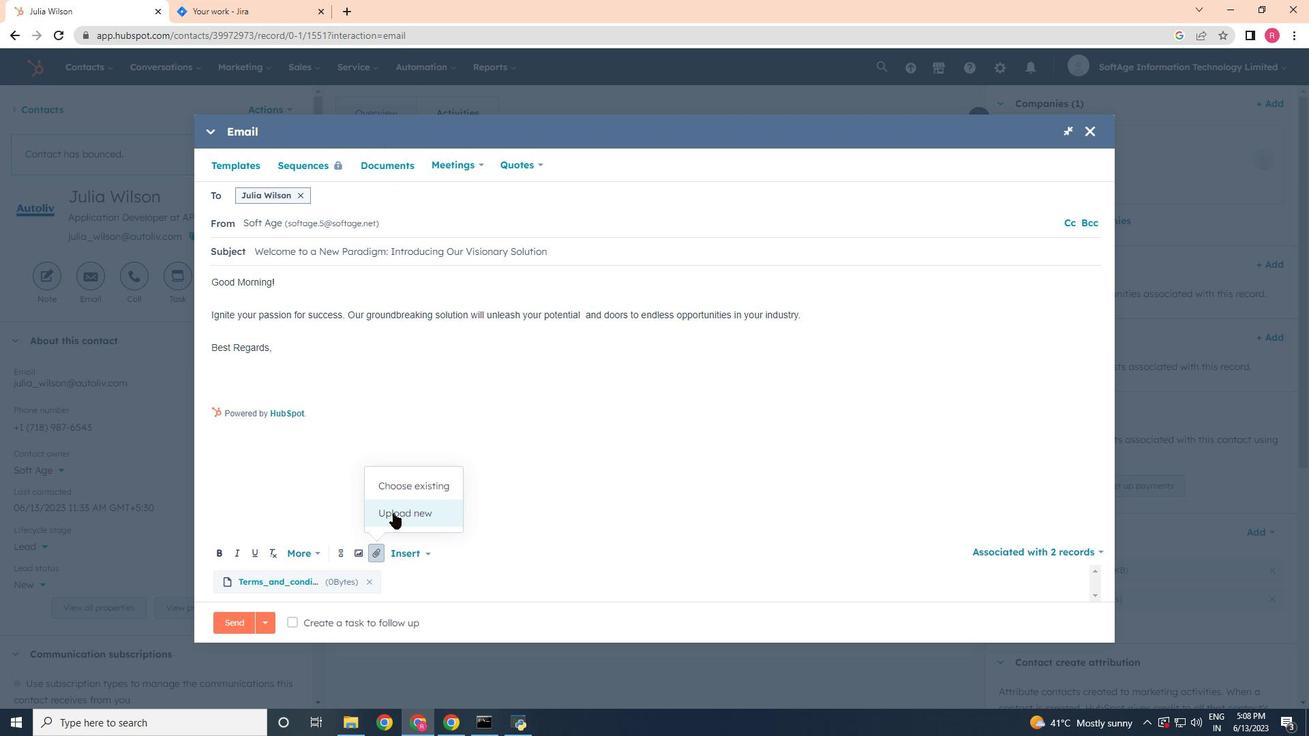 
Action: Mouse moved to (203, 190)
Screenshot: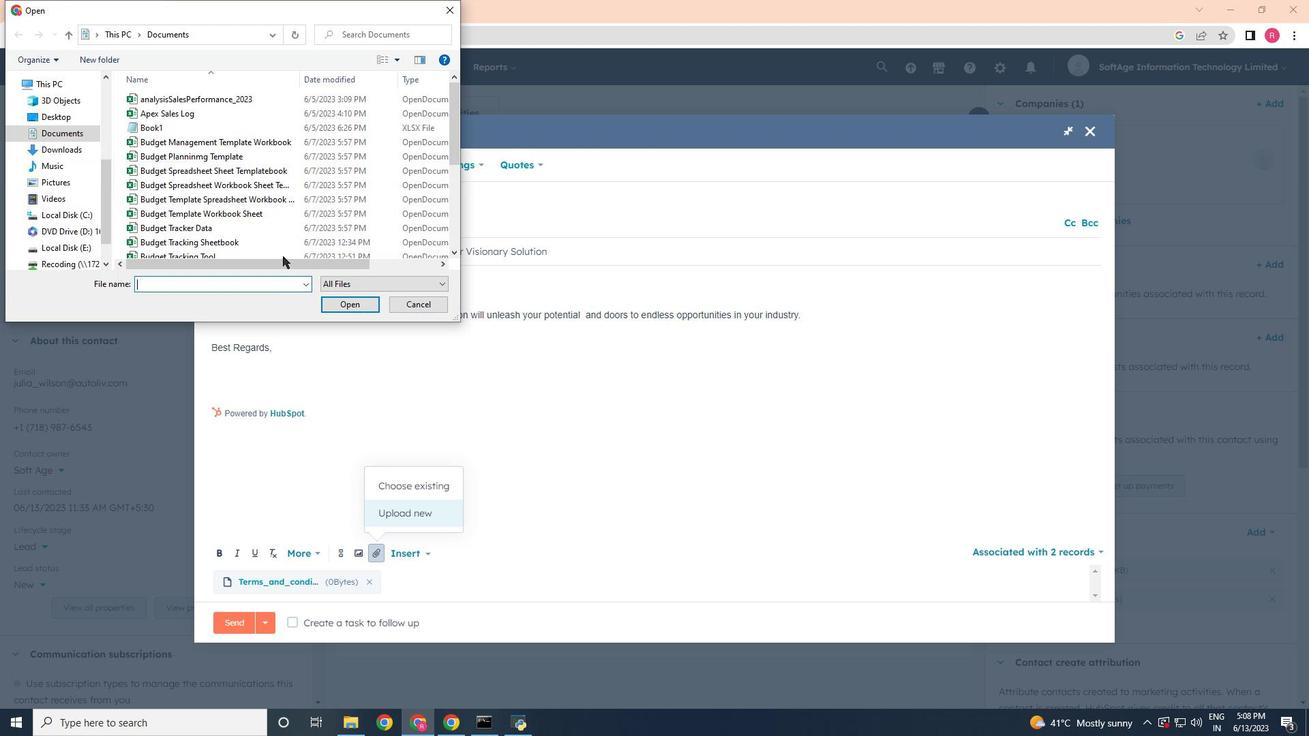 
Action: Mouse scrolled (203, 189) with delta (0, 0)
Screenshot: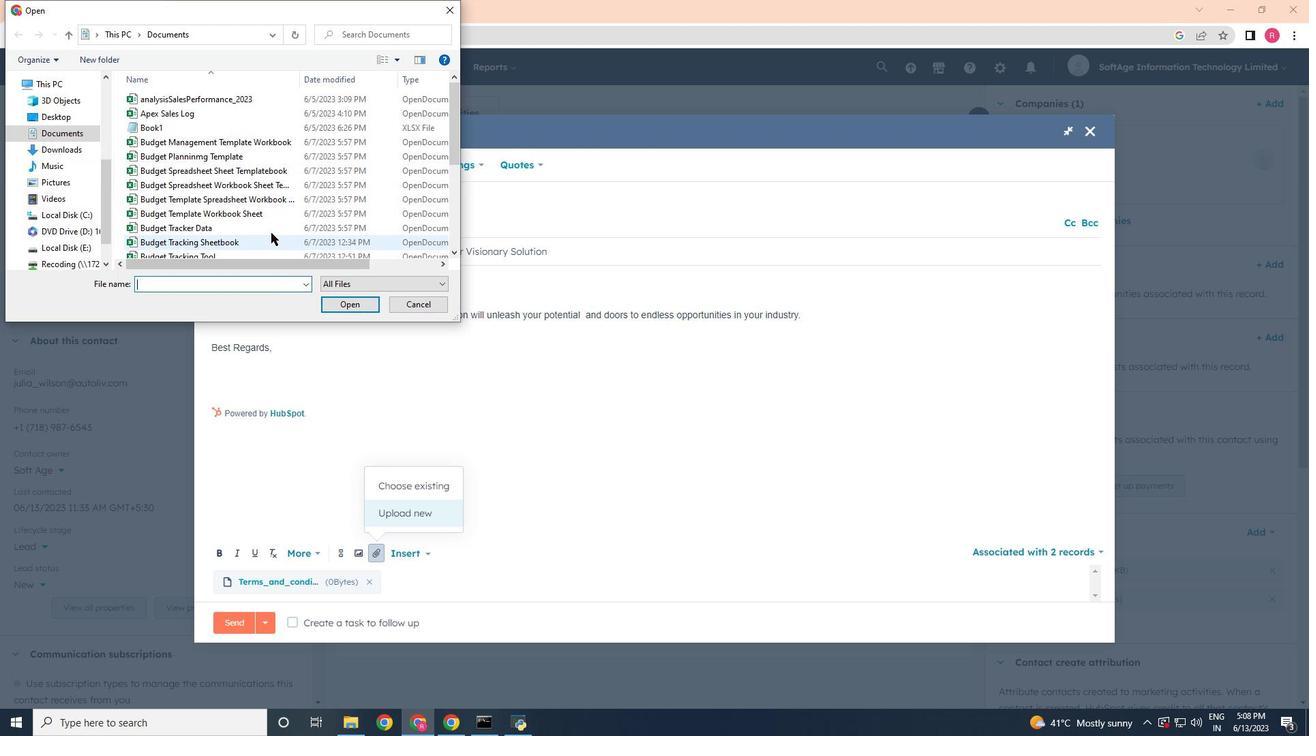 
Action: Mouse scrolled (203, 189) with delta (0, 0)
Screenshot: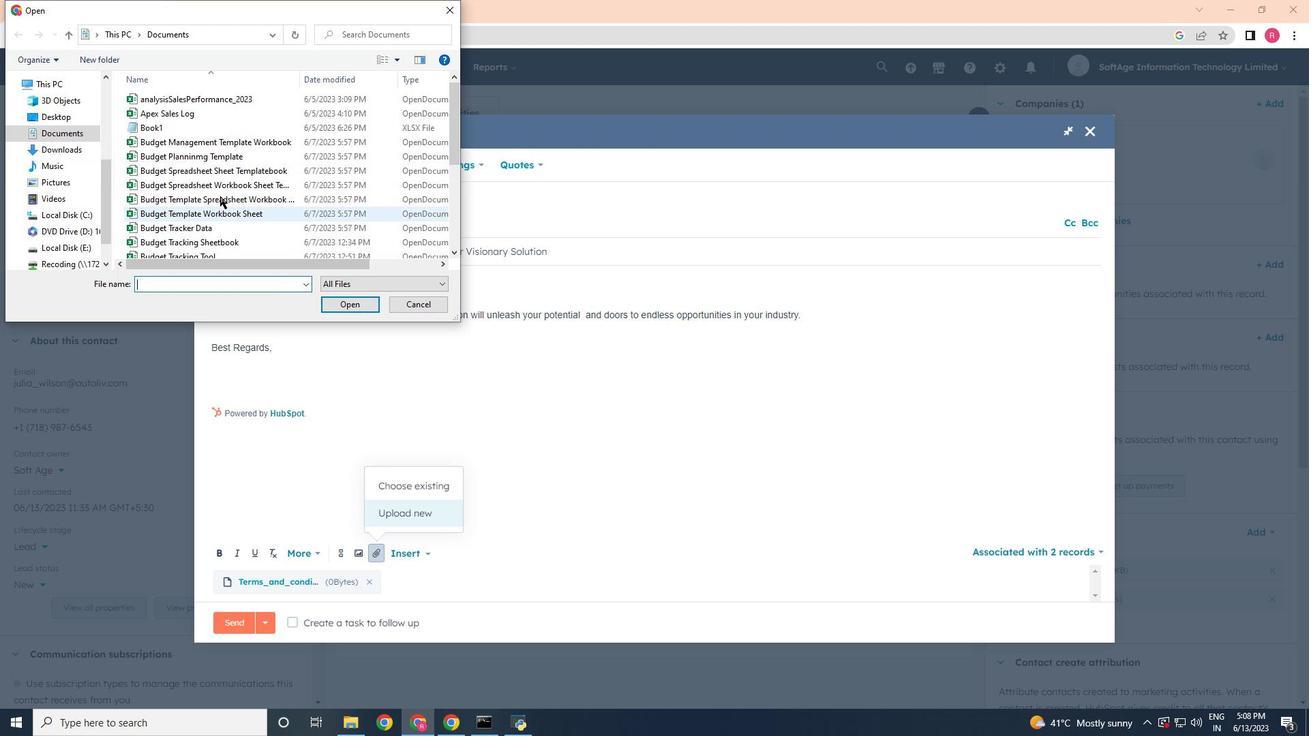 
Action: Mouse scrolled (203, 191) with delta (0, 0)
Screenshot: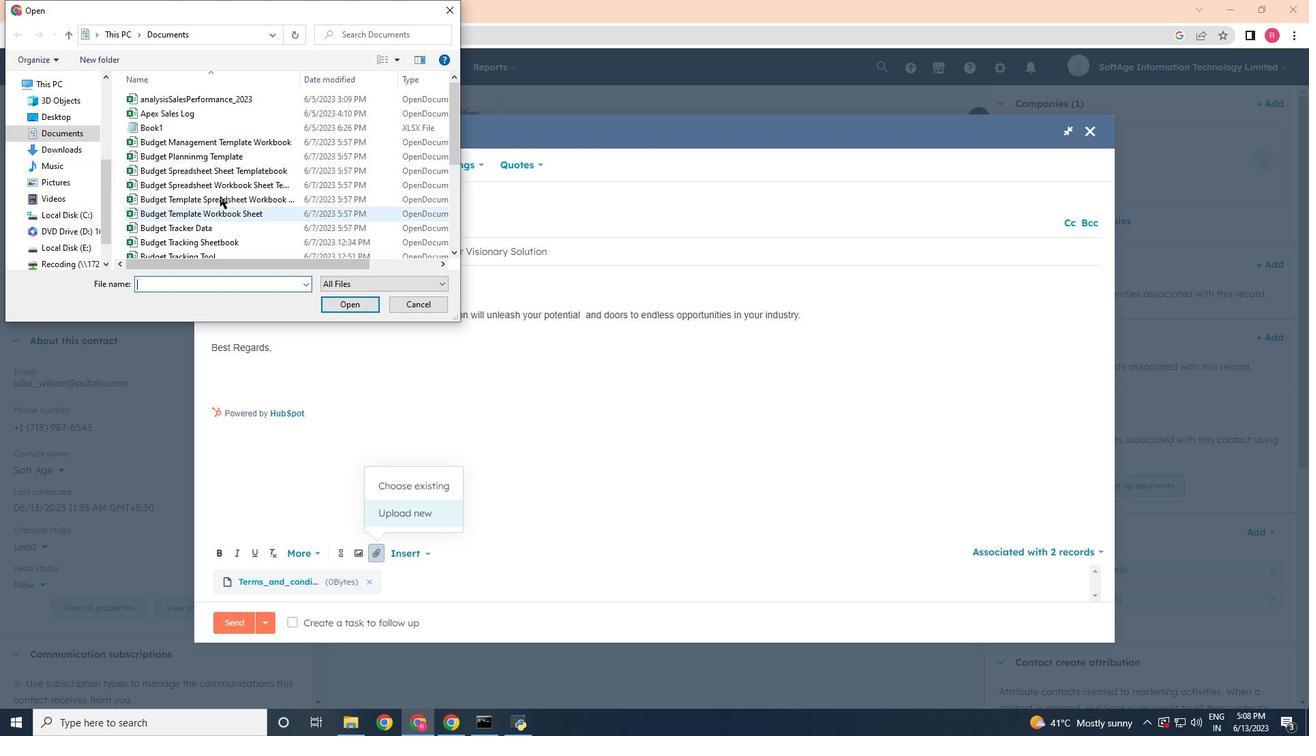 
Action: Mouse scrolled (203, 189) with delta (0, 0)
Screenshot: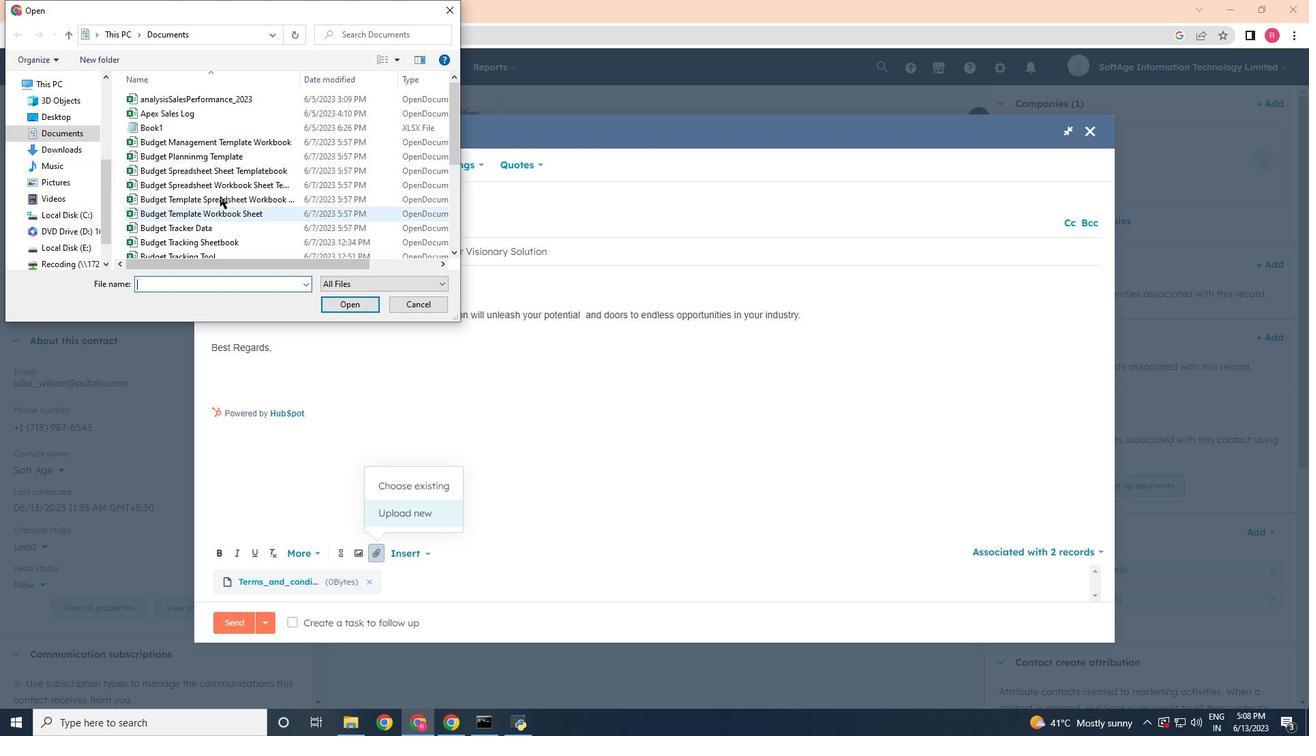 
Action: Mouse scrolled (203, 189) with delta (0, 0)
Screenshot: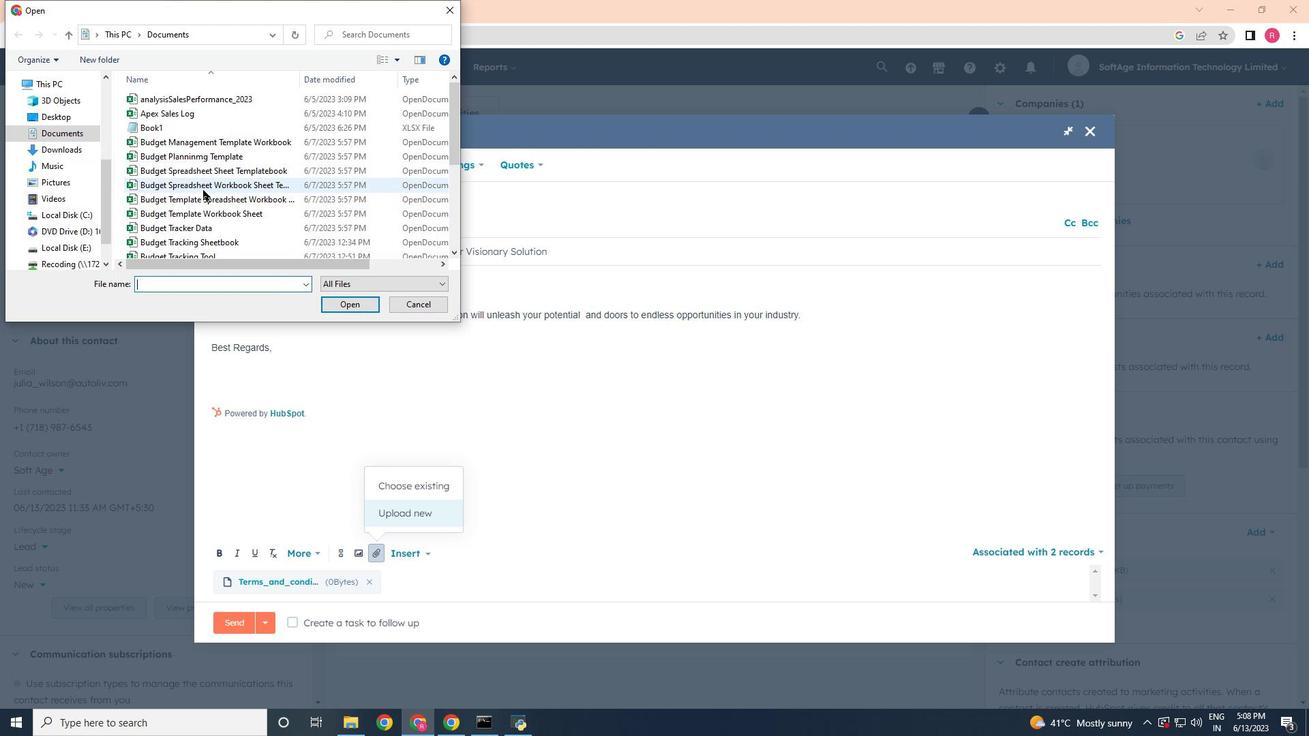 
Action: Mouse scrolled (203, 189) with delta (0, 0)
Screenshot: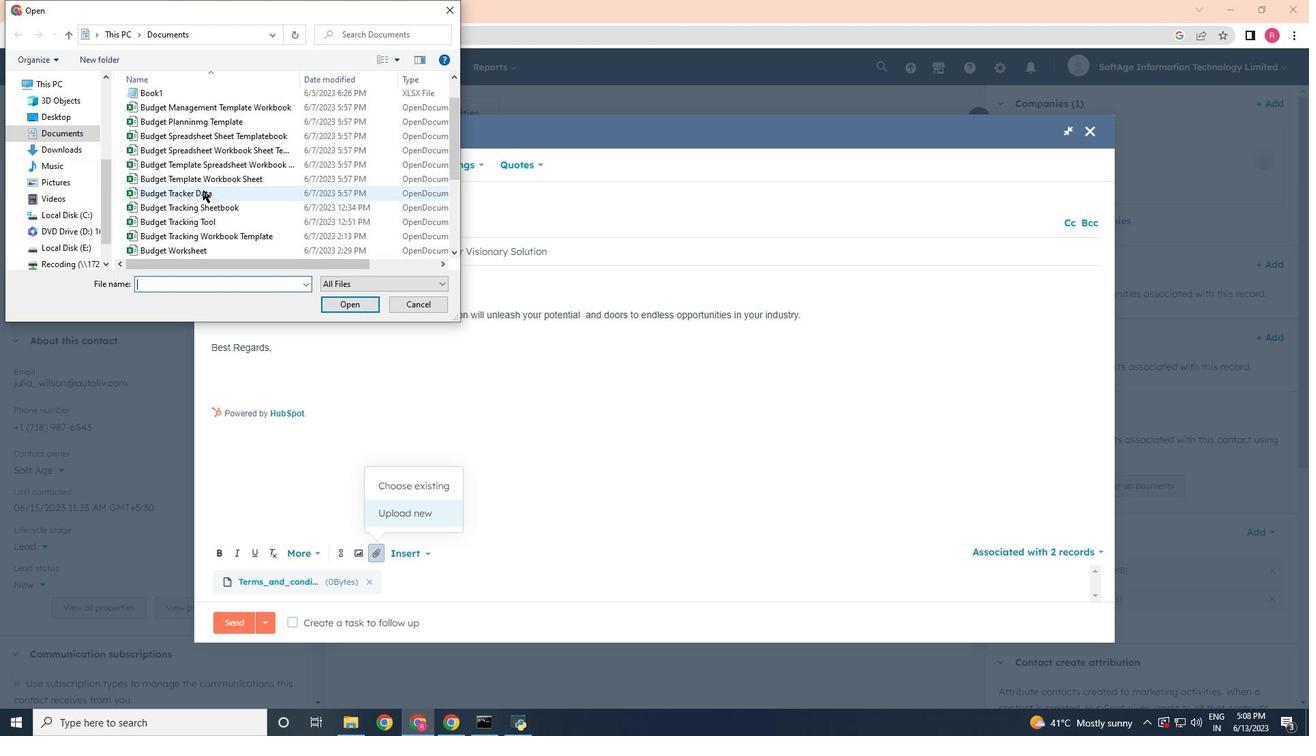 
Action: Mouse scrolled (203, 189) with delta (0, 0)
Screenshot: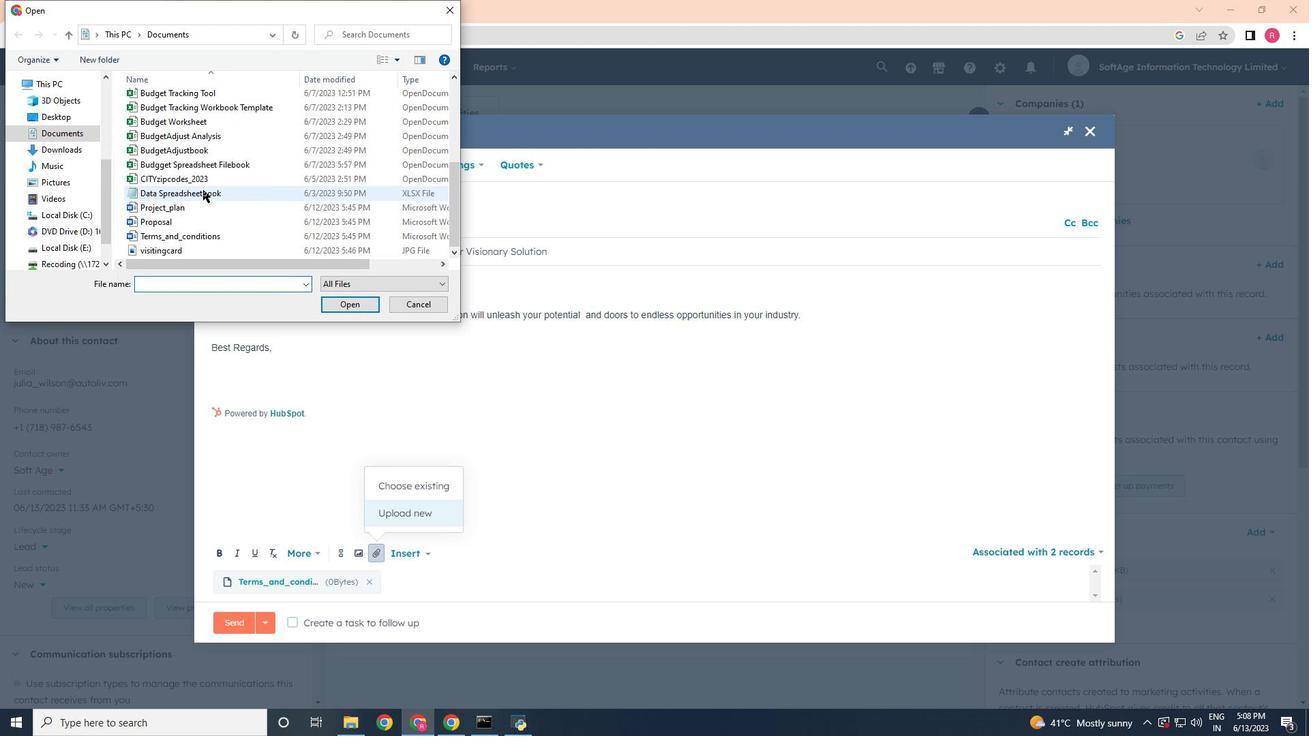 
Action: Mouse scrolled (203, 189) with delta (0, 0)
Screenshot: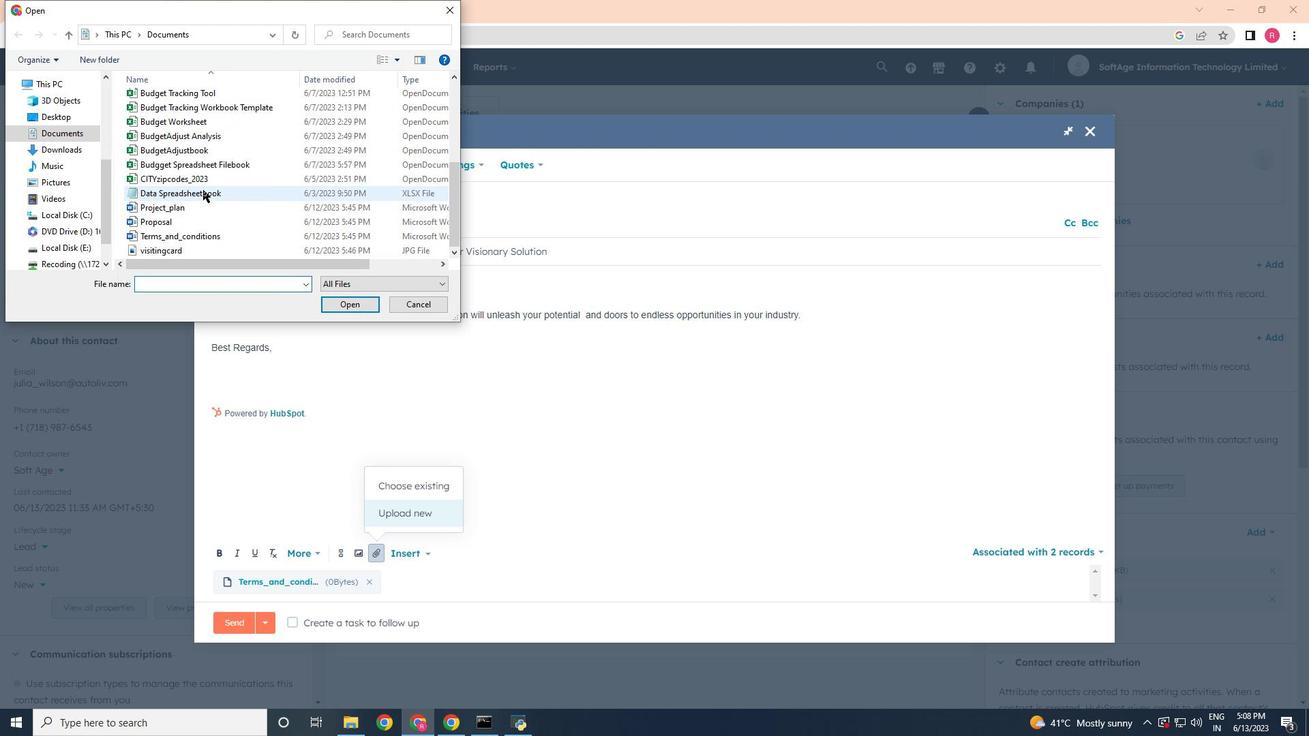 
Action: Mouse scrolled (203, 189) with delta (0, 0)
Screenshot: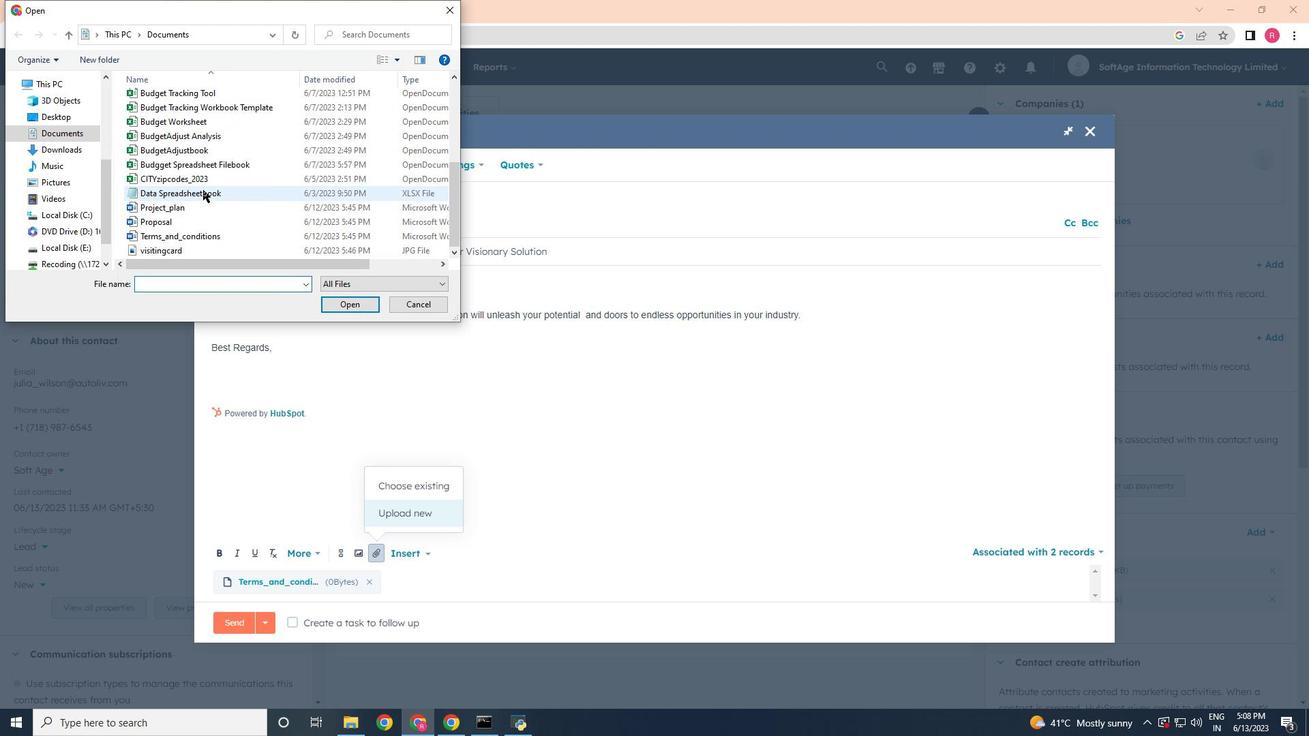 
Action: Mouse scrolled (203, 189) with delta (0, 0)
Screenshot: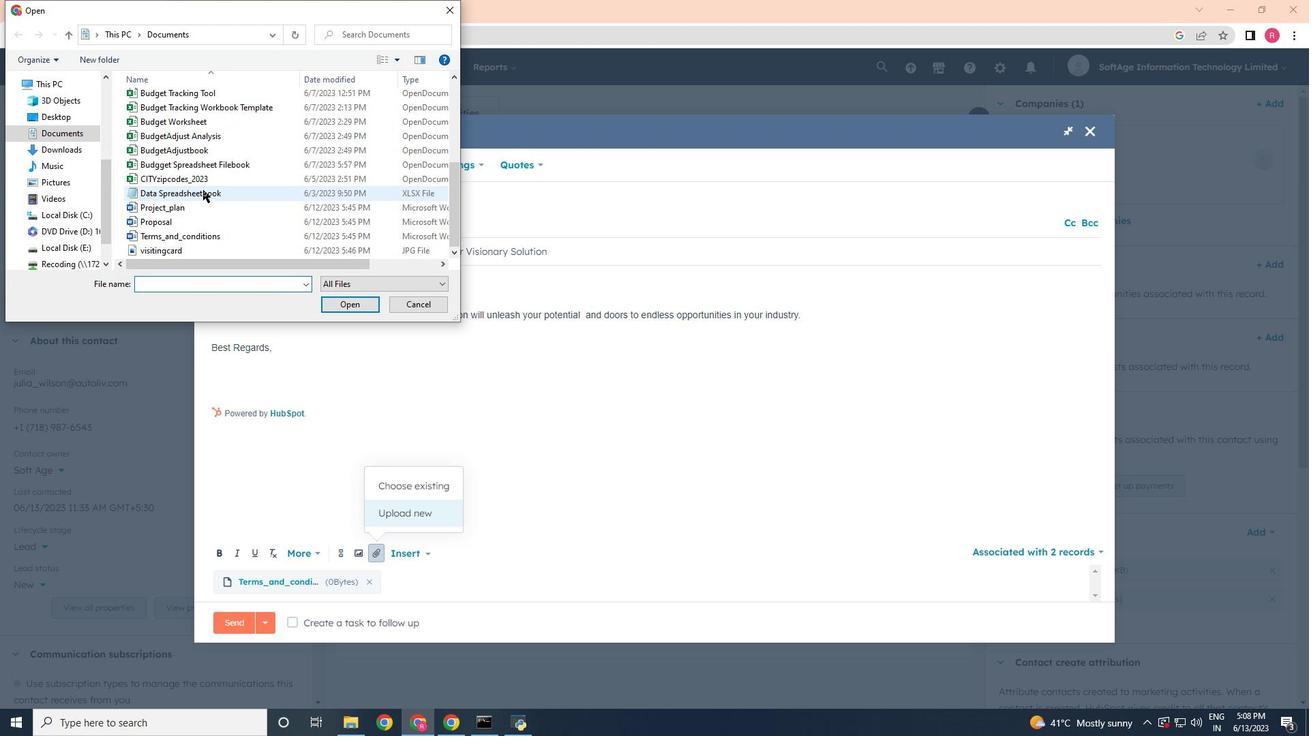 
Action: Mouse scrolled (203, 189) with delta (0, 0)
Screenshot: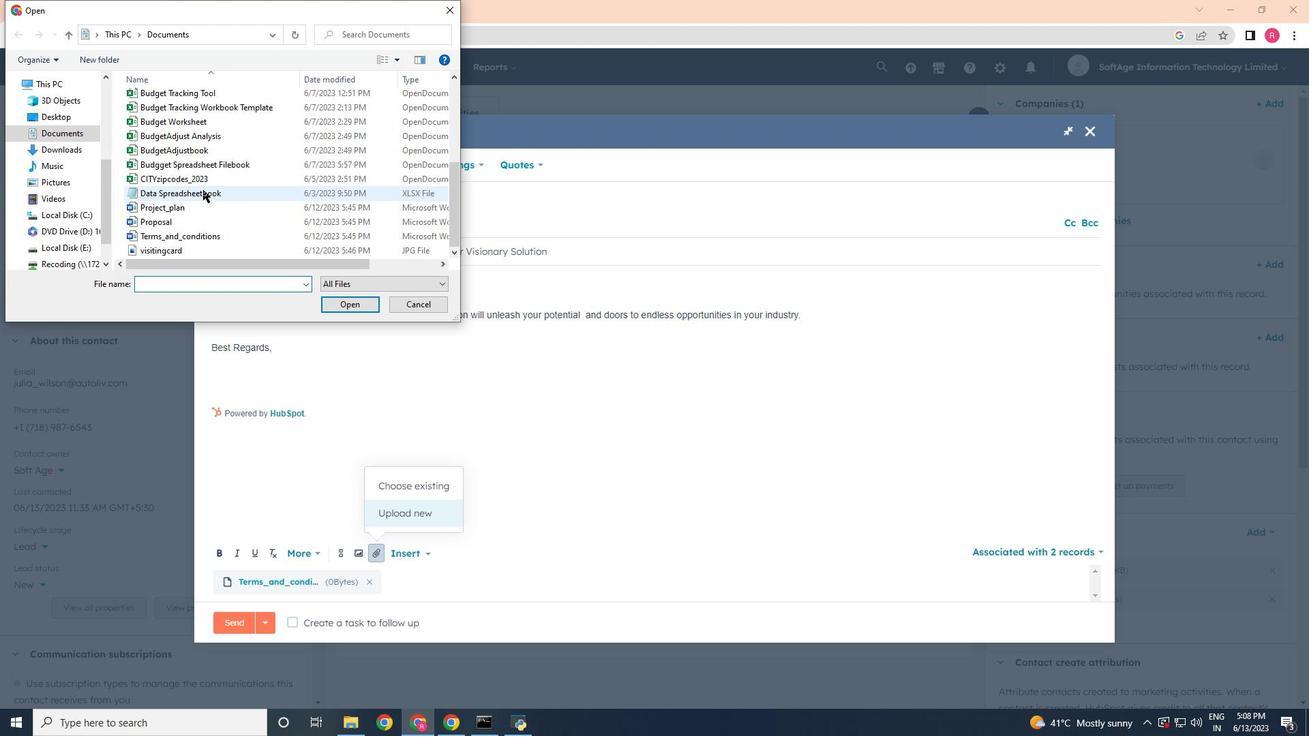 
Action: Mouse moved to (202, 253)
Screenshot: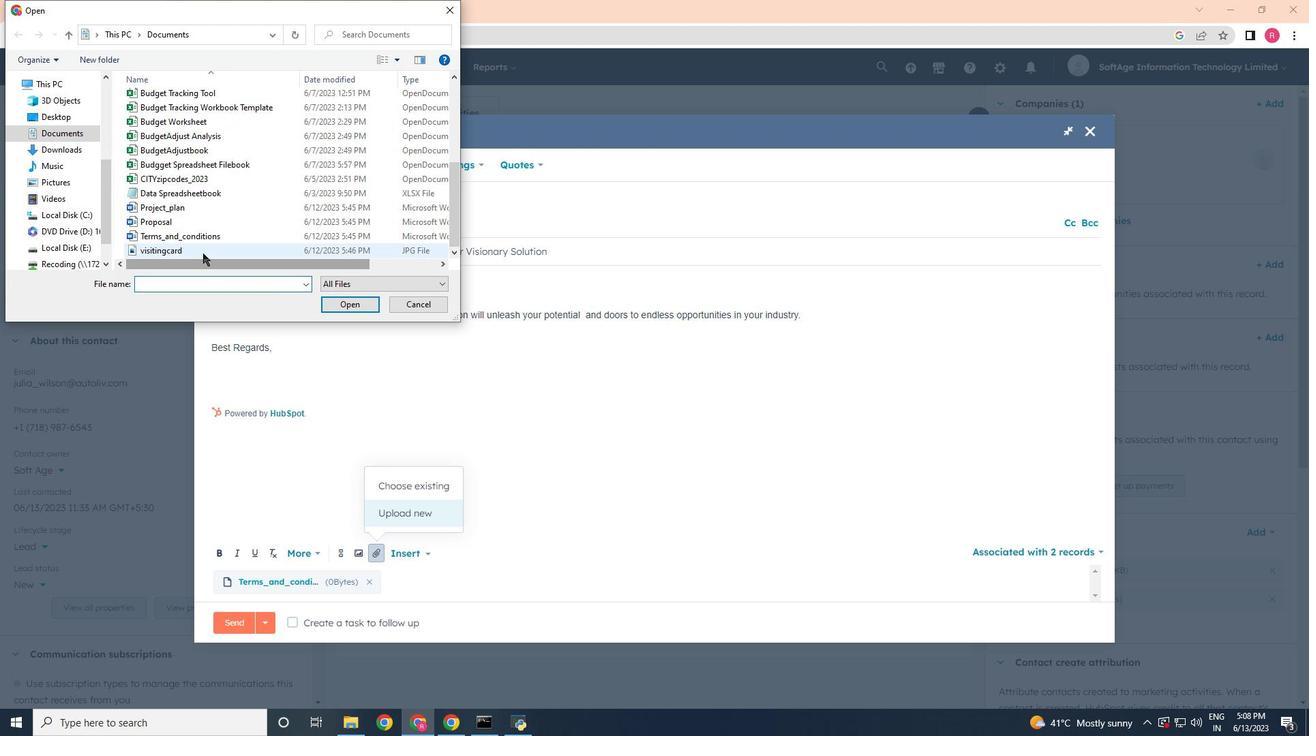 
Action: Mouse pressed left at (202, 253)
Screenshot: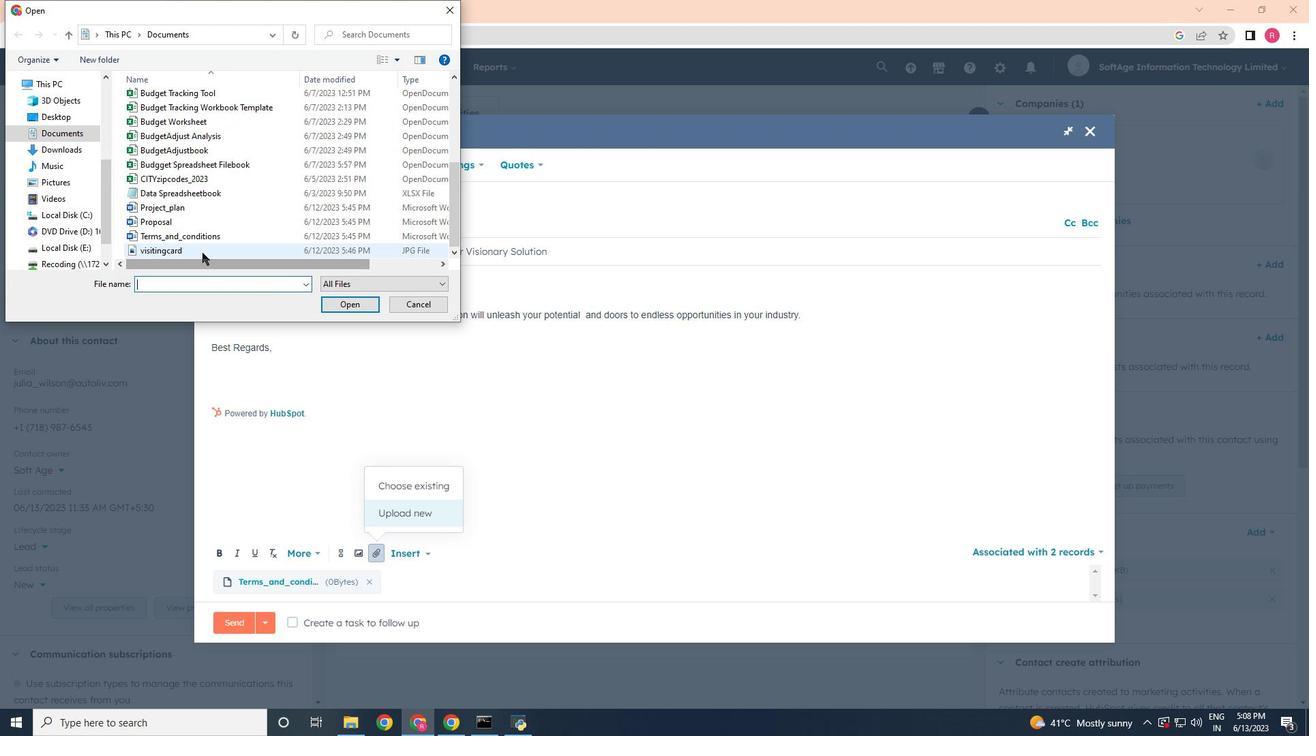 
Action: Mouse moved to (355, 309)
Screenshot: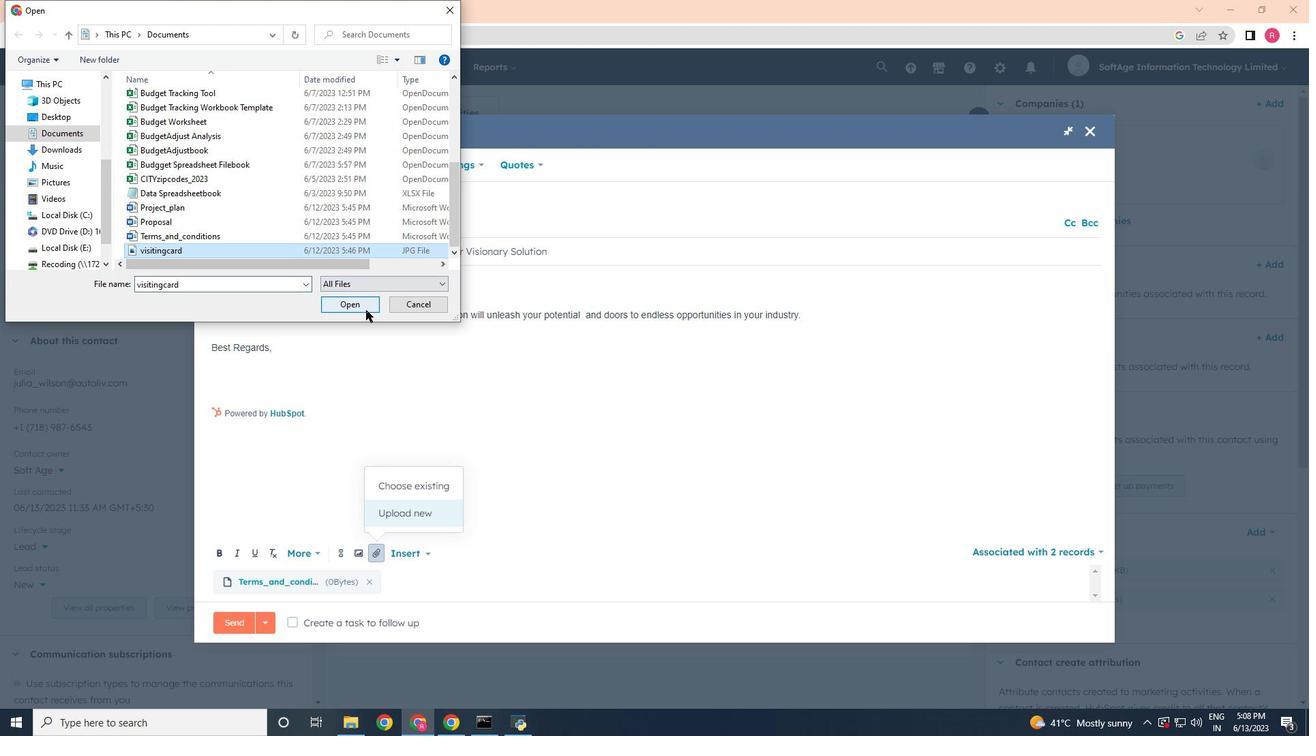 
Action: Mouse pressed left at (355, 309)
Screenshot: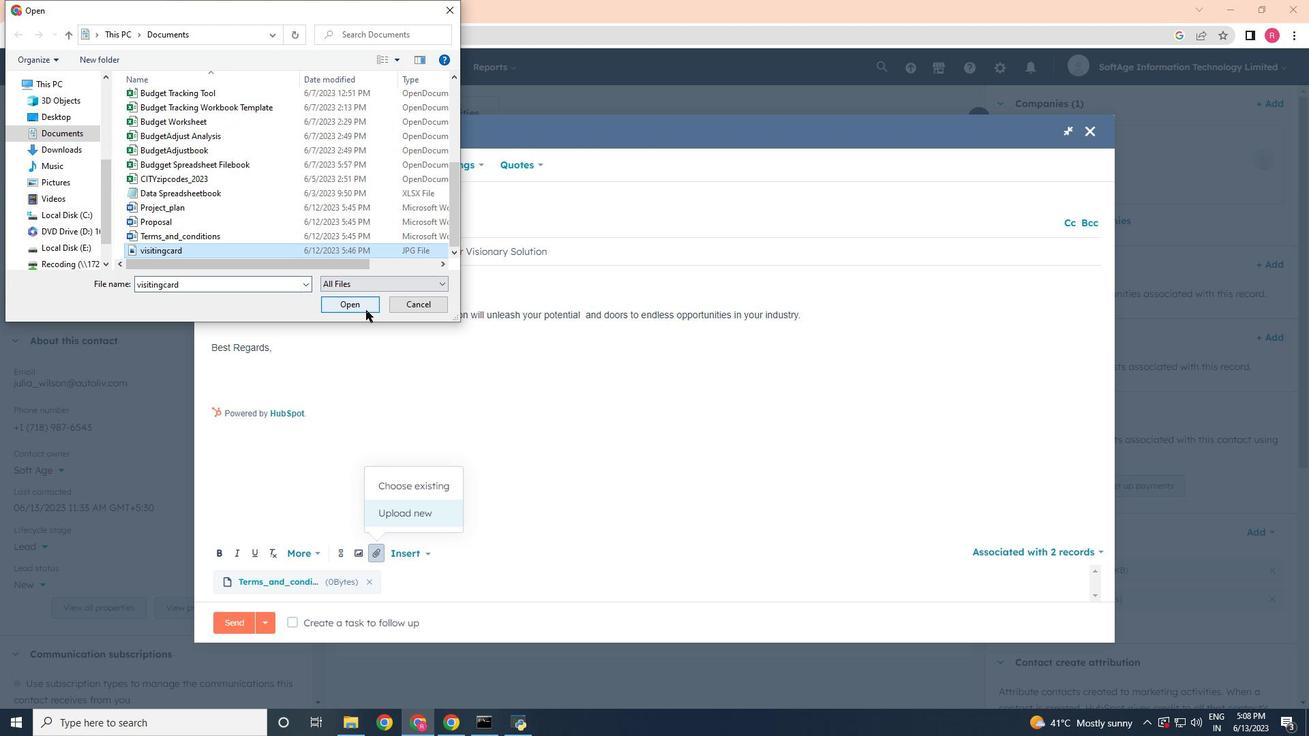 
Action: Mouse moved to (247, 375)
Screenshot: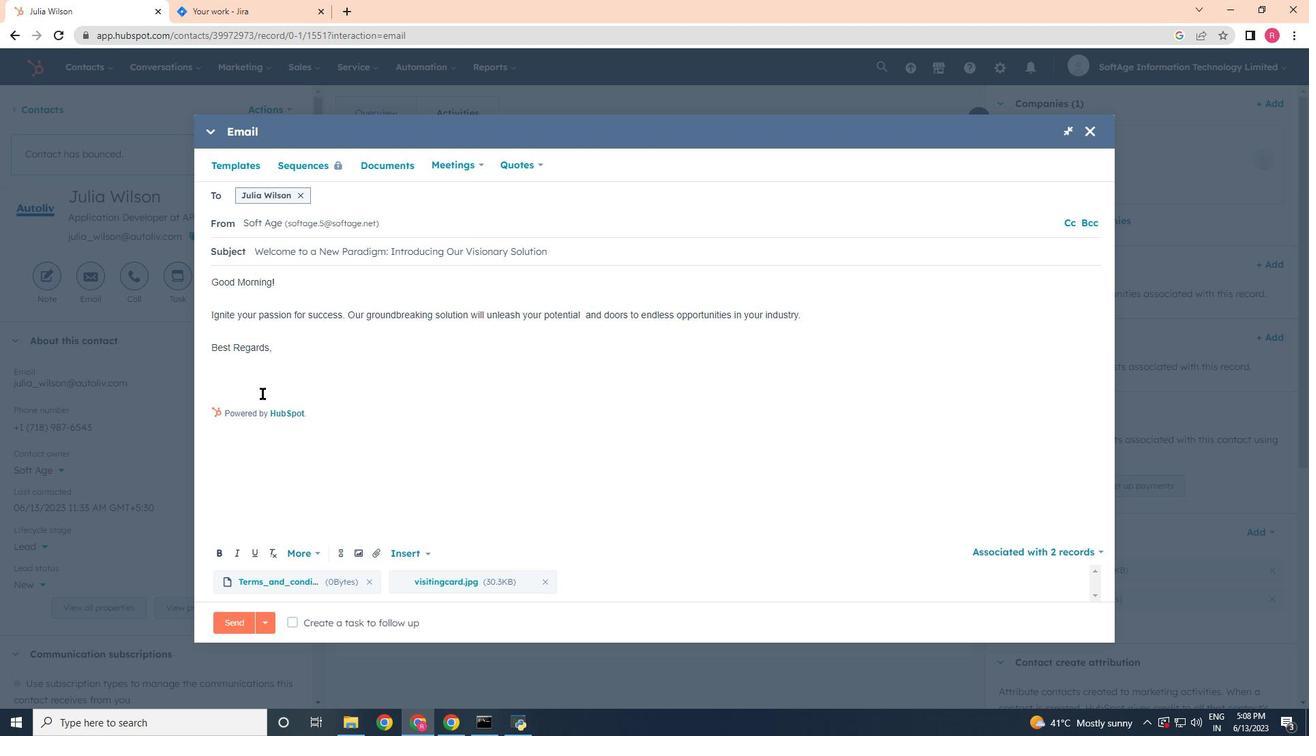 
Action: Mouse pressed left at (247, 375)
Screenshot: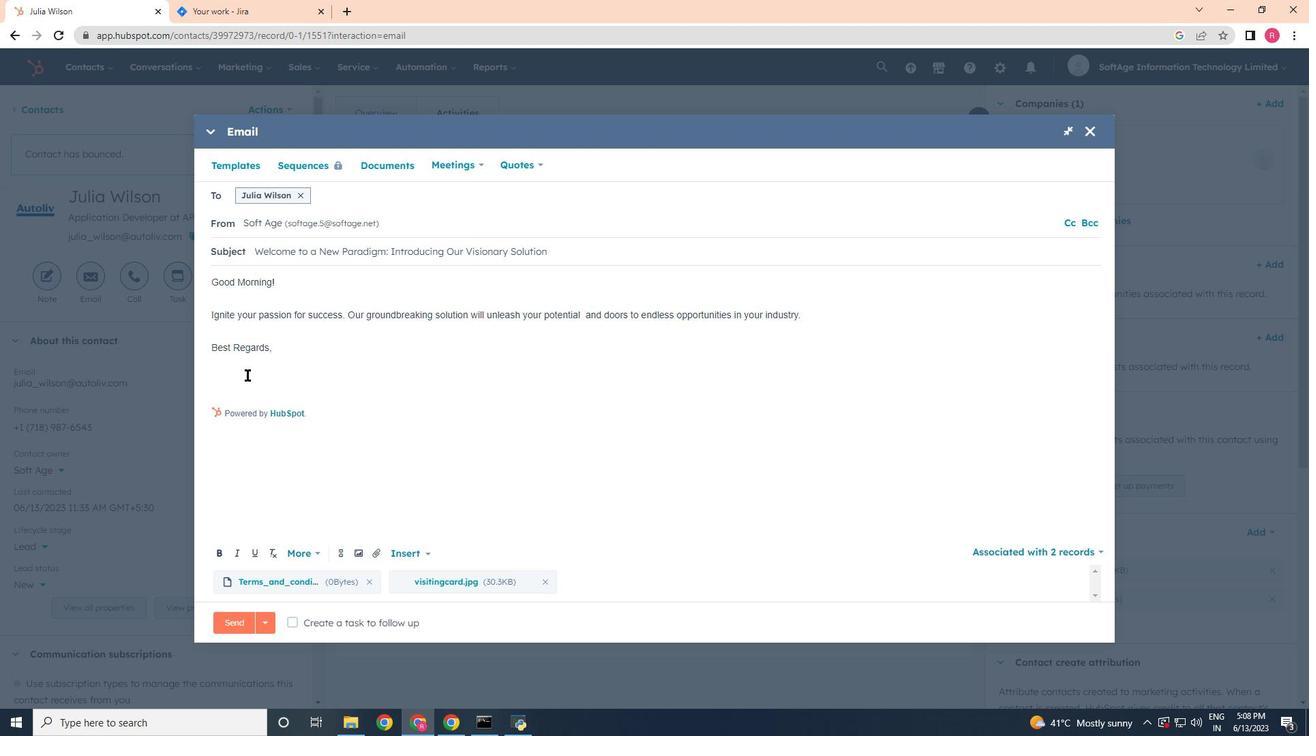 
Action: Mouse moved to (342, 551)
Screenshot: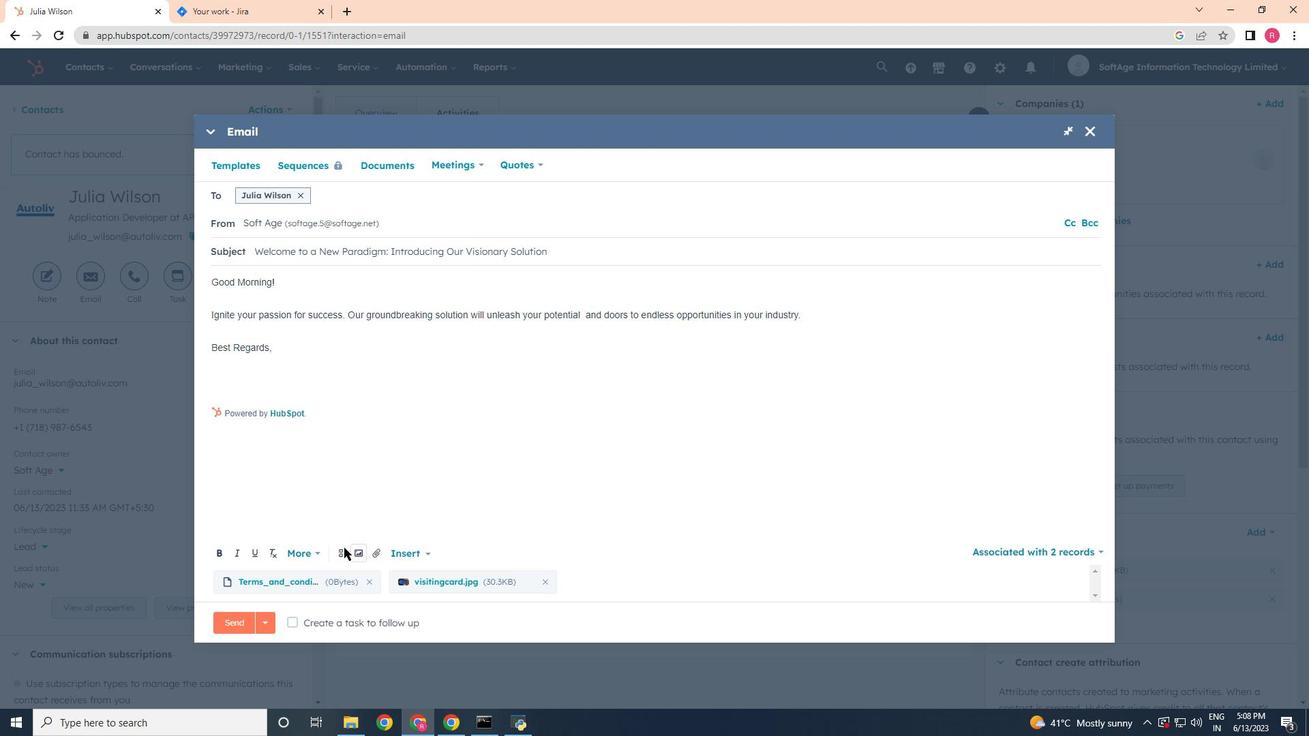 
Action: Mouse pressed left at (342, 551)
Screenshot: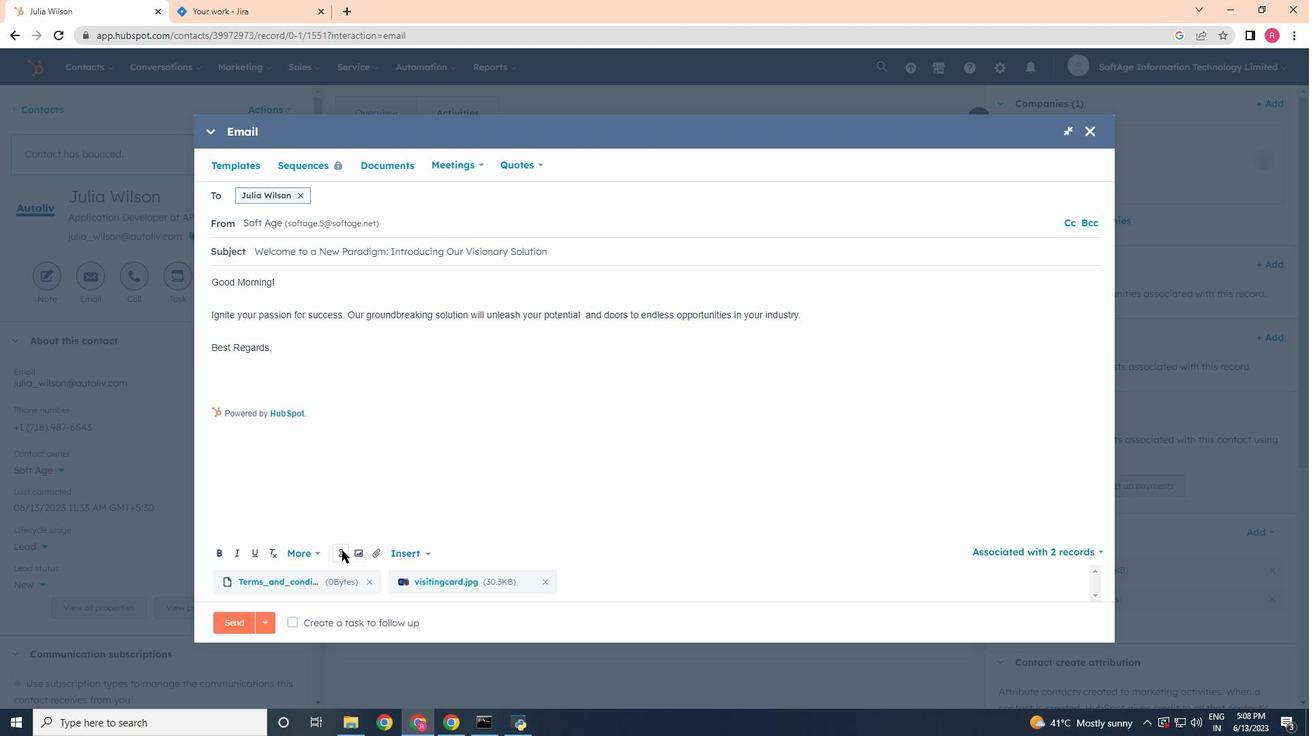 
Action: Mouse moved to (369, 406)
Screenshot: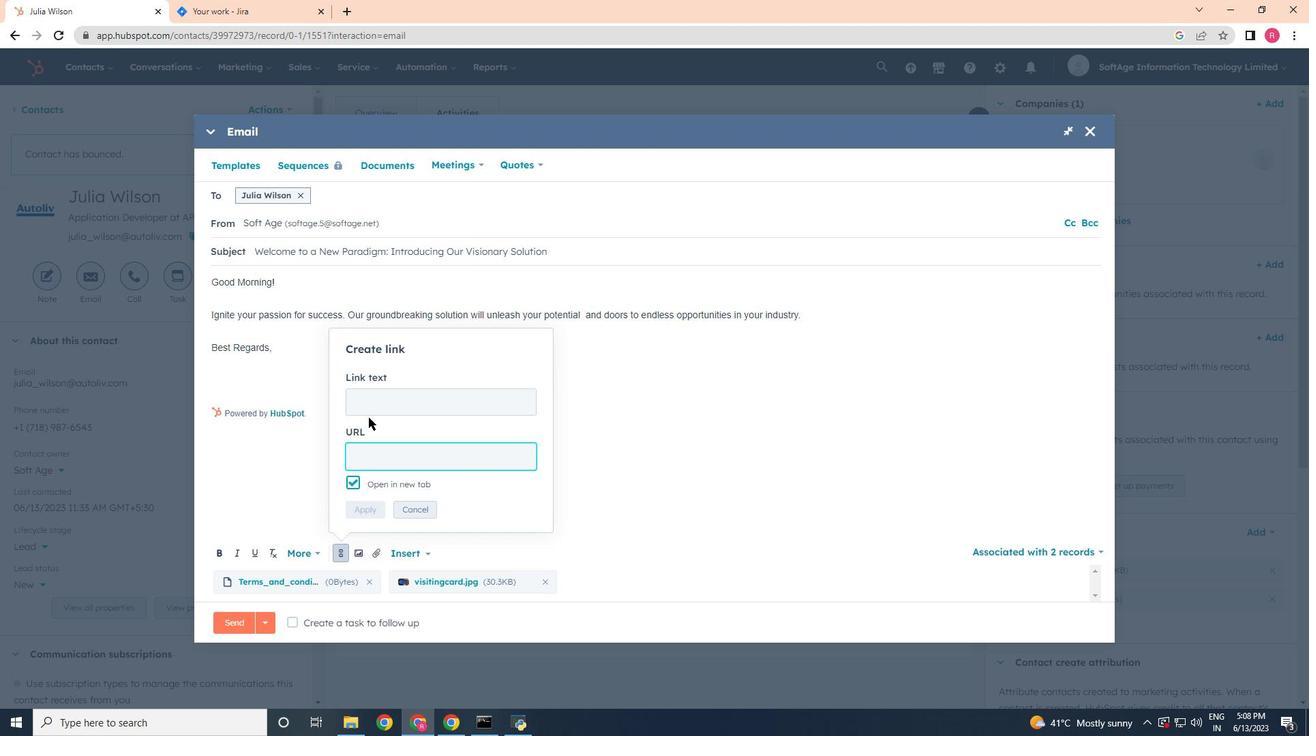 
Action: Mouse pressed left at (369, 406)
Screenshot: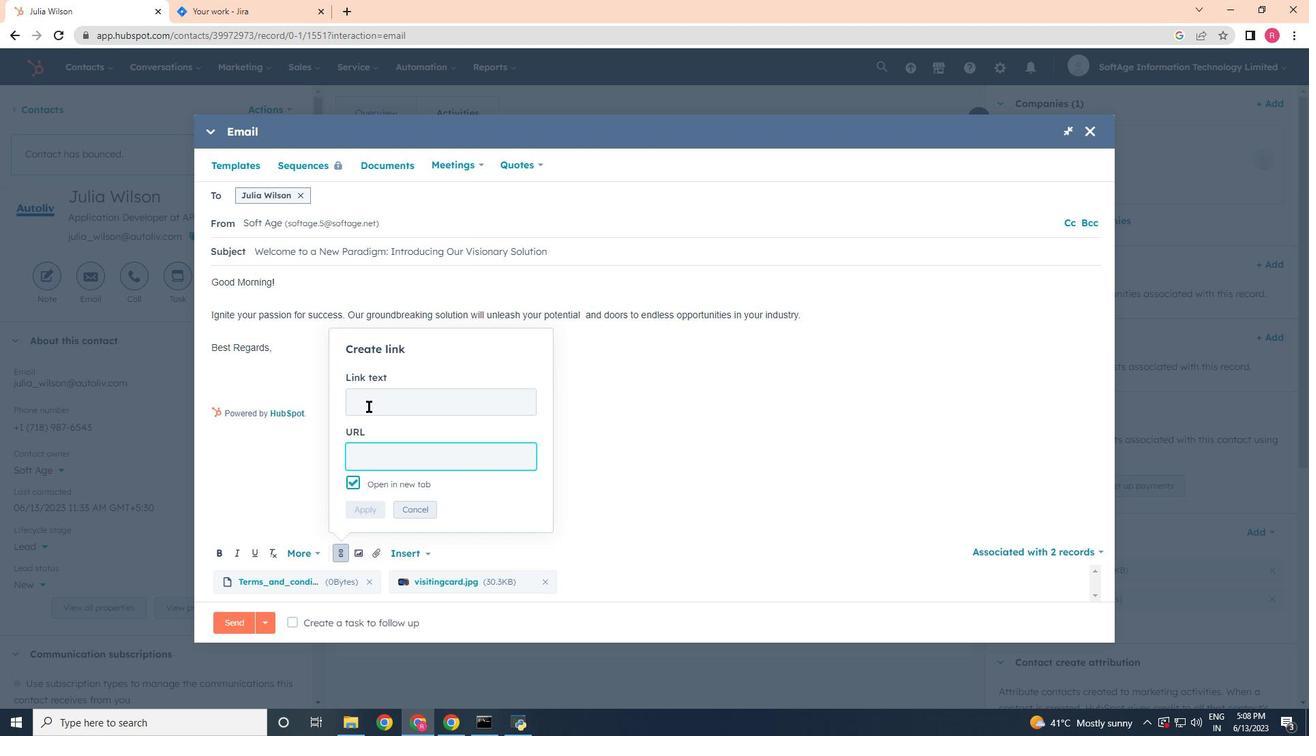 
Action: Key pressed <Key.shift>Wechat<Key.tab>www.wechat.com
Screenshot: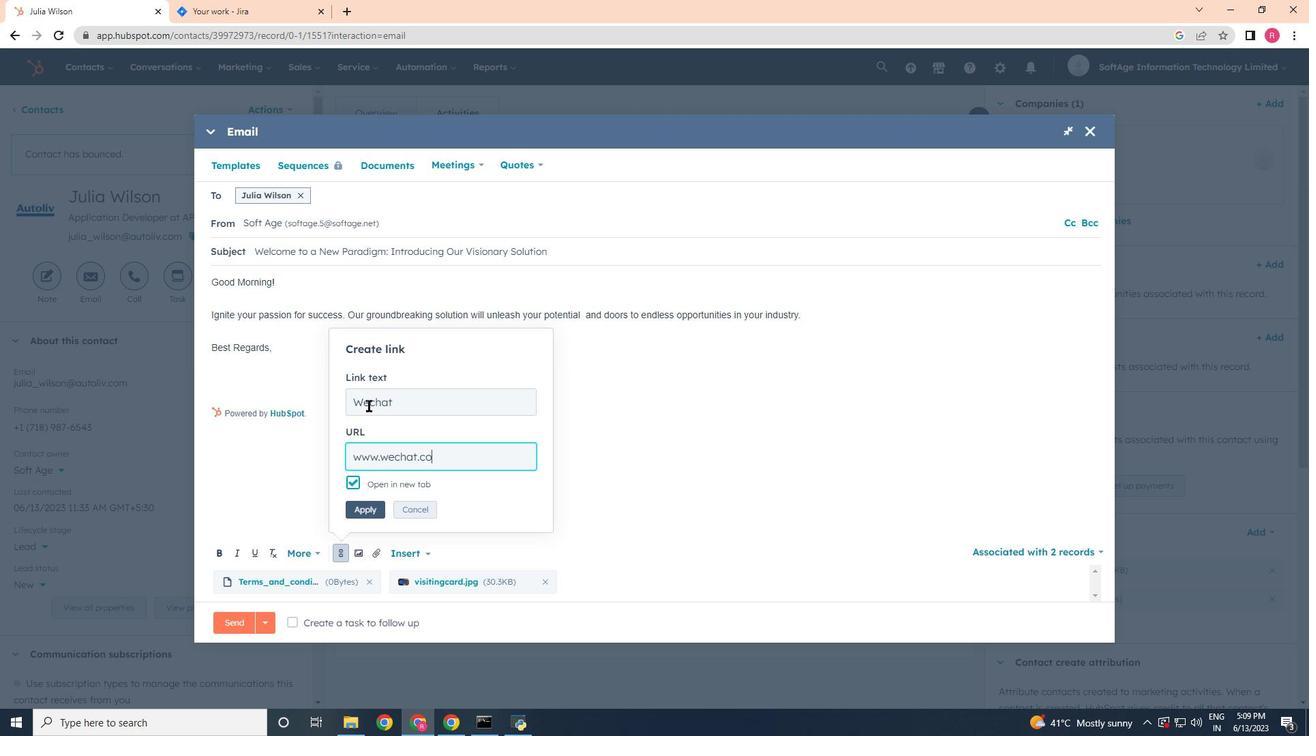 
Action: Mouse moved to (358, 511)
Screenshot: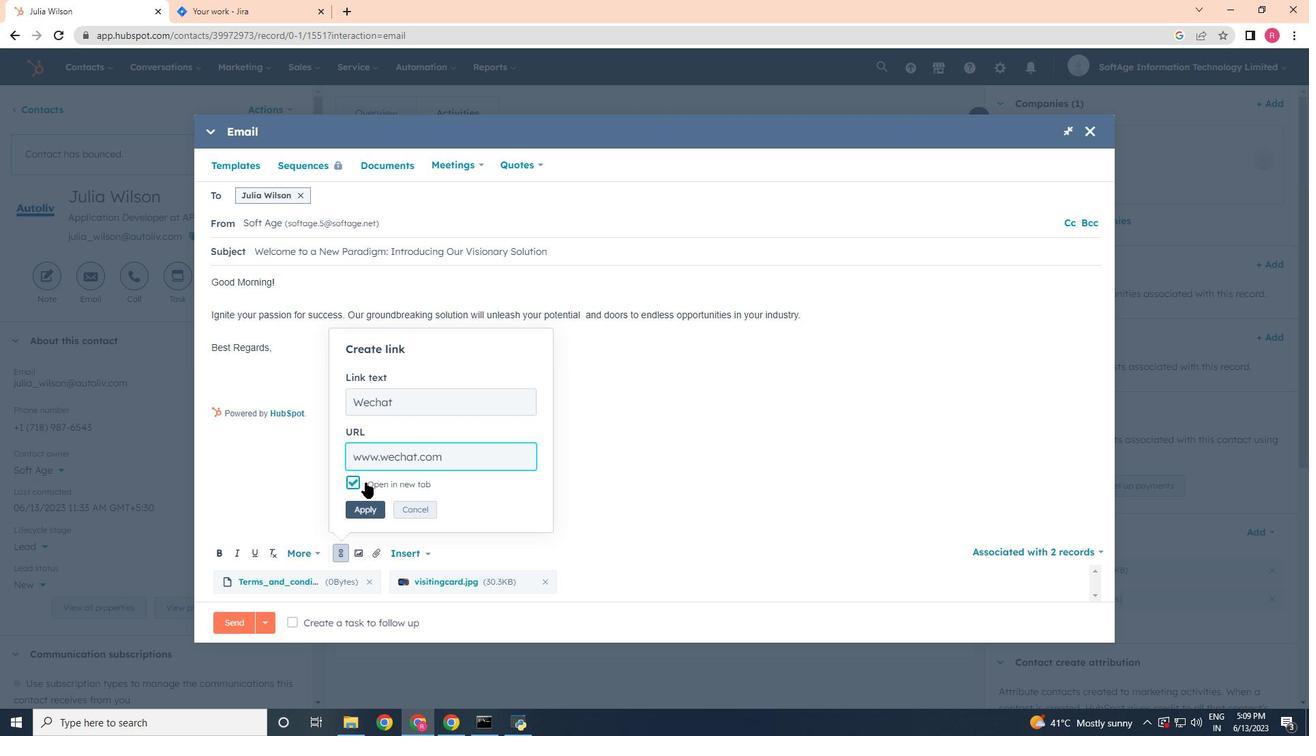 
Action: Mouse pressed left at (358, 511)
Screenshot: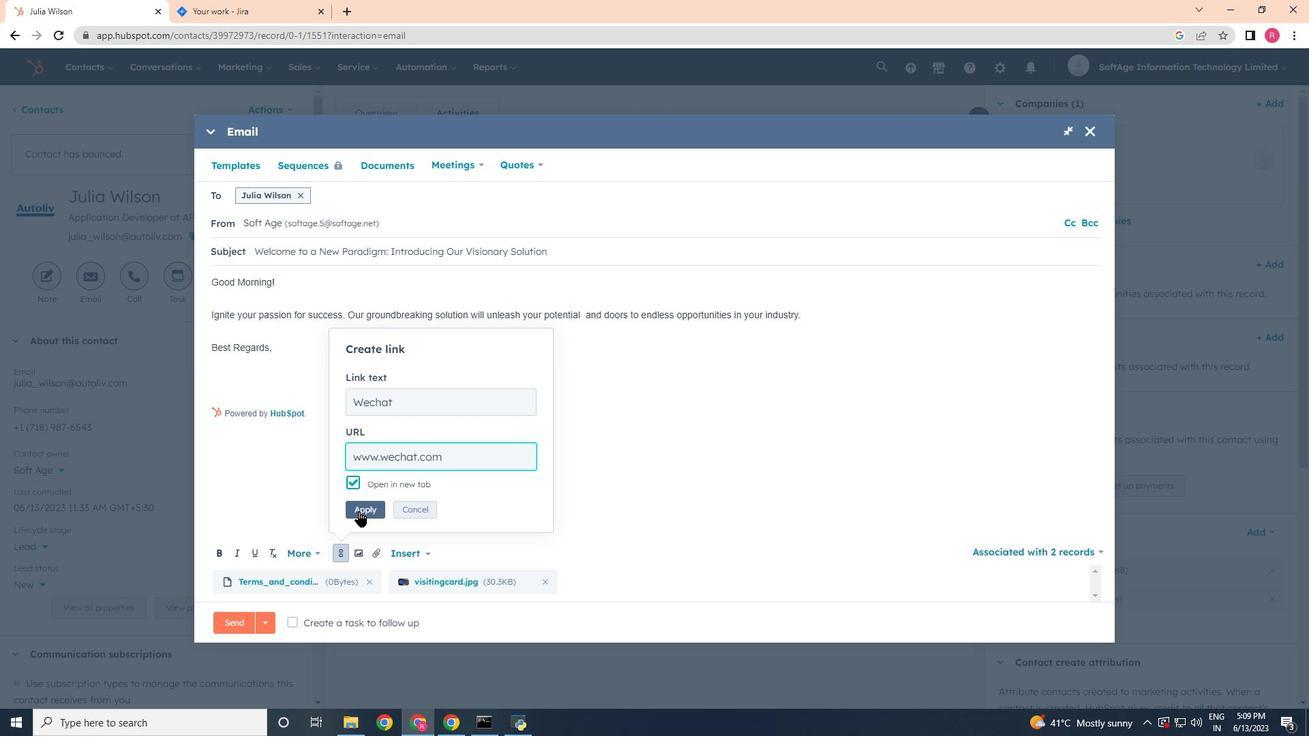 
Action: Mouse moved to (297, 624)
Screenshot: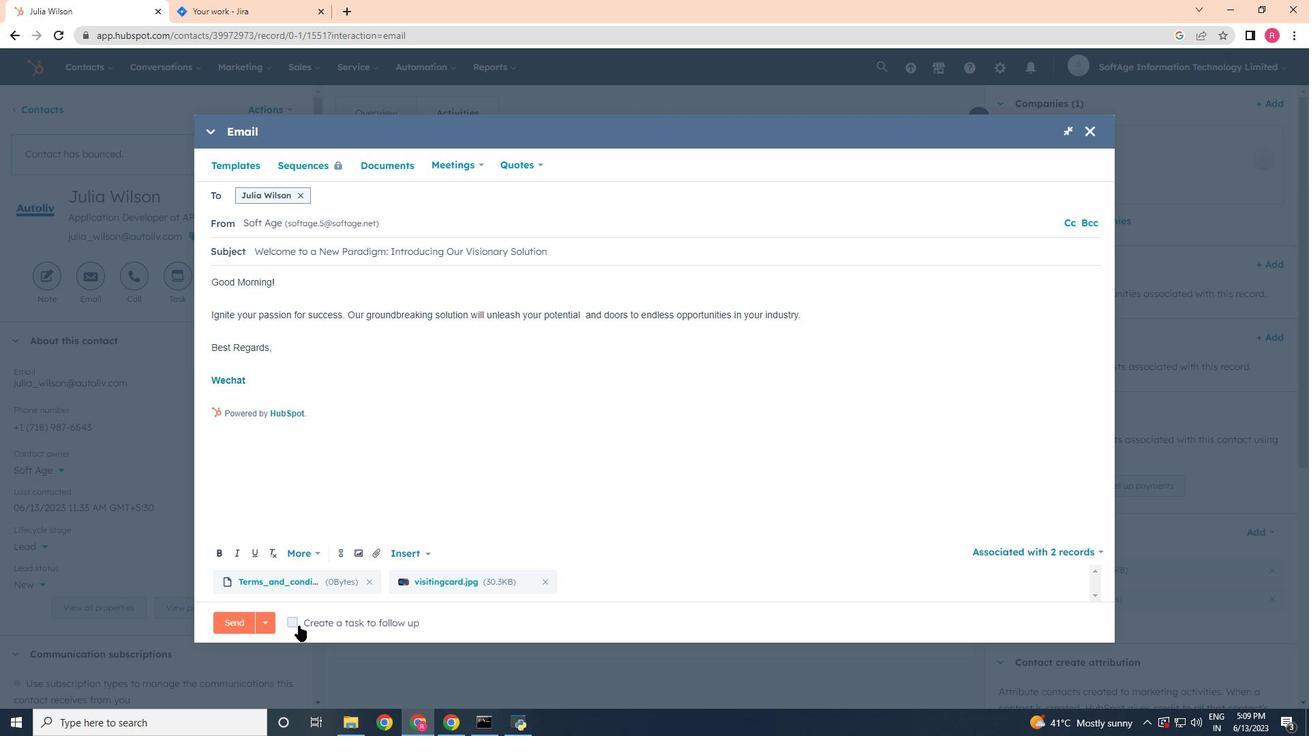 
Action: Mouse pressed left at (297, 624)
Screenshot: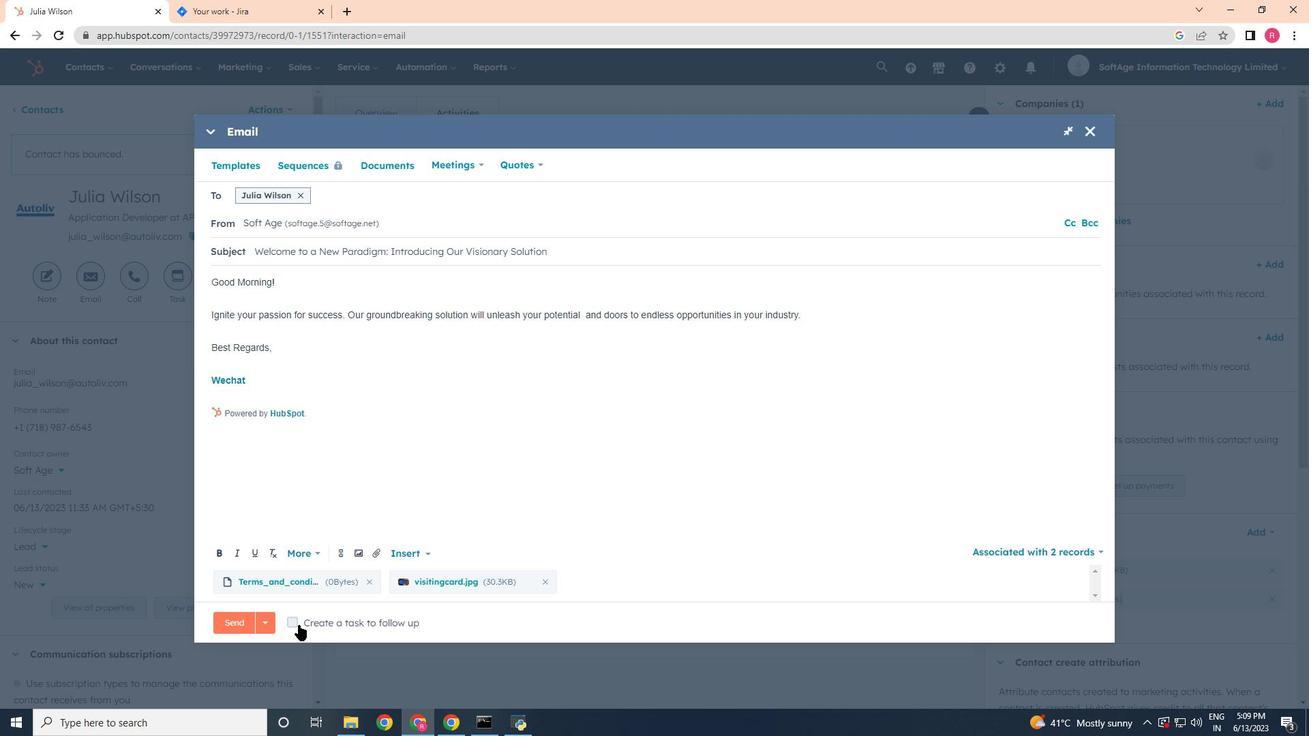 
Action: Mouse moved to (506, 573)
Screenshot: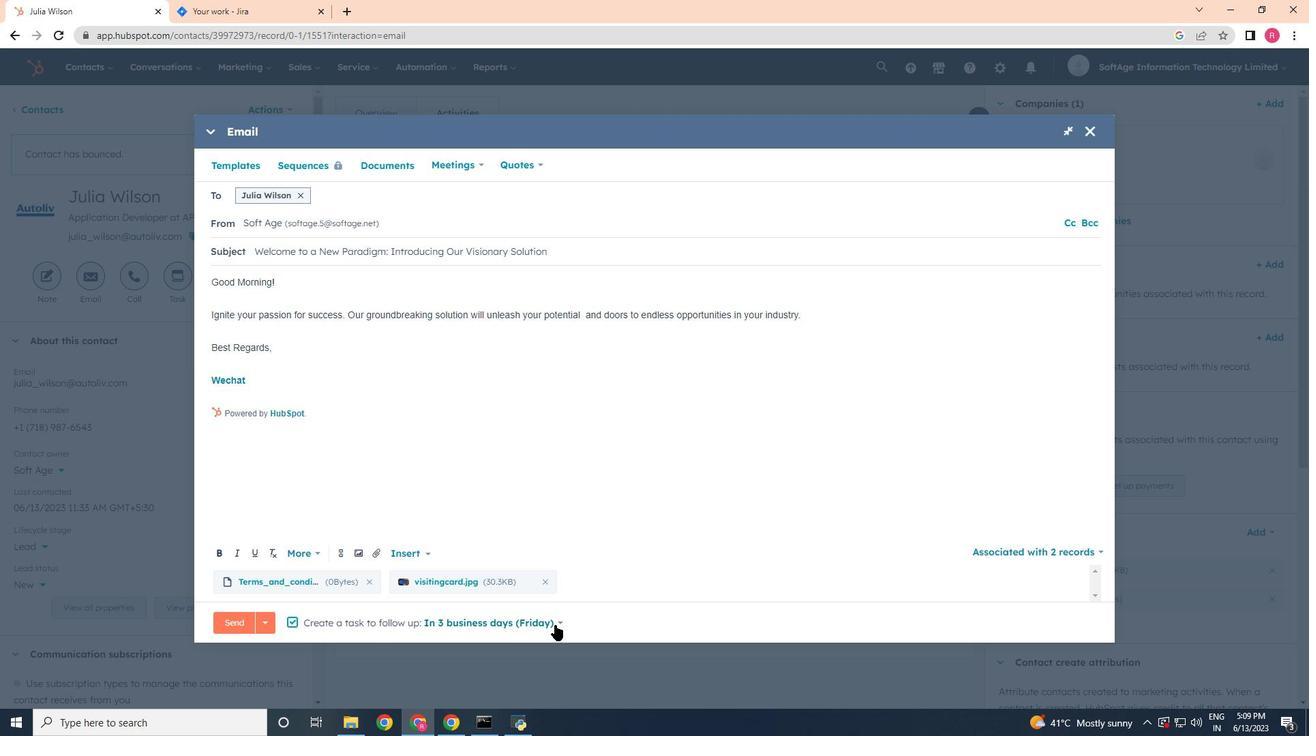 
Action: Mouse pressed left at (553, 625)
Screenshot: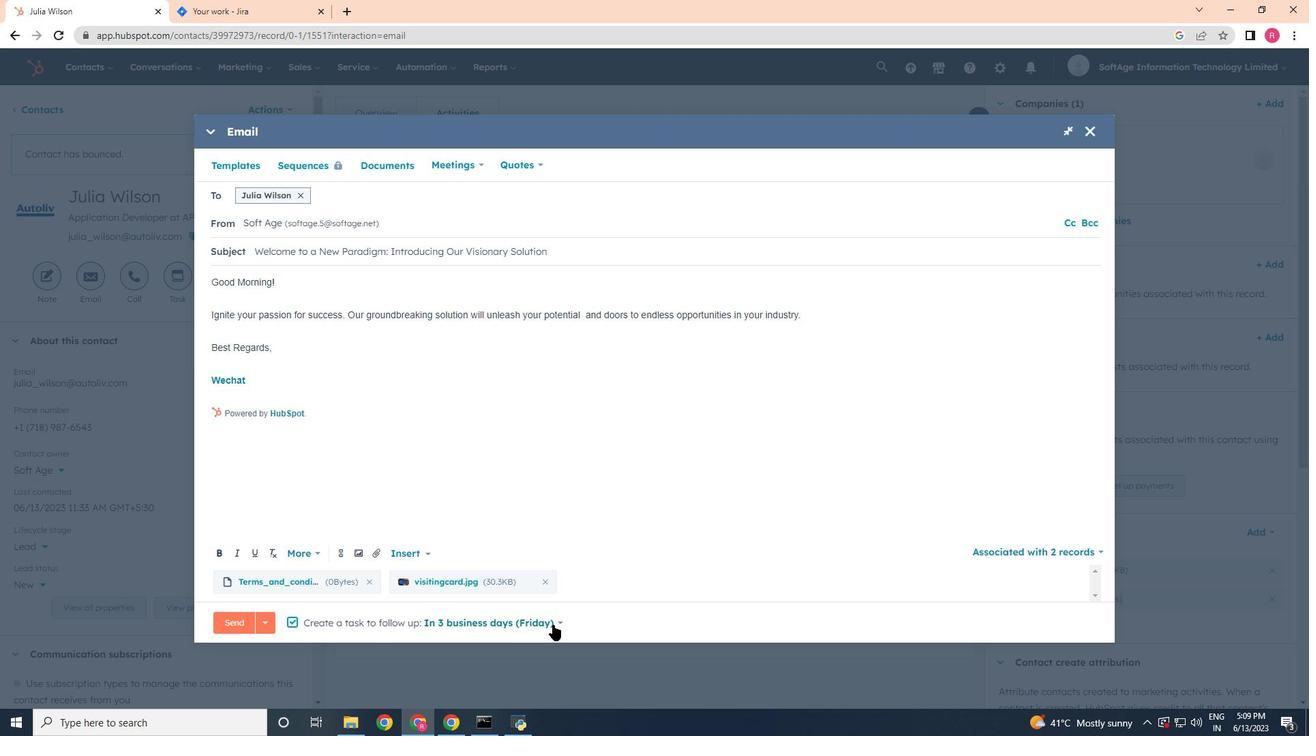 
Action: Mouse moved to (474, 530)
Screenshot: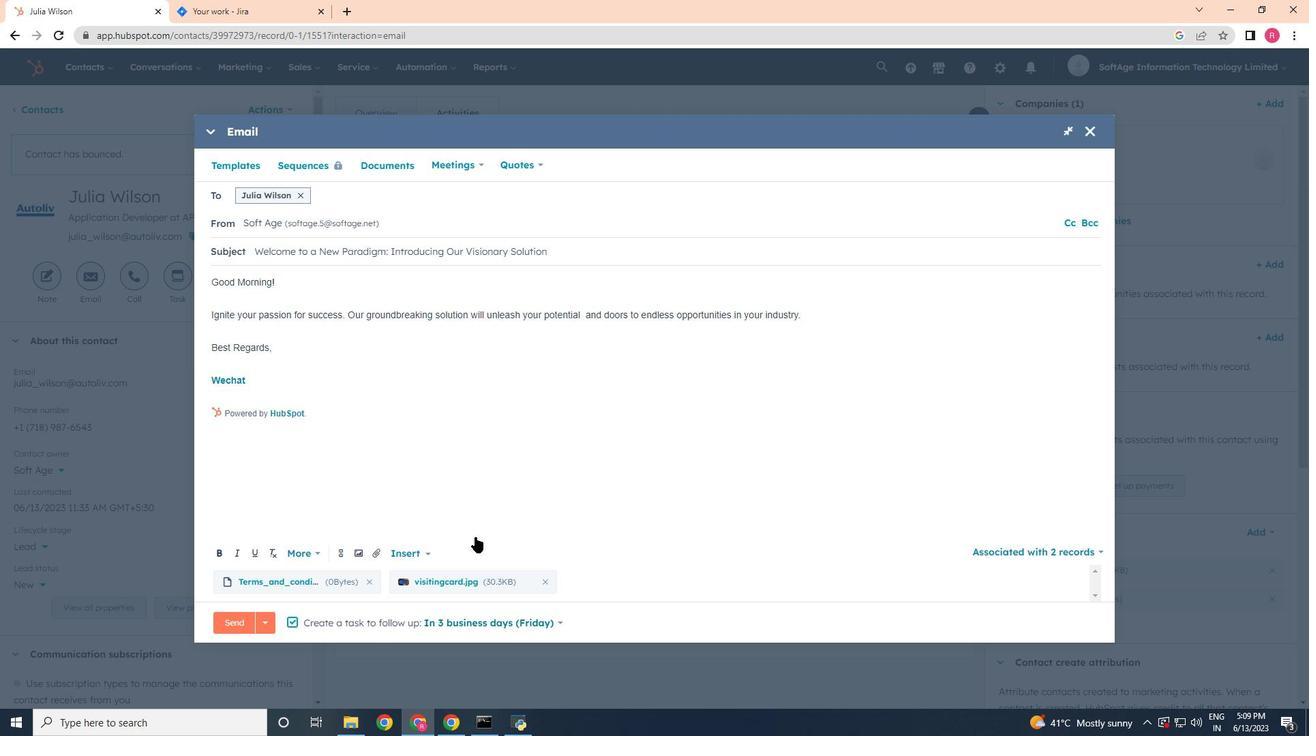 
Action: Mouse scrolled (474, 530) with delta (0, 0)
Screenshot: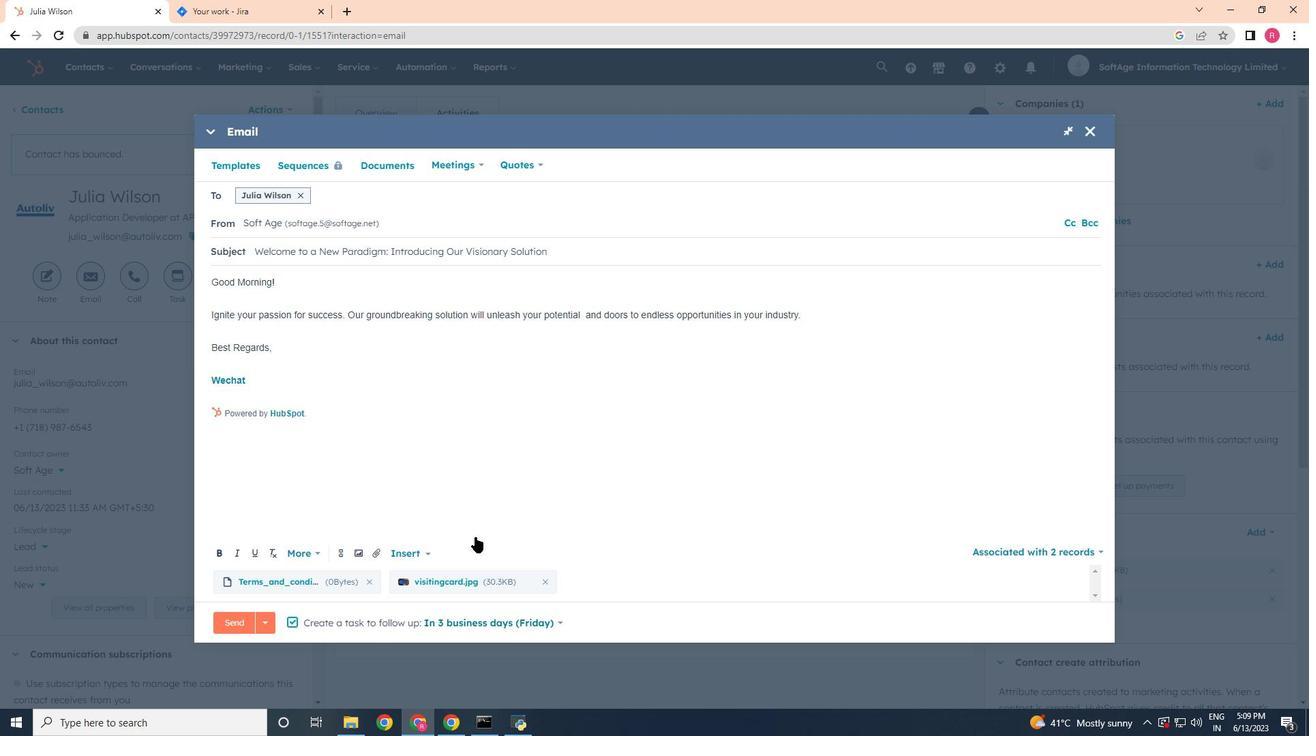 
Action: Mouse moved to (474, 522)
Screenshot: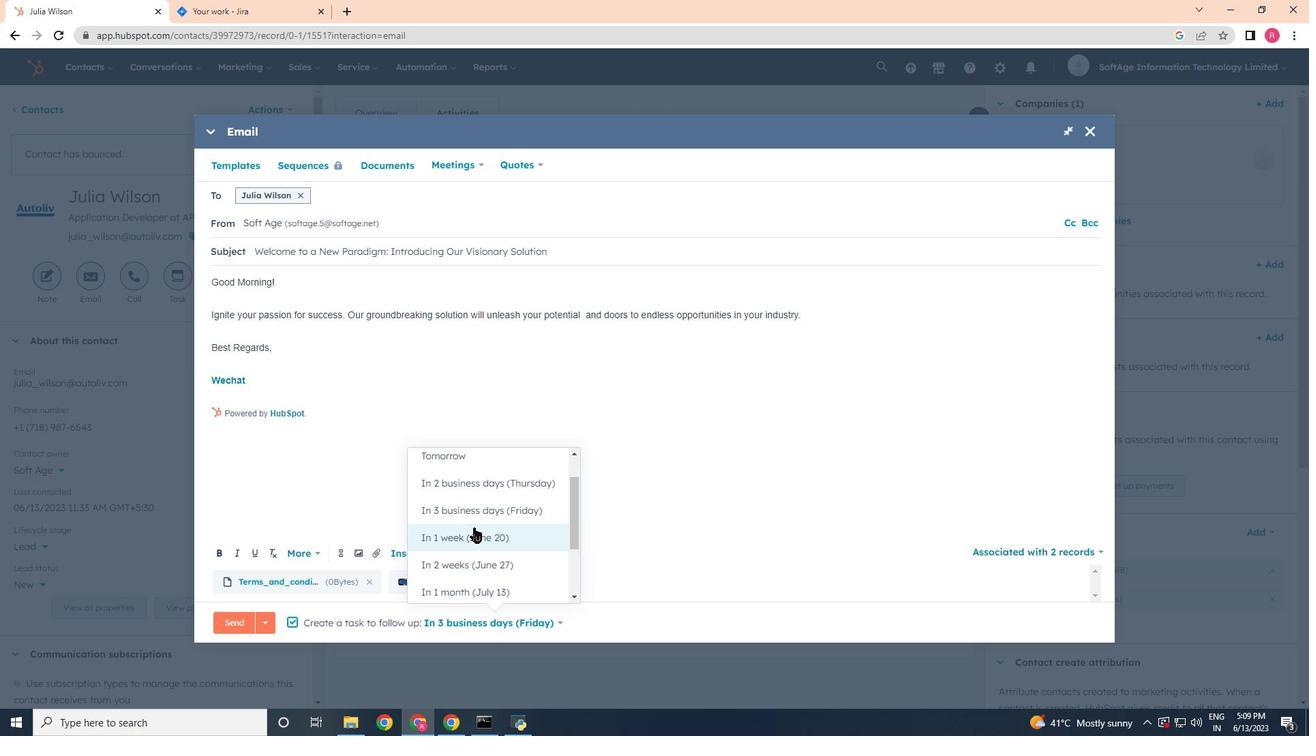 
Action: Mouse scrolled (474, 523) with delta (0, 0)
Screenshot: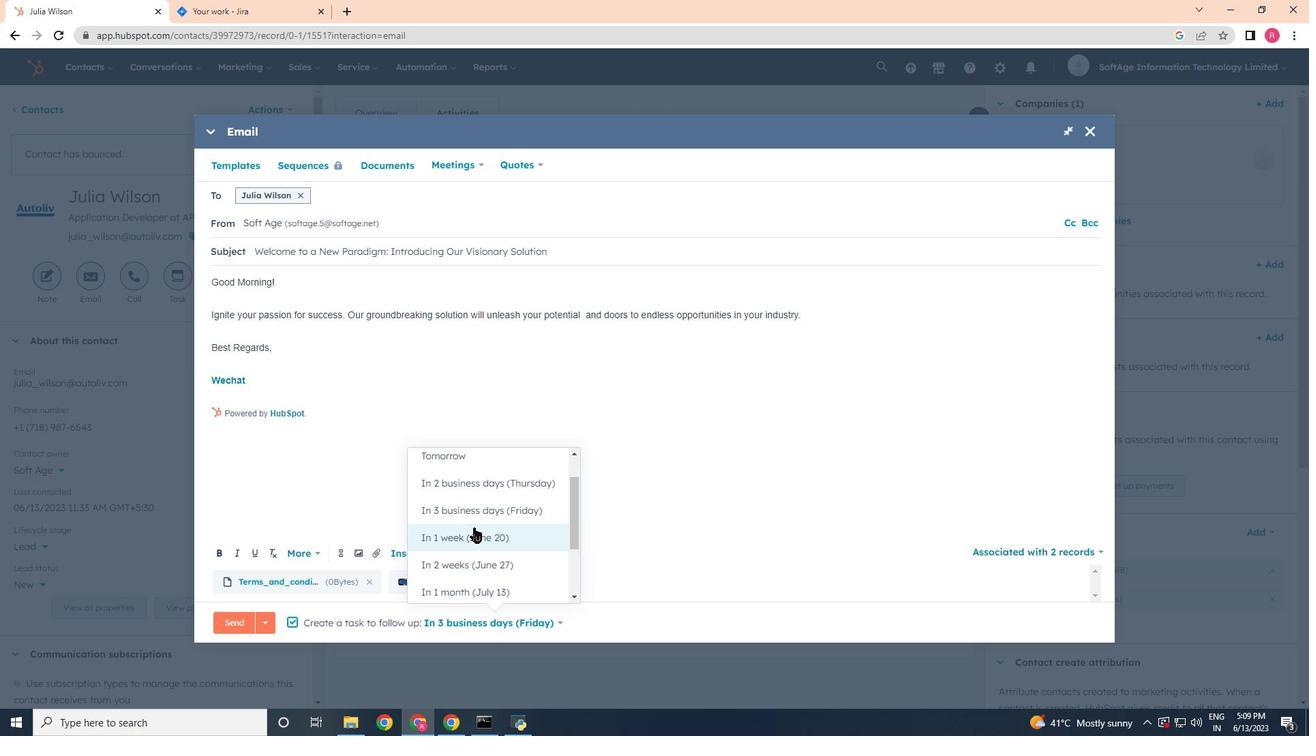 
Action: Mouse moved to (474, 521)
Screenshot: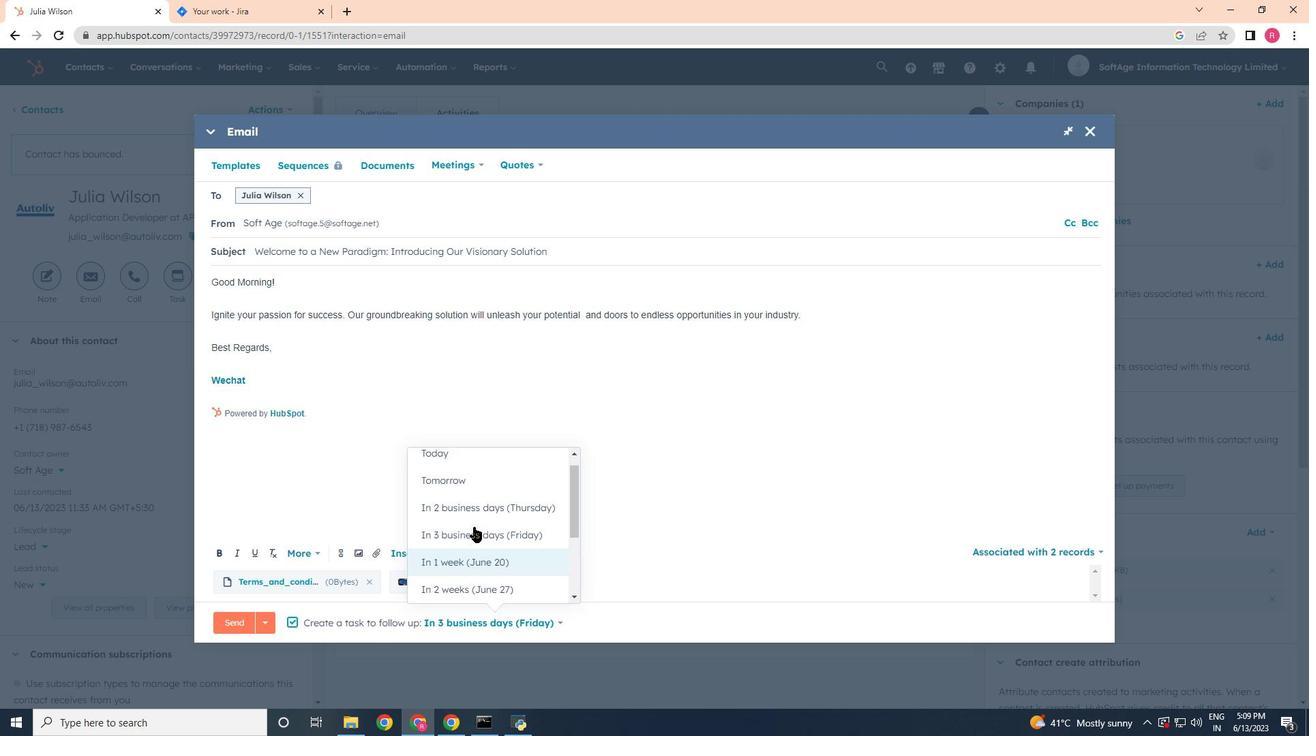 
Action: Mouse scrolled (474, 522) with delta (0, 0)
Screenshot: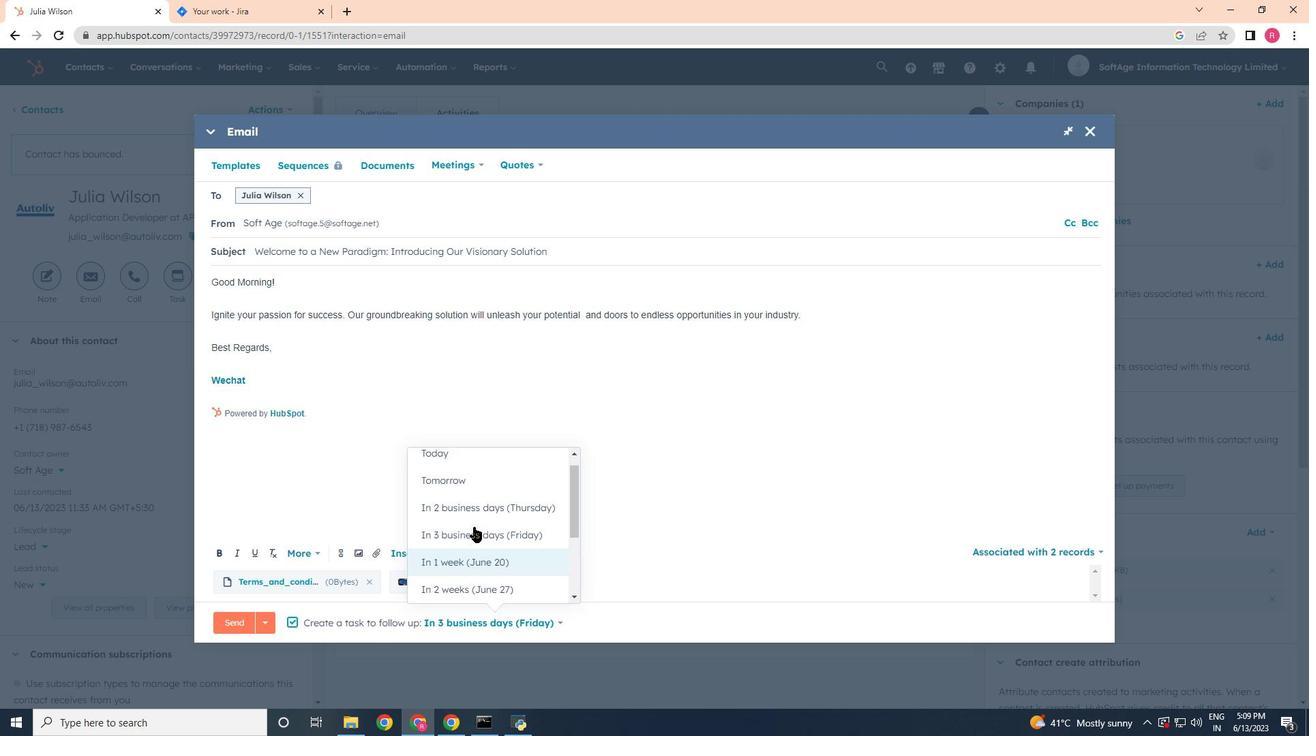 
Action: Mouse scrolled (474, 522) with delta (0, 0)
Screenshot: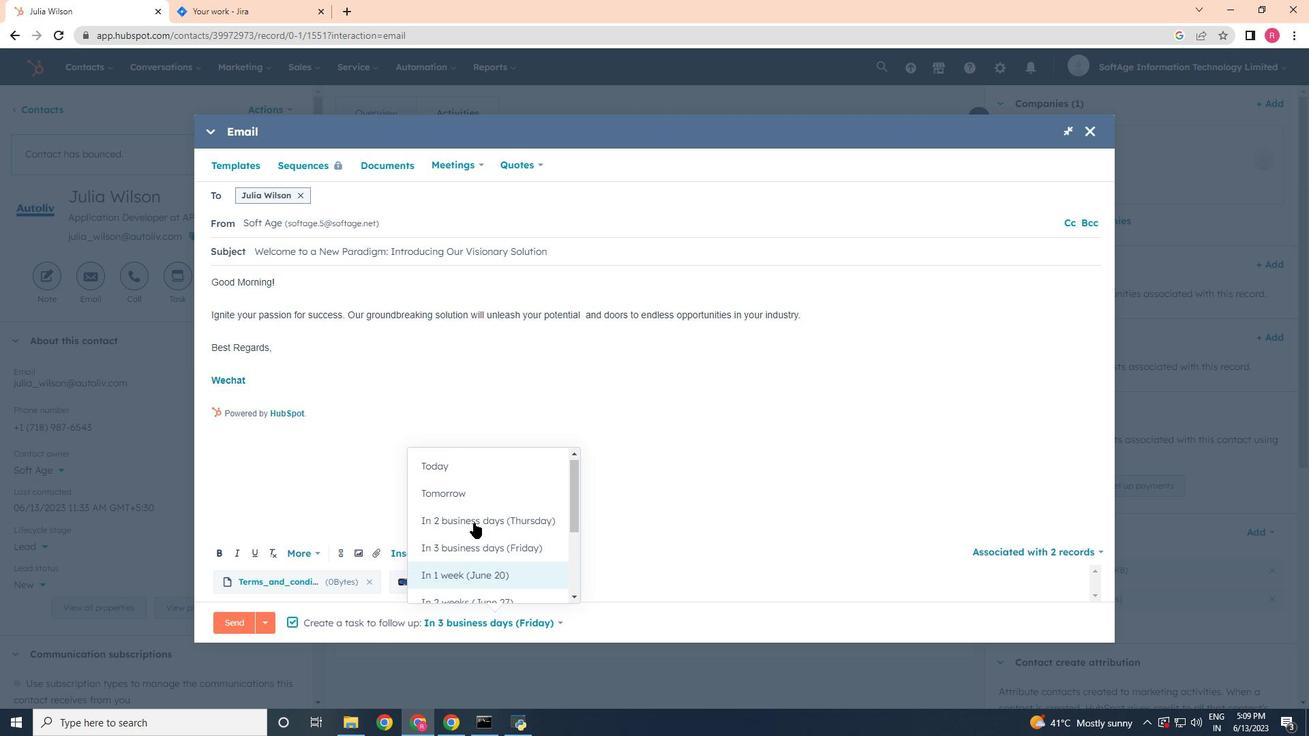 
Action: Mouse moved to (470, 503)
Screenshot: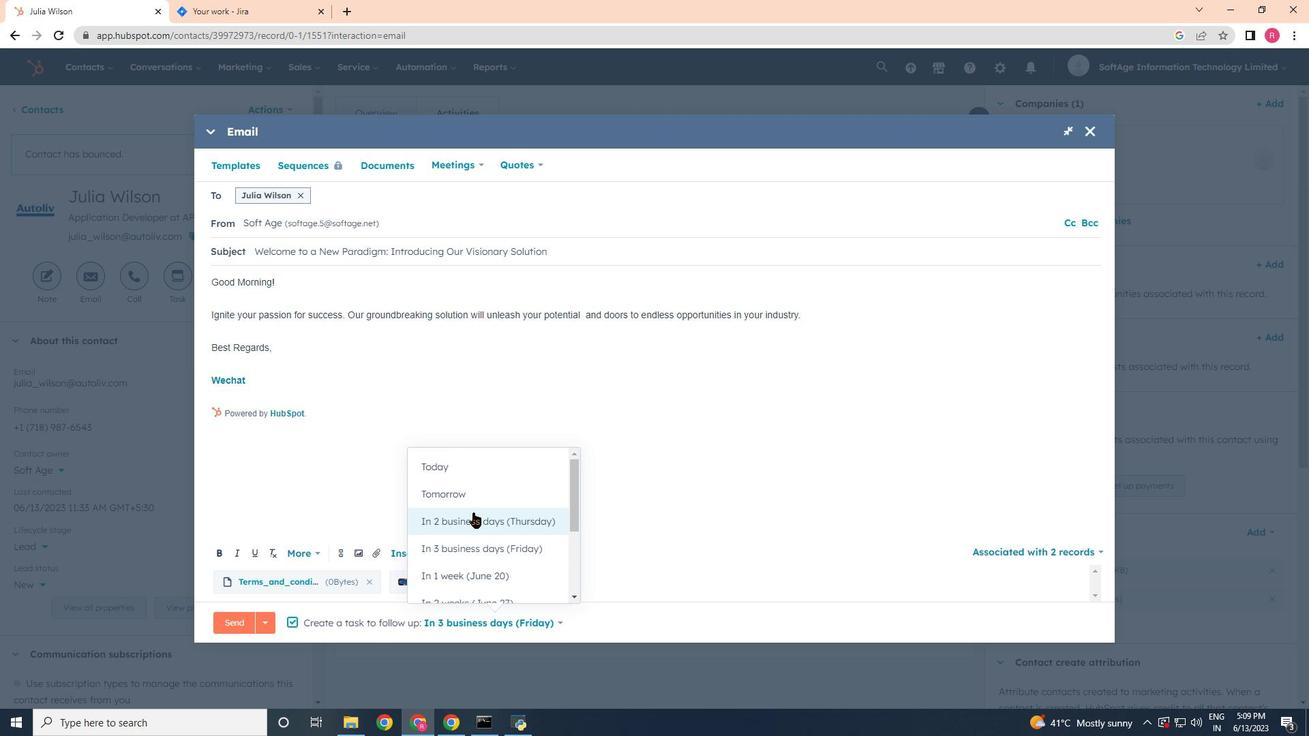 
Action: Mouse pressed left at (470, 503)
Screenshot: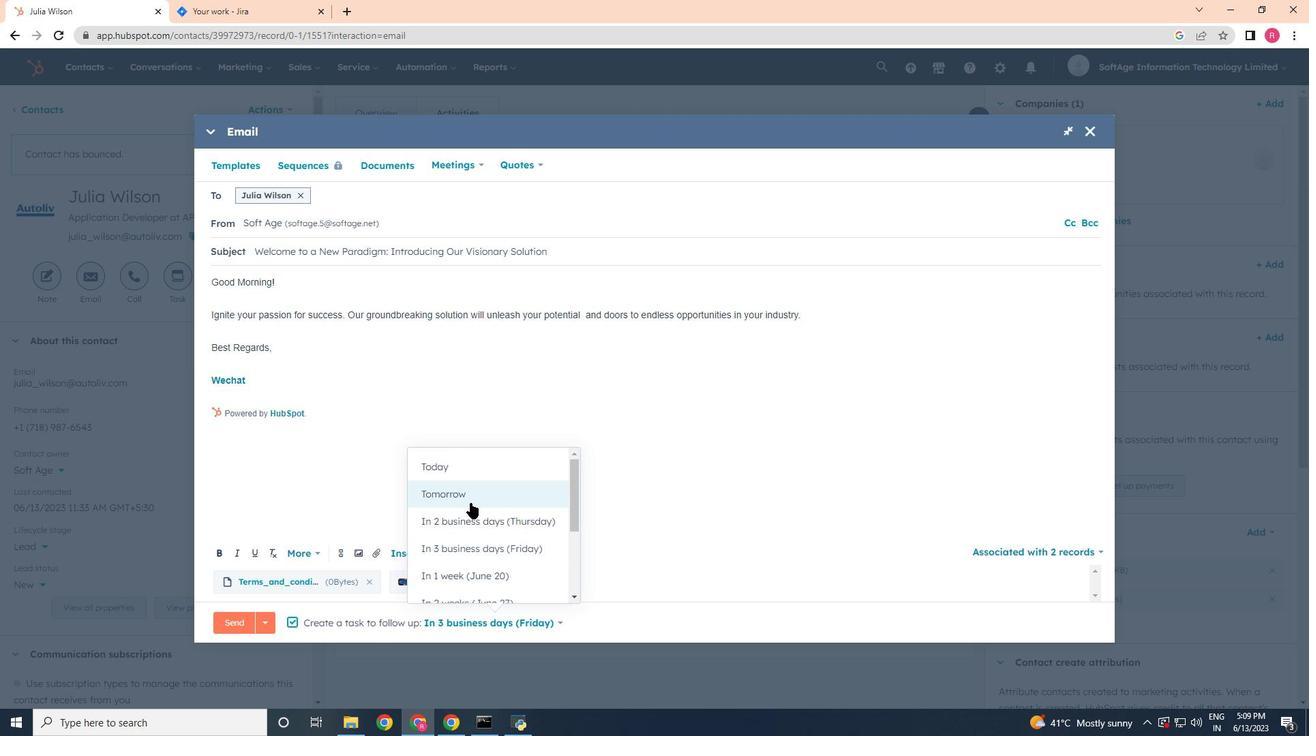 
Action: Mouse moved to (248, 628)
Screenshot: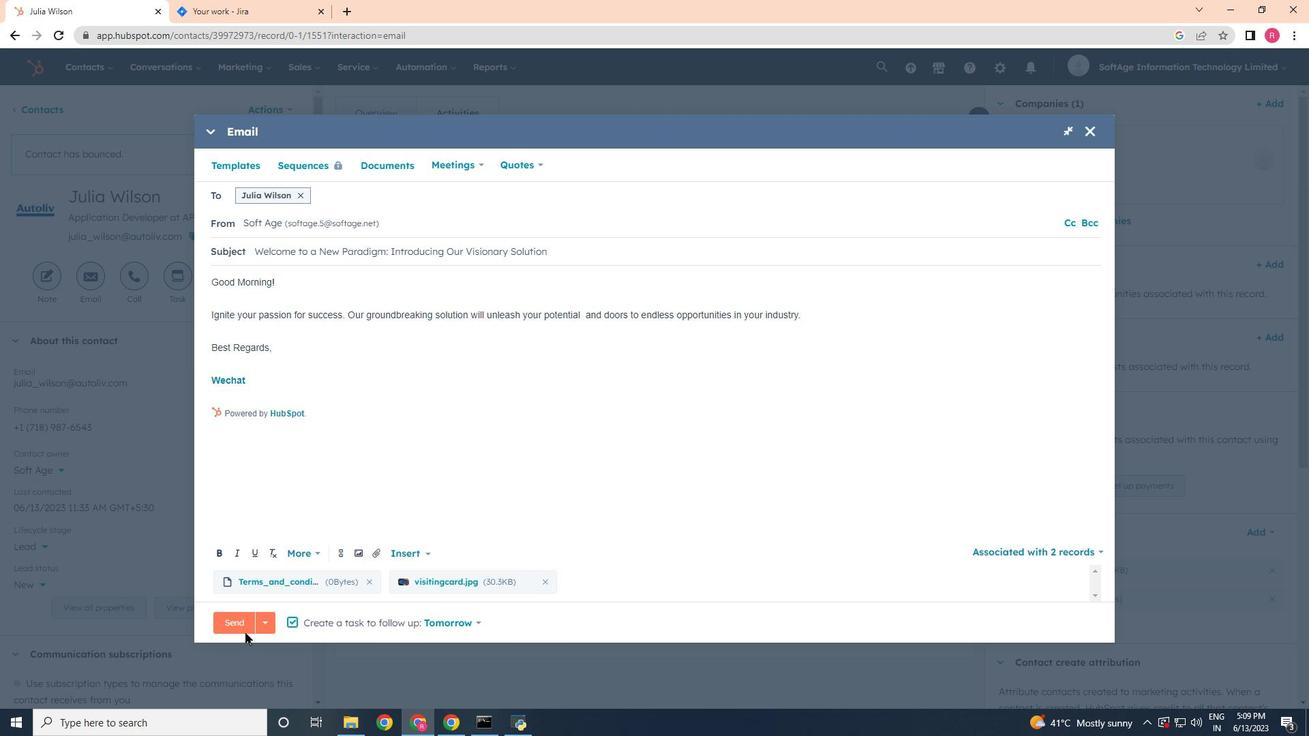 
Action: Mouse pressed left at (248, 628)
Screenshot: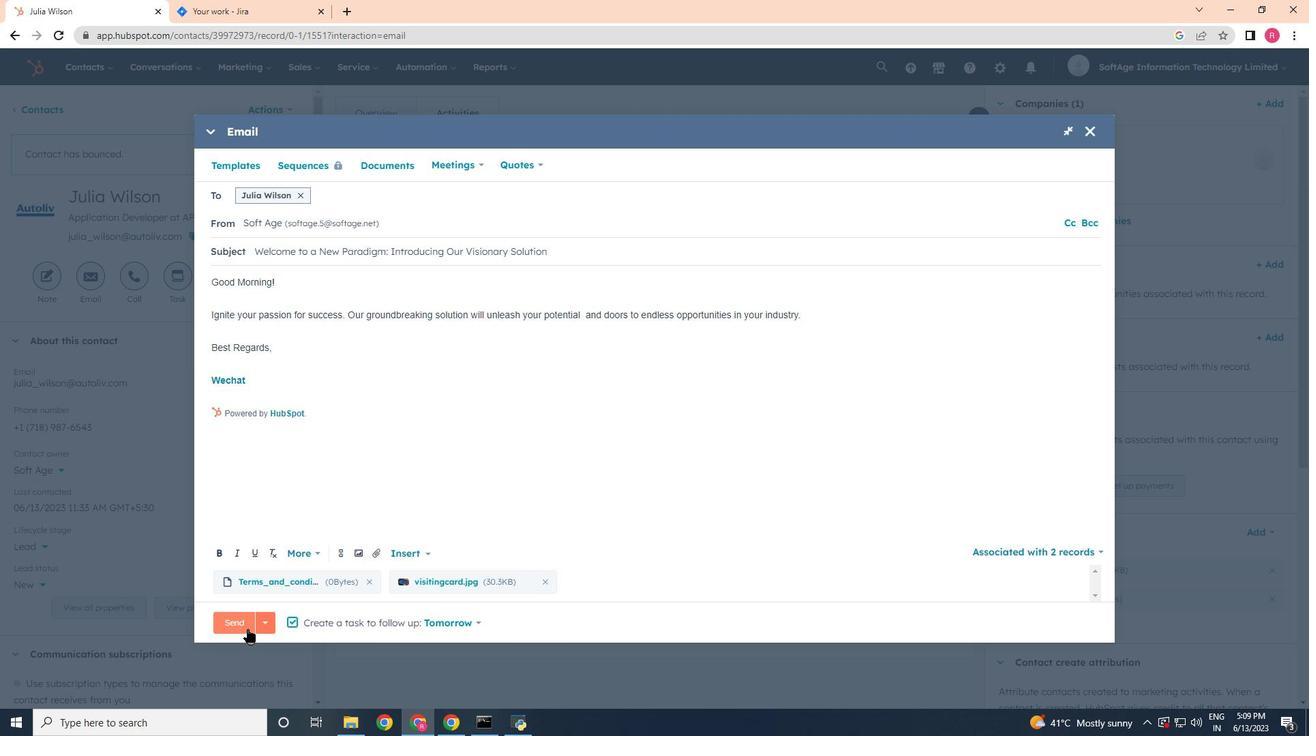 
Action: Mouse moved to (251, 625)
Screenshot: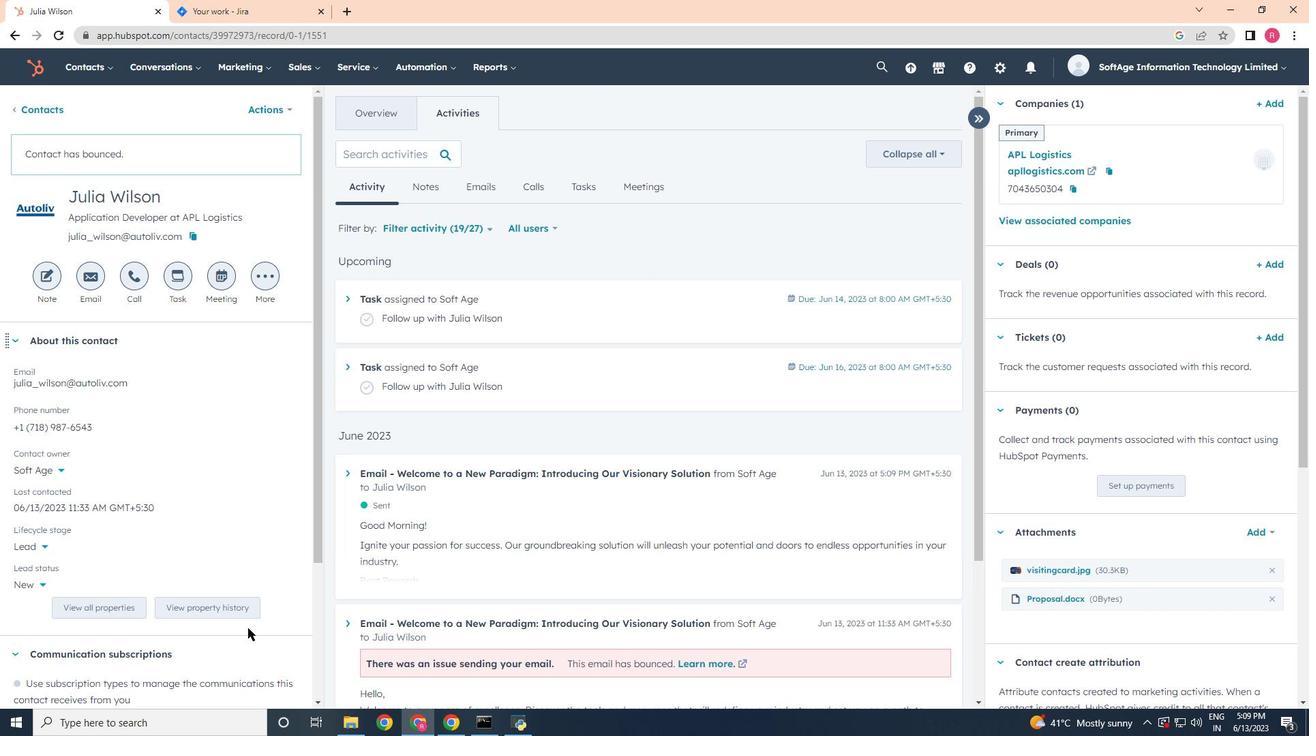 
